 Task: In the  document Jack.docxMake this file  'available offline' Add shortcut to Drive 'Starred'Email the file to   softage.5@softage.net, with message attached Attention Needed: Please prioritize going through the email I've sent. and file type: 'RTF'
Action: Mouse moved to (28, 86)
Screenshot: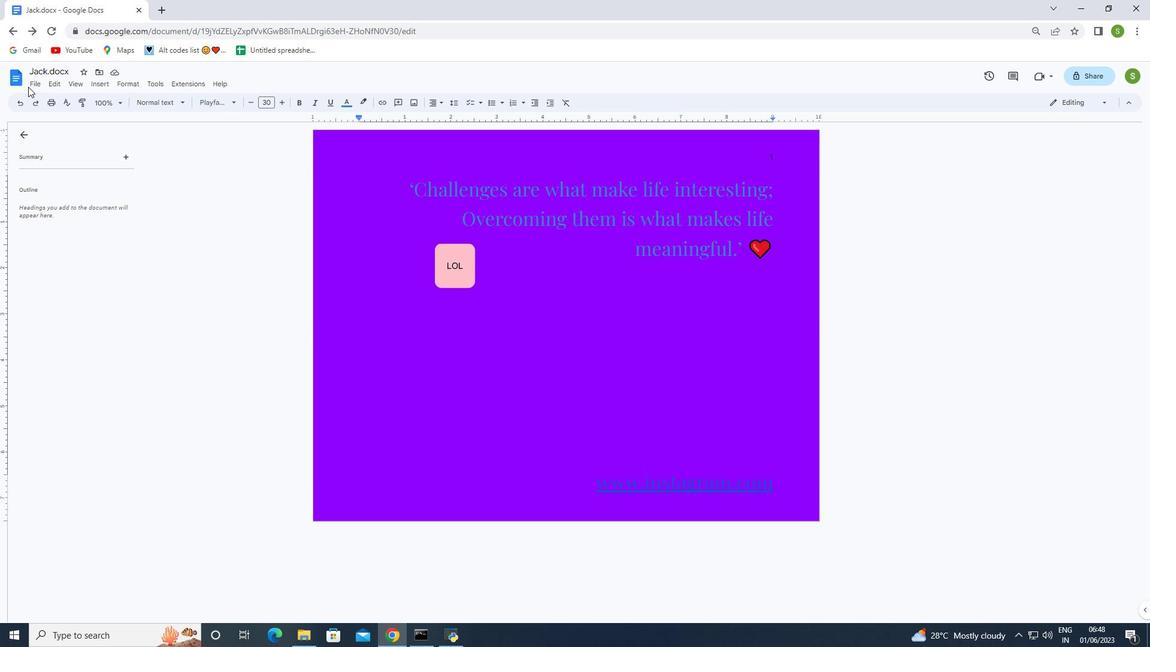 
Action: Mouse pressed left at (28, 86)
Screenshot: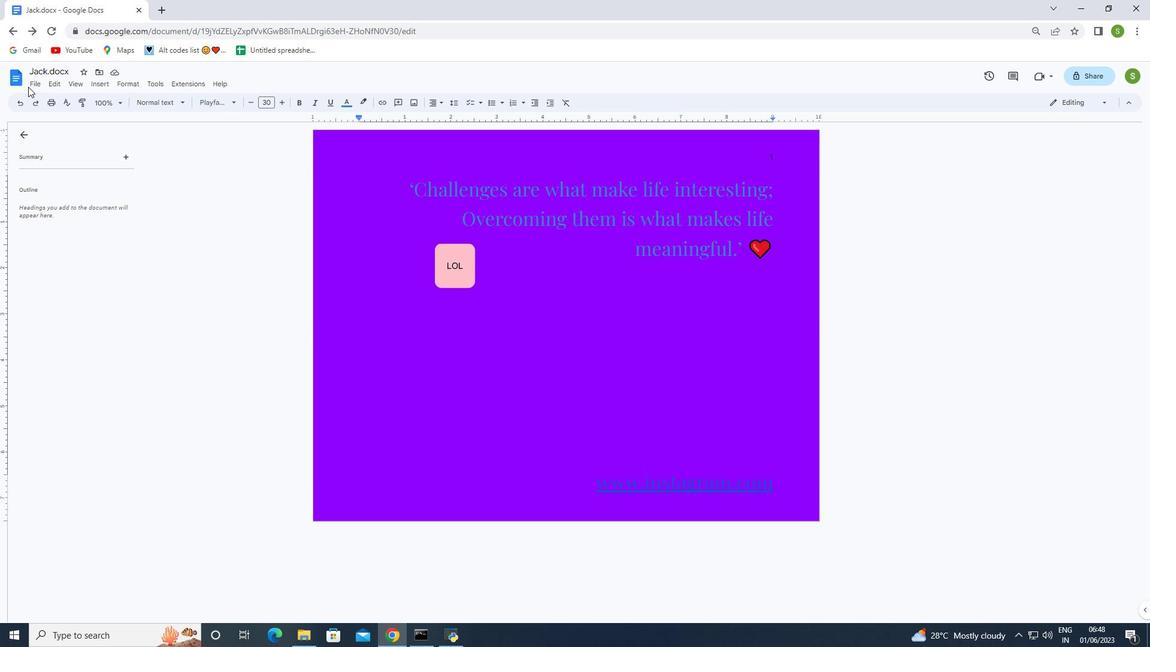 
Action: Mouse moved to (34, 80)
Screenshot: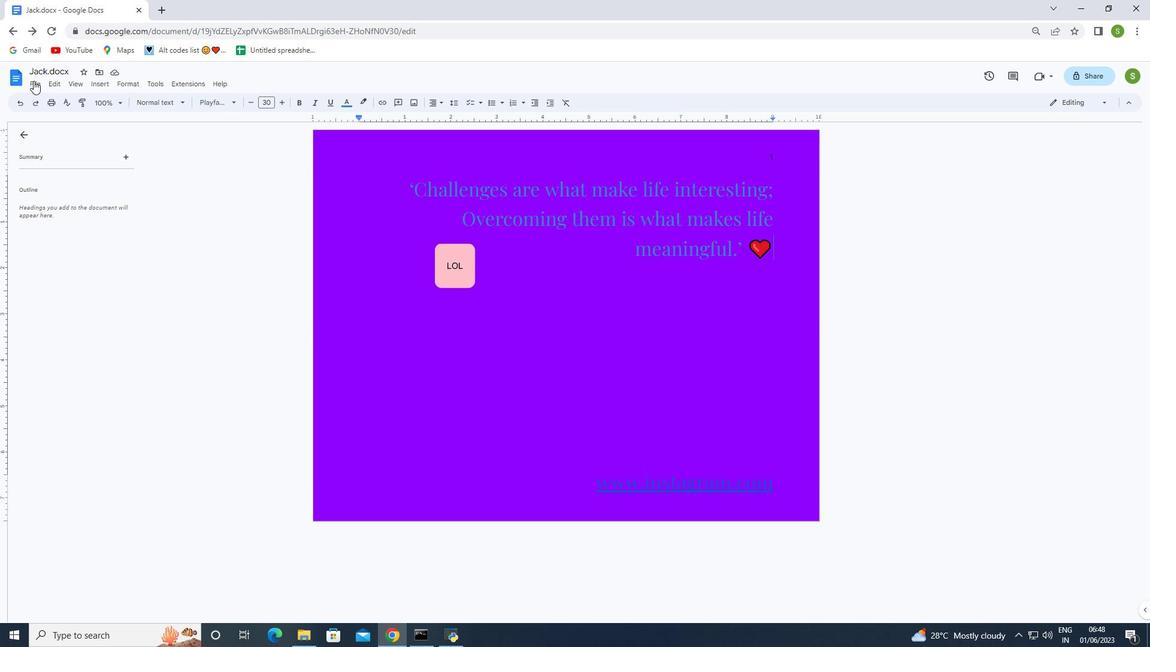 
Action: Mouse pressed left at (34, 80)
Screenshot: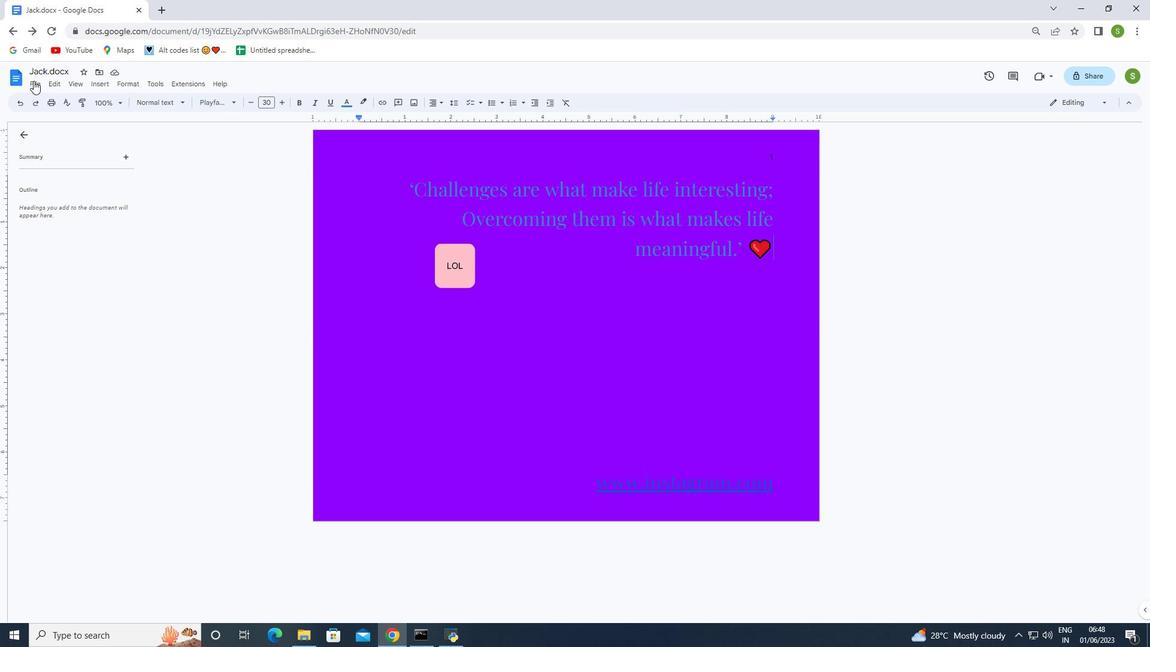 
Action: Mouse moved to (279, 231)
Screenshot: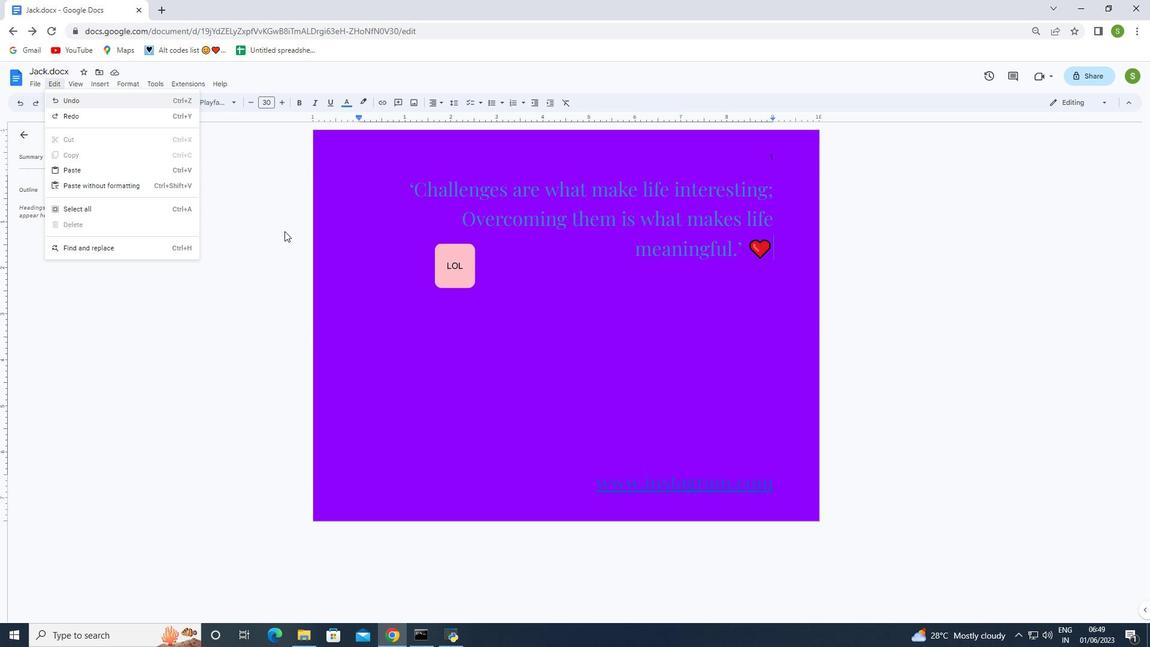 
Action: Mouse pressed left at (279, 231)
Screenshot: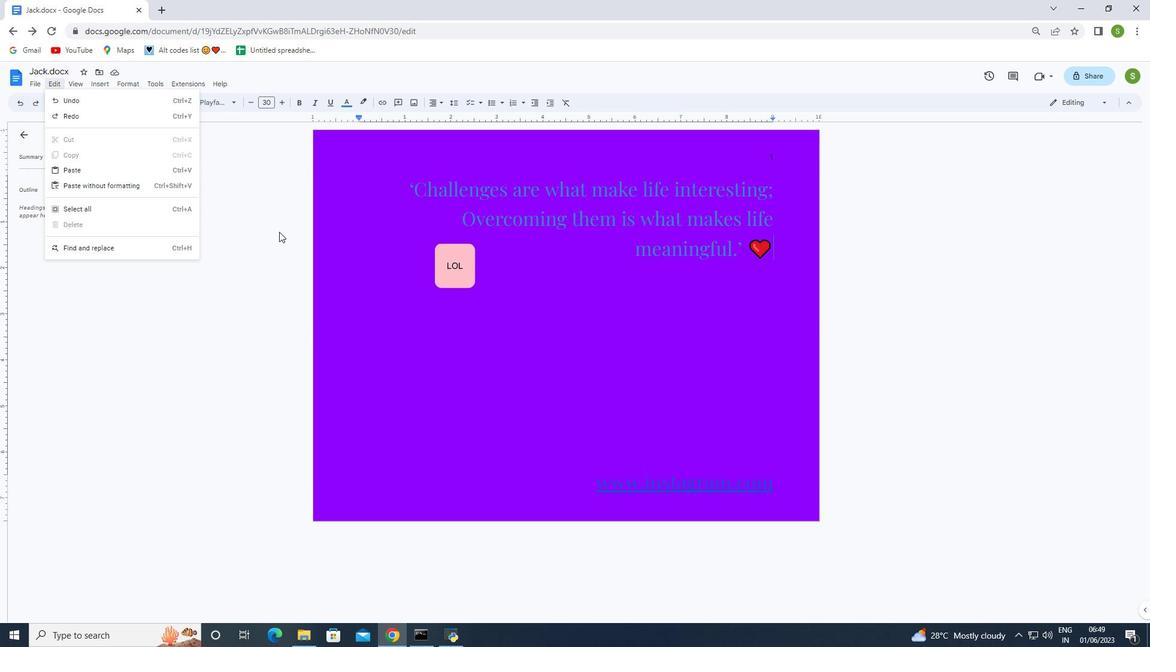 
Action: Mouse moved to (40, 82)
Screenshot: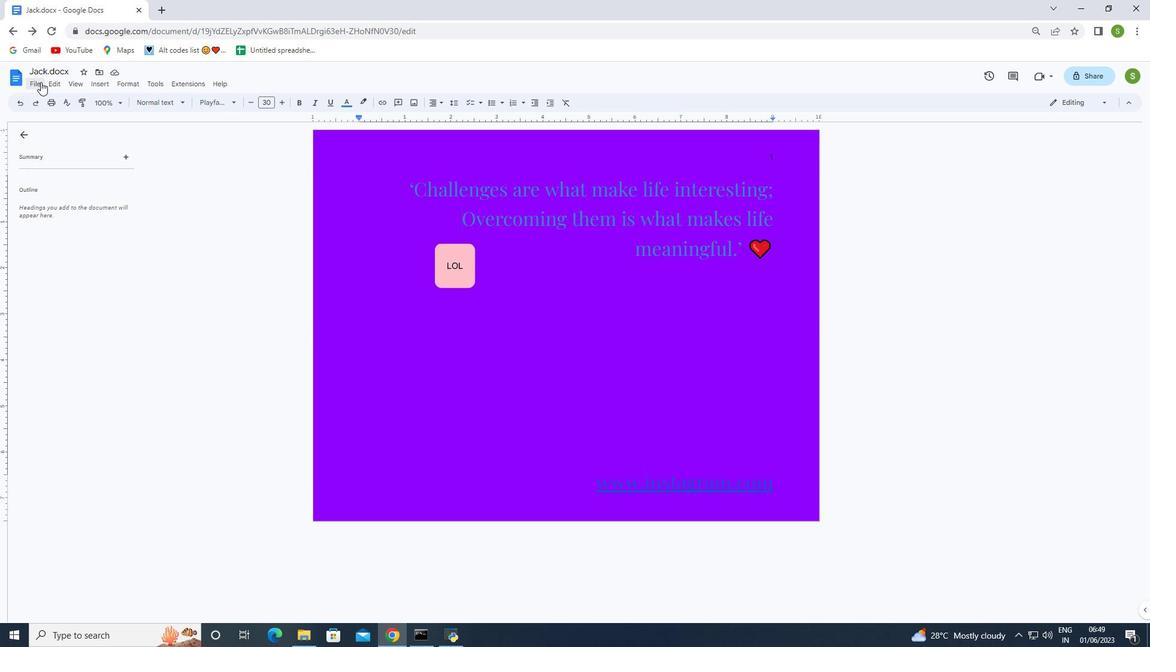 
Action: Mouse pressed left at (40, 82)
Screenshot: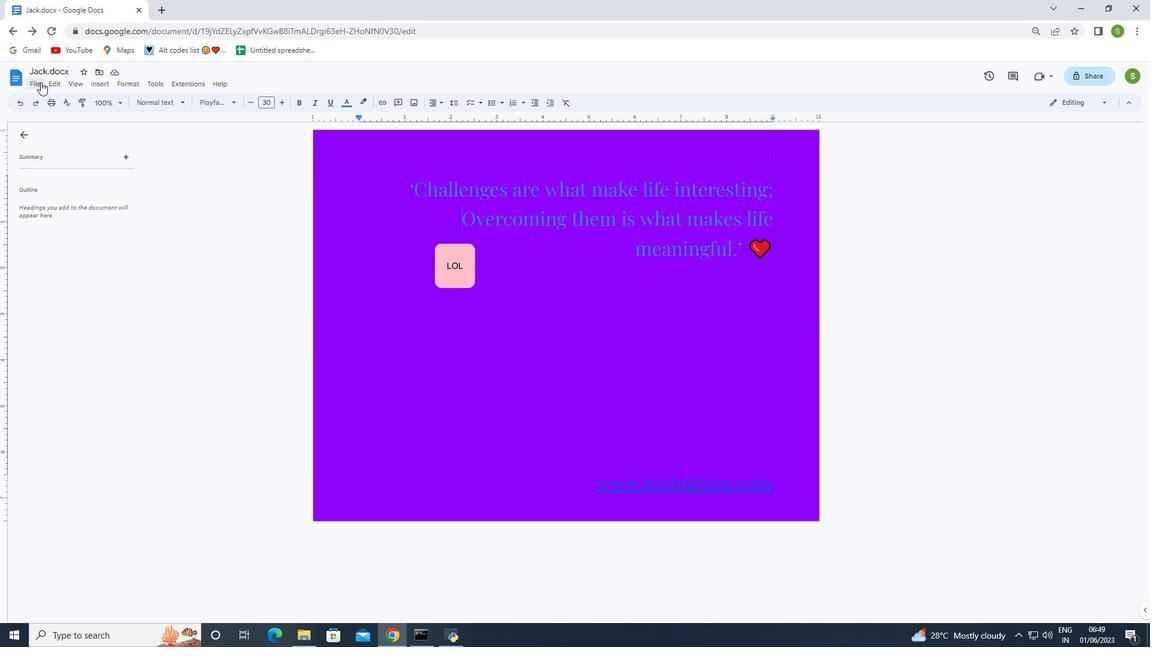
Action: Mouse moved to (59, 211)
Screenshot: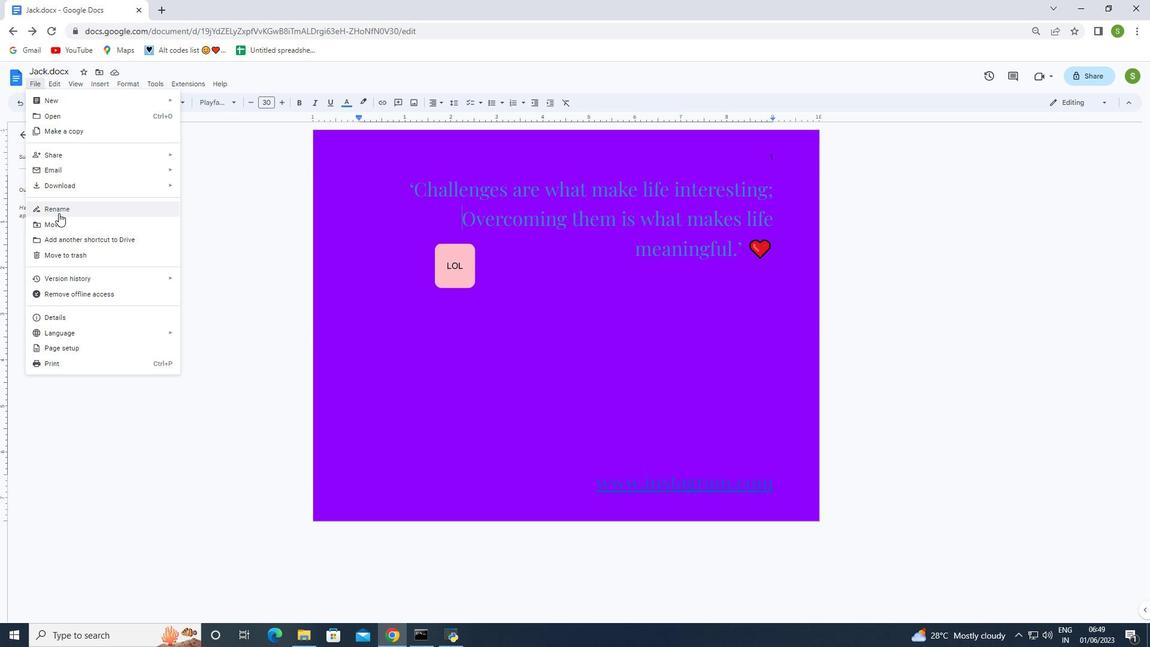 
Action: Mouse pressed left at (59, 211)
Screenshot: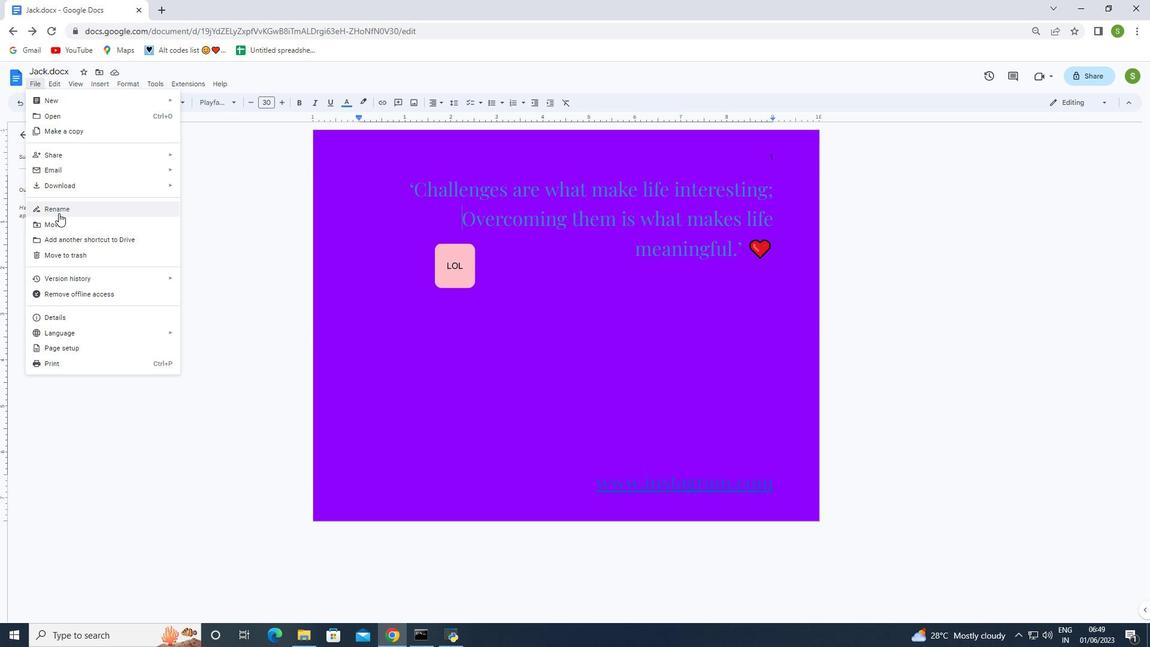 
Action: Key pressed <Key.backspace><Key.shift><Key.shift><Key.shift><Key.shift><Key.shift><Key.shift>Jack.docx
Screenshot: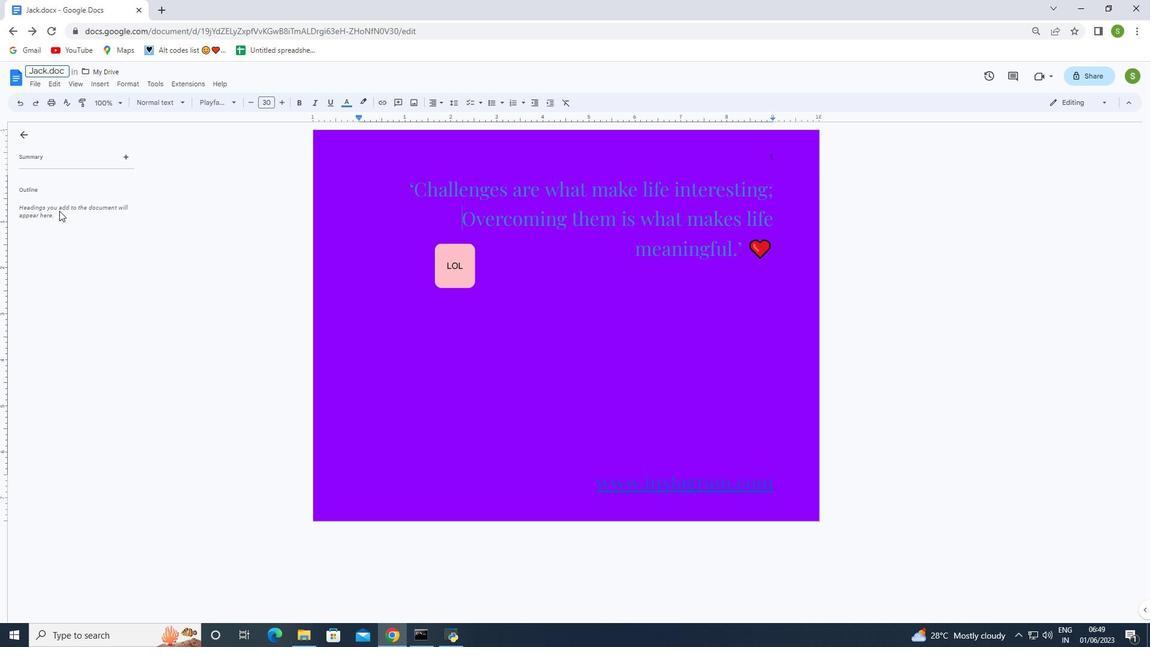 
Action: Mouse moved to (145, 305)
Screenshot: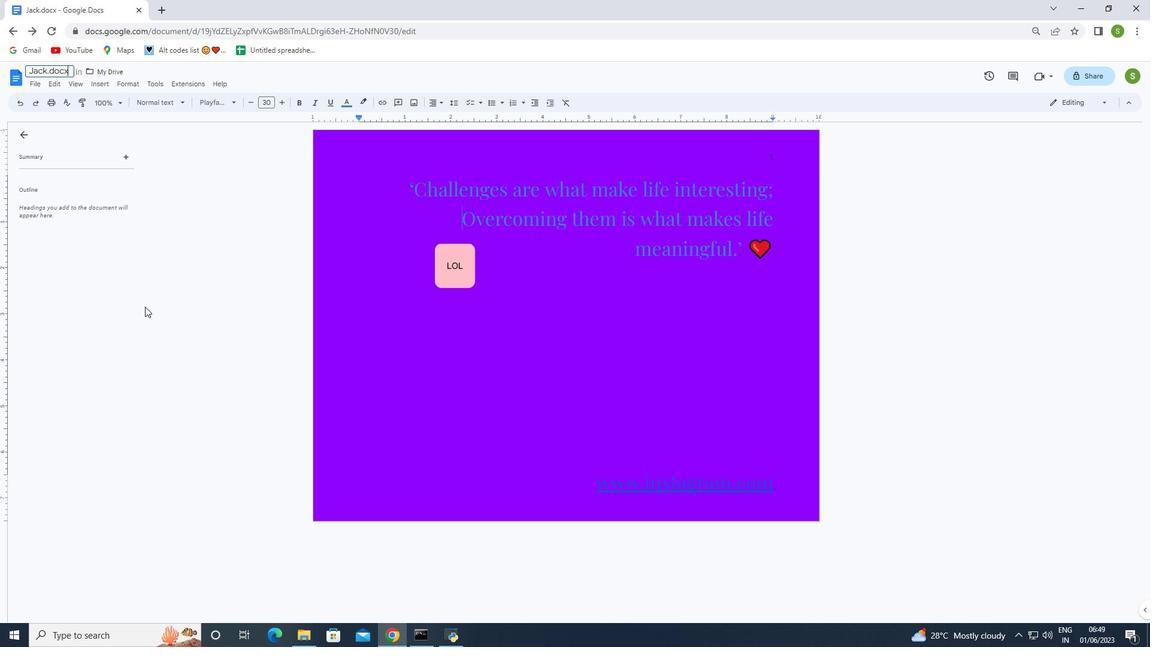 
Action: Mouse pressed left at (145, 305)
Screenshot: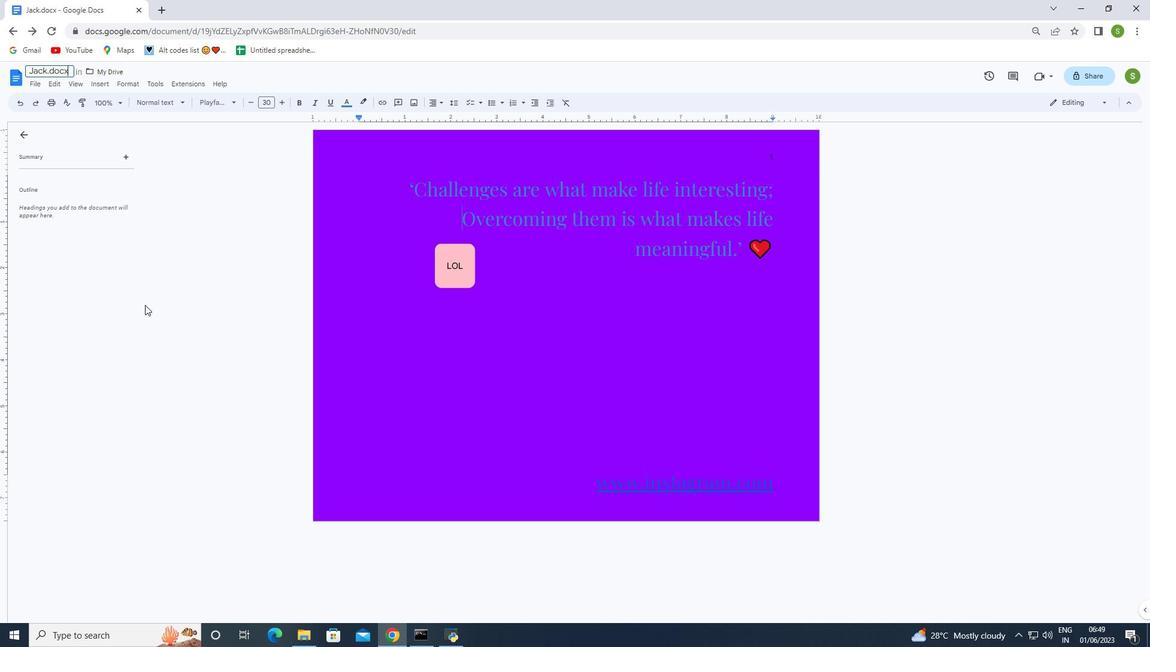 
Action: Mouse moved to (35, 86)
Screenshot: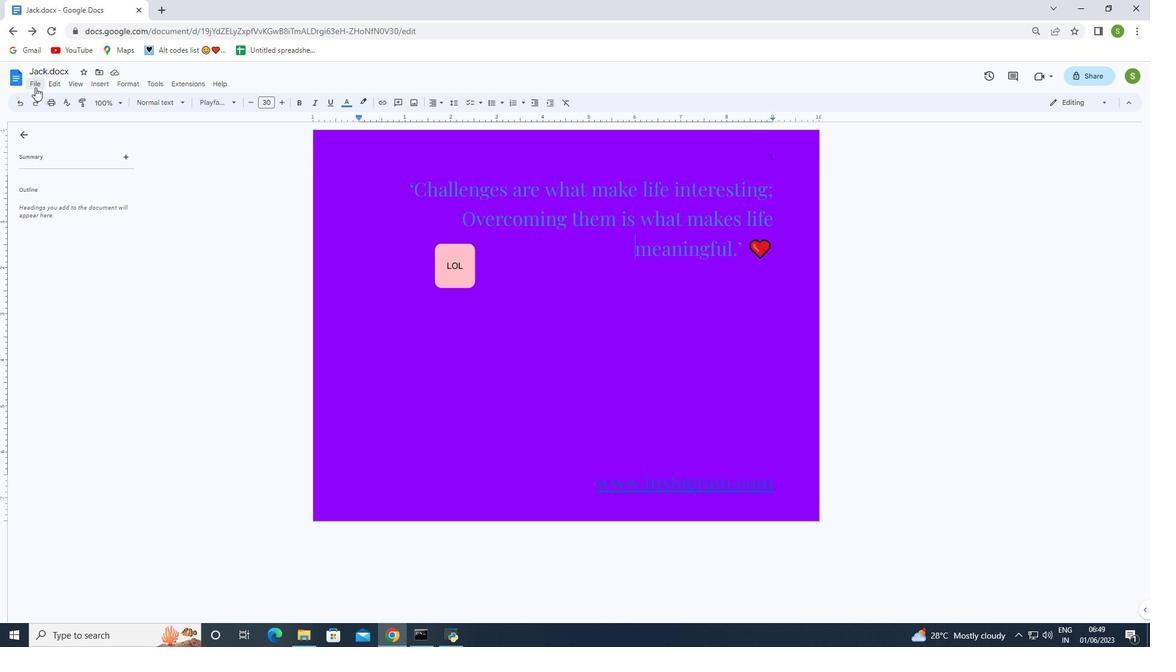 
Action: Mouse pressed left at (35, 86)
Screenshot: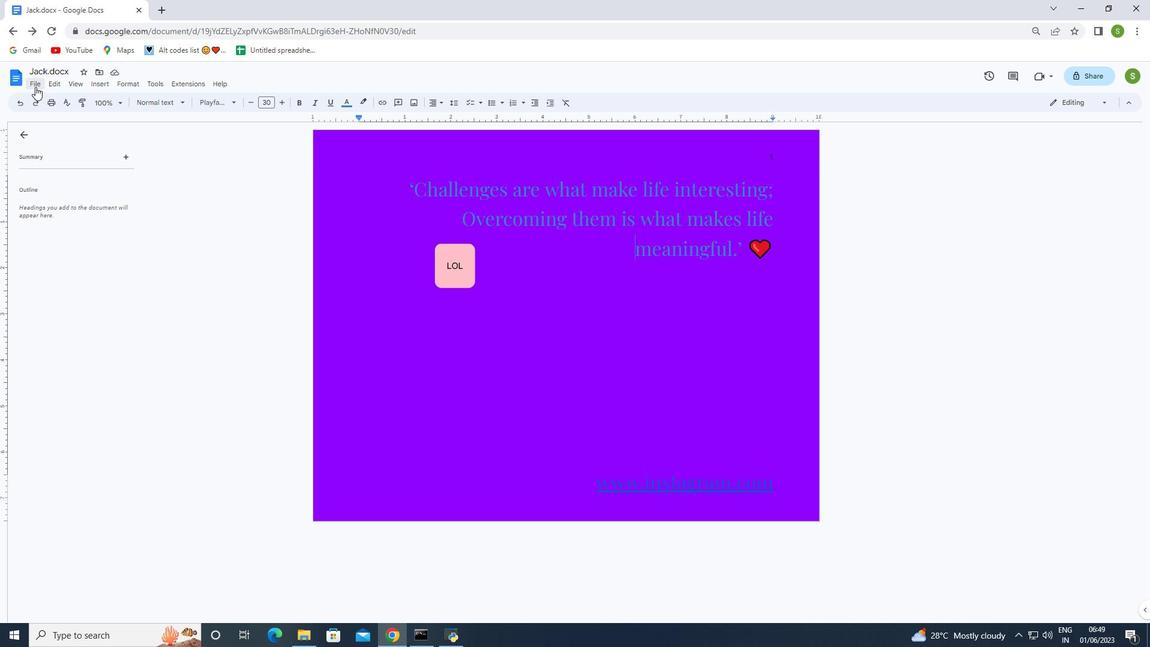 
Action: Mouse moved to (97, 297)
Screenshot: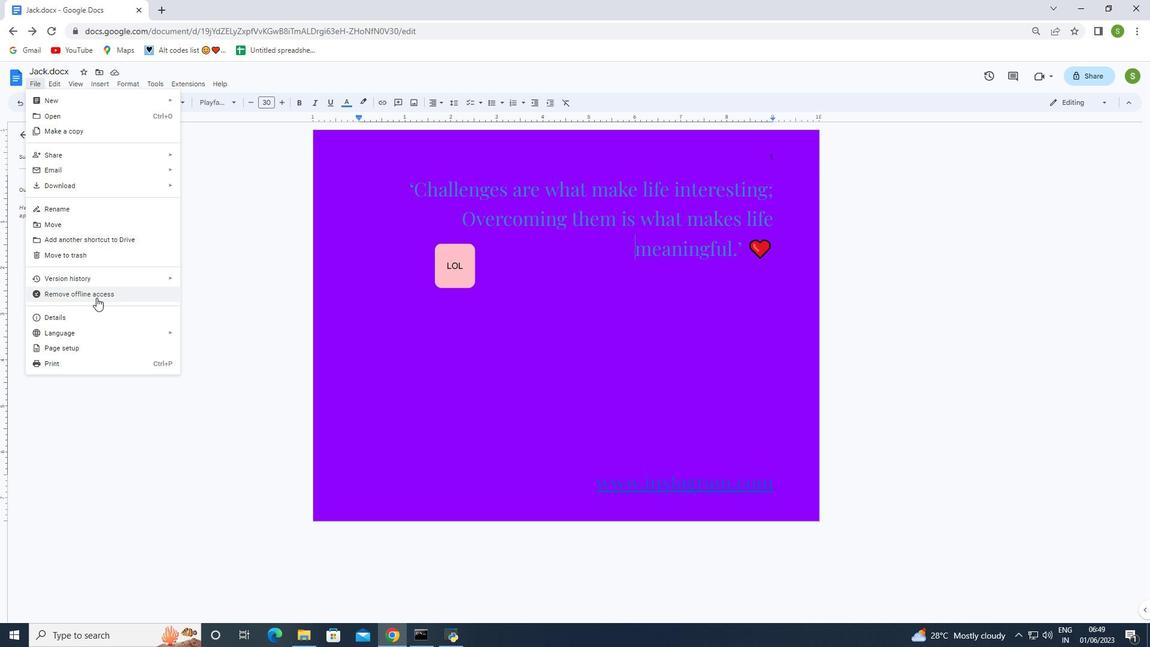 
Action: Mouse pressed left at (97, 297)
Screenshot: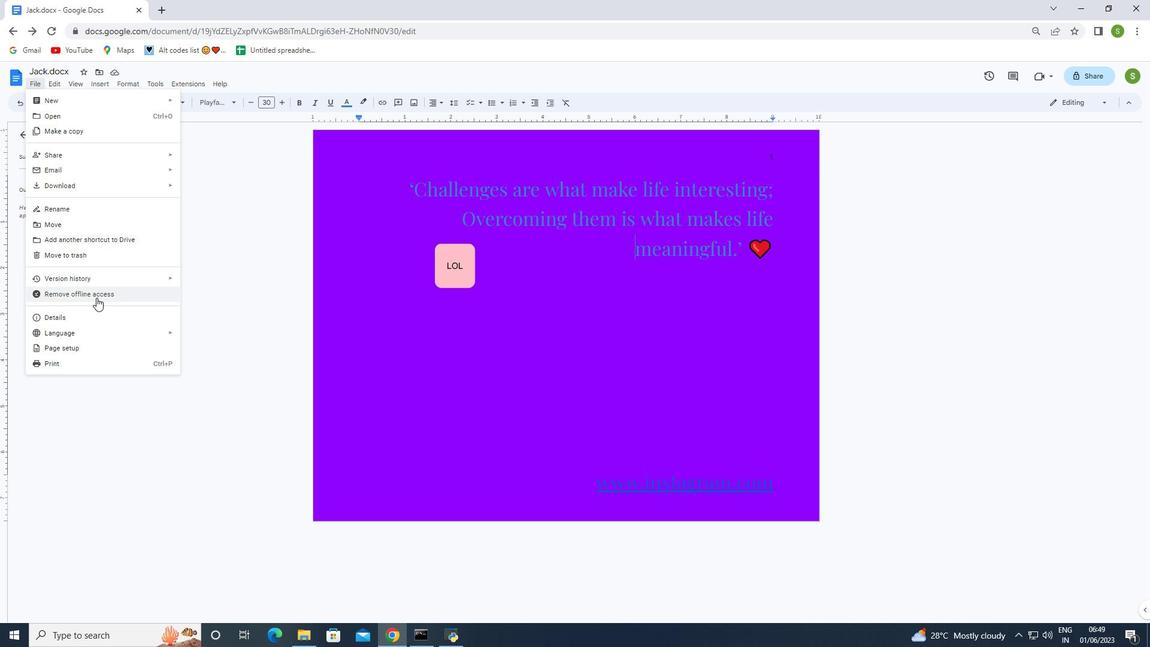 
Action: Mouse moved to (38, 85)
Screenshot: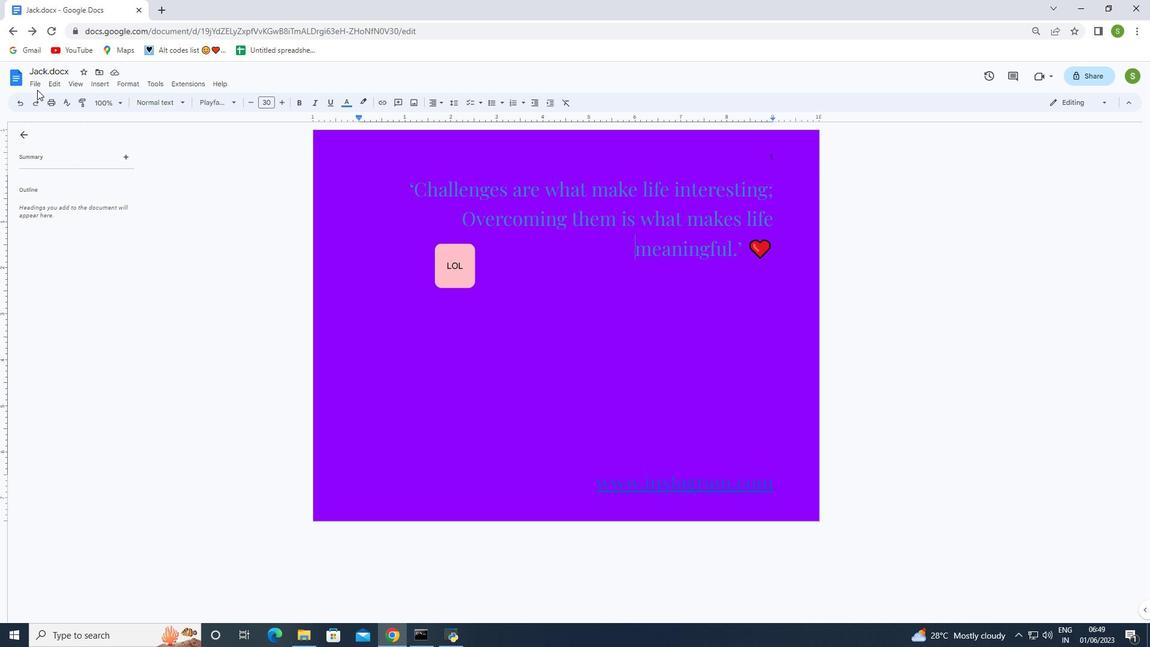 
Action: Mouse pressed left at (38, 85)
Screenshot: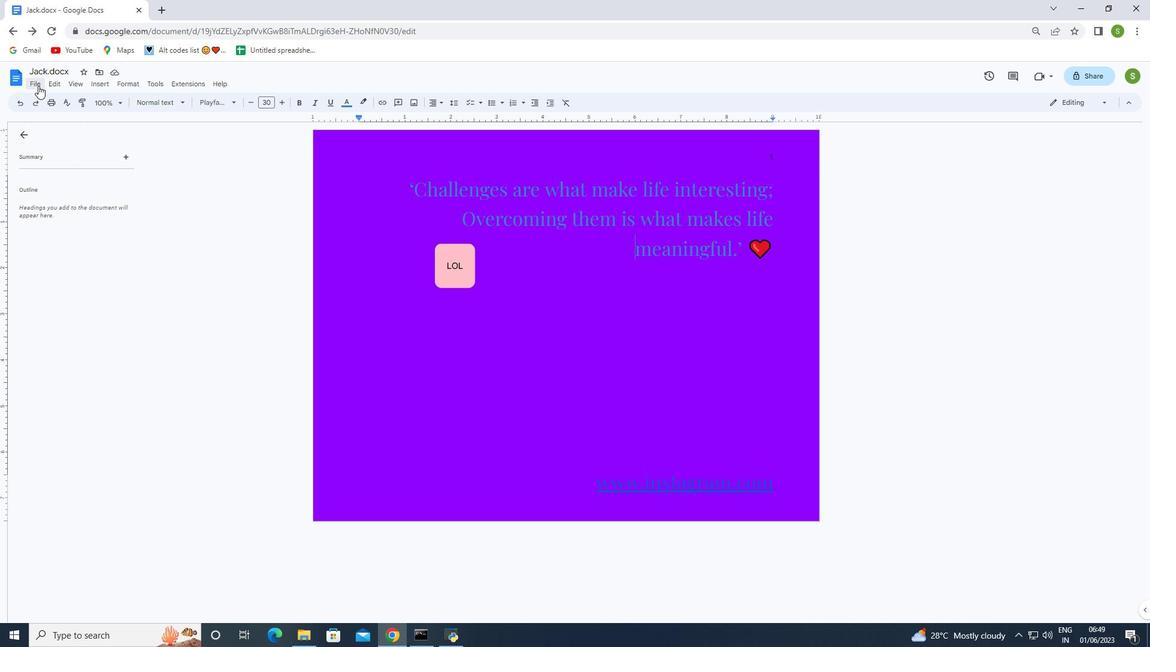 
Action: Mouse moved to (119, 296)
Screenshot: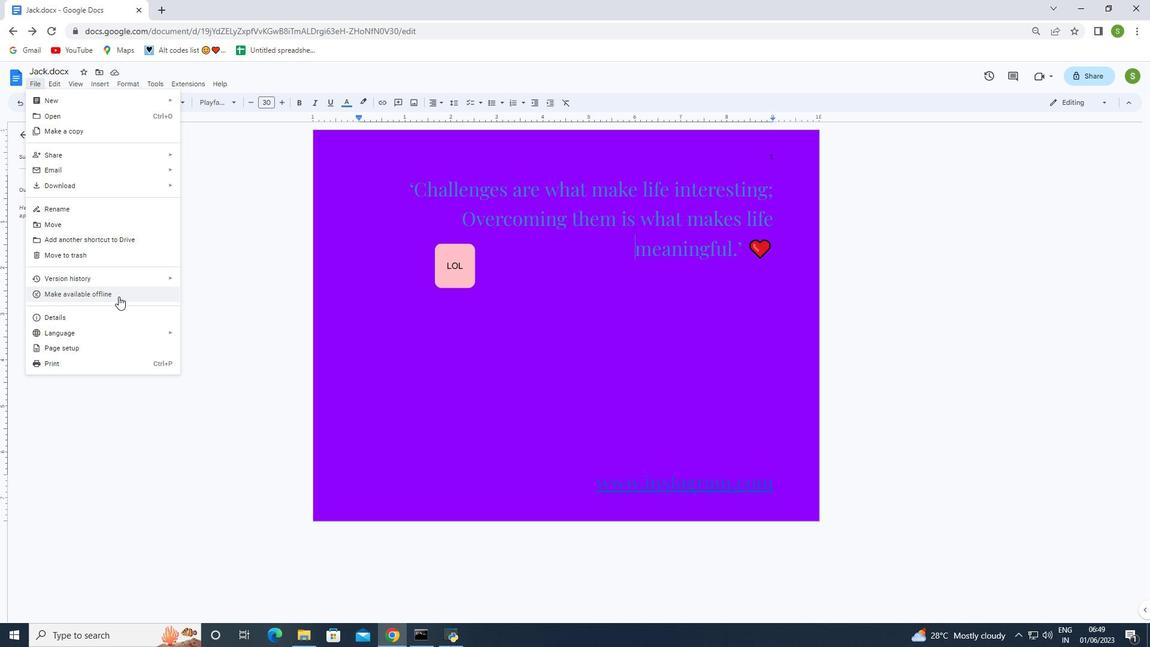 
Action: Mouse pressed left at (119, 296)
Screenshot: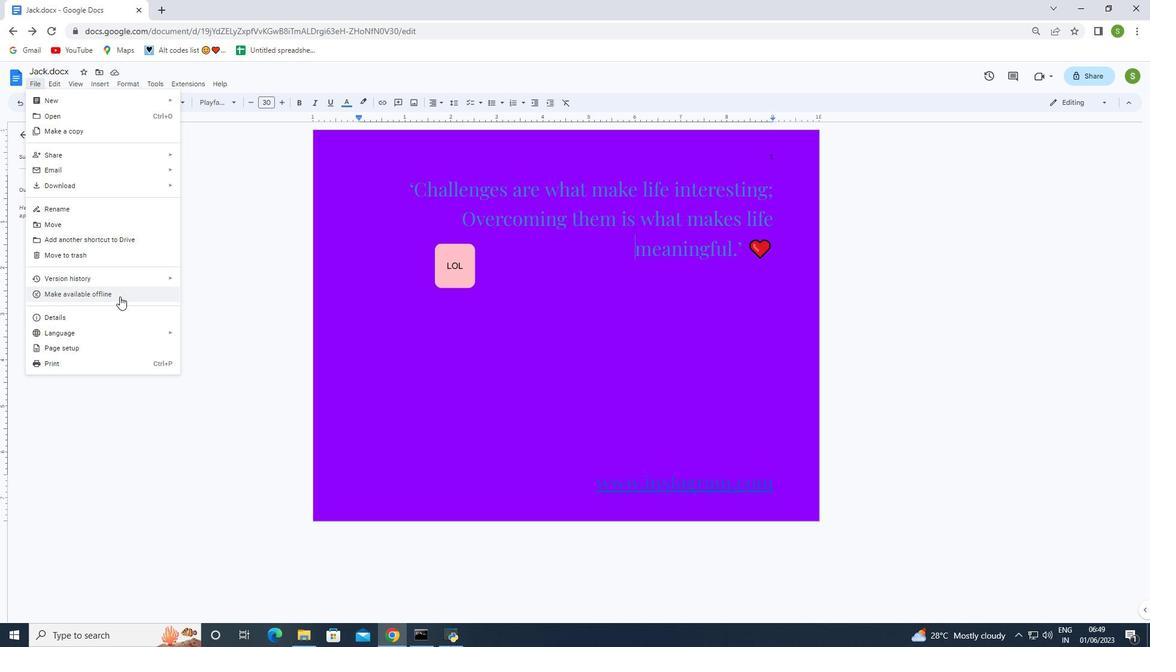 
Action: Mouse moved to (142, 326)
Screenshot: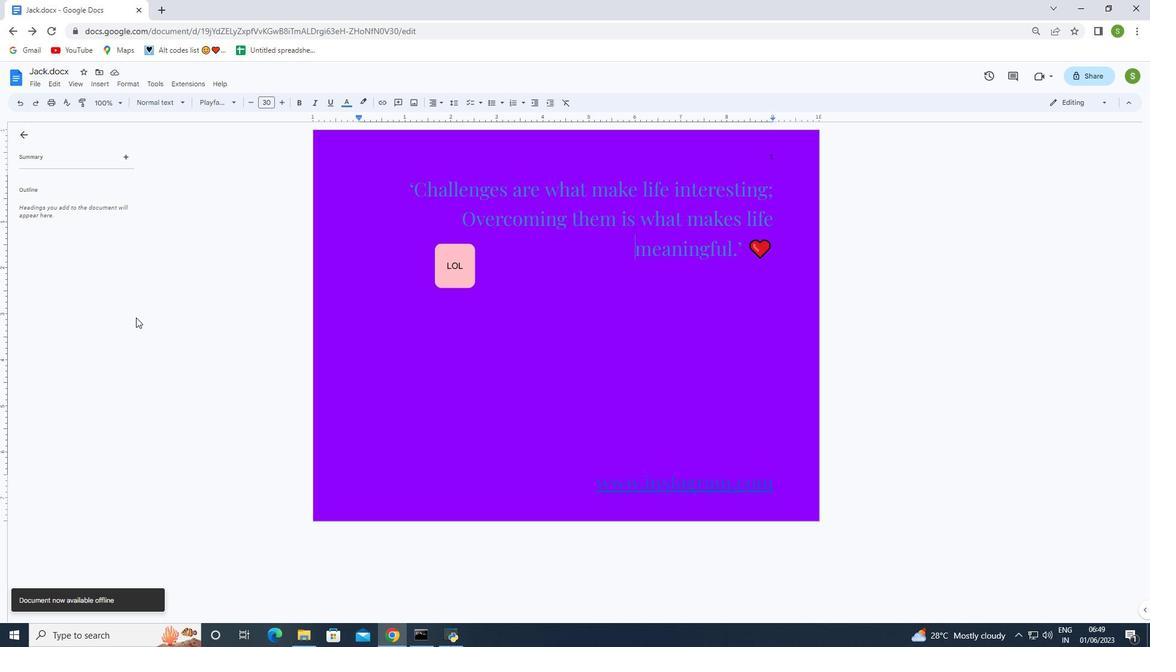 
Action: Mouse pressed left at (142, 326)
Screenshot: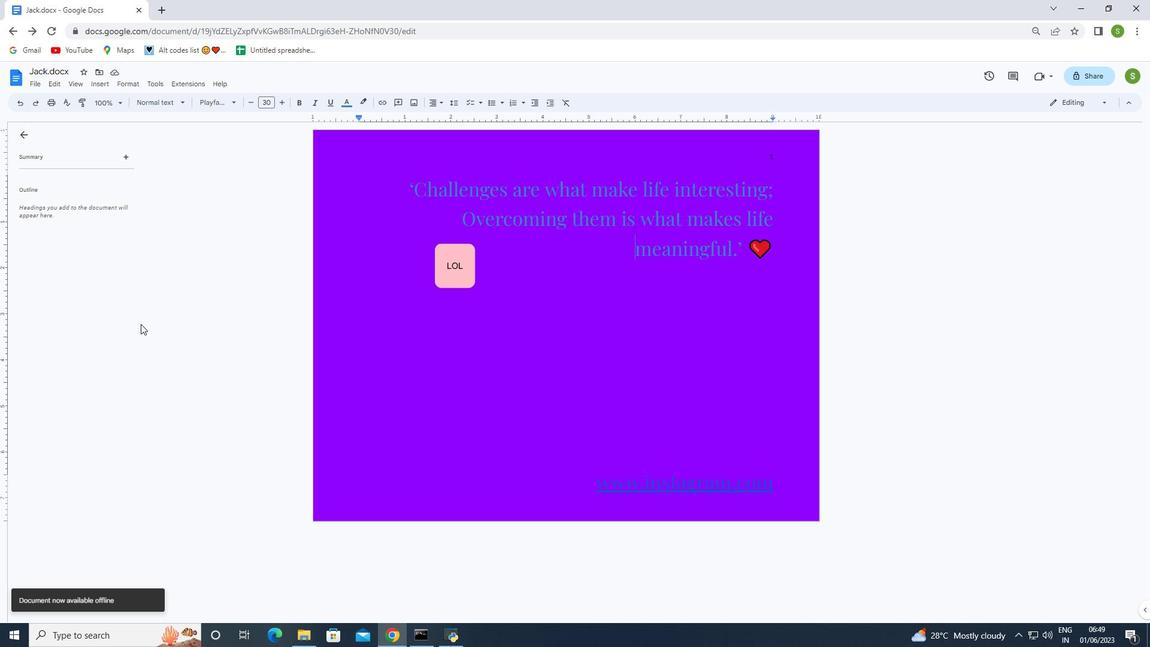 
Action: Mouse moved to (35, 83)
Screenshot: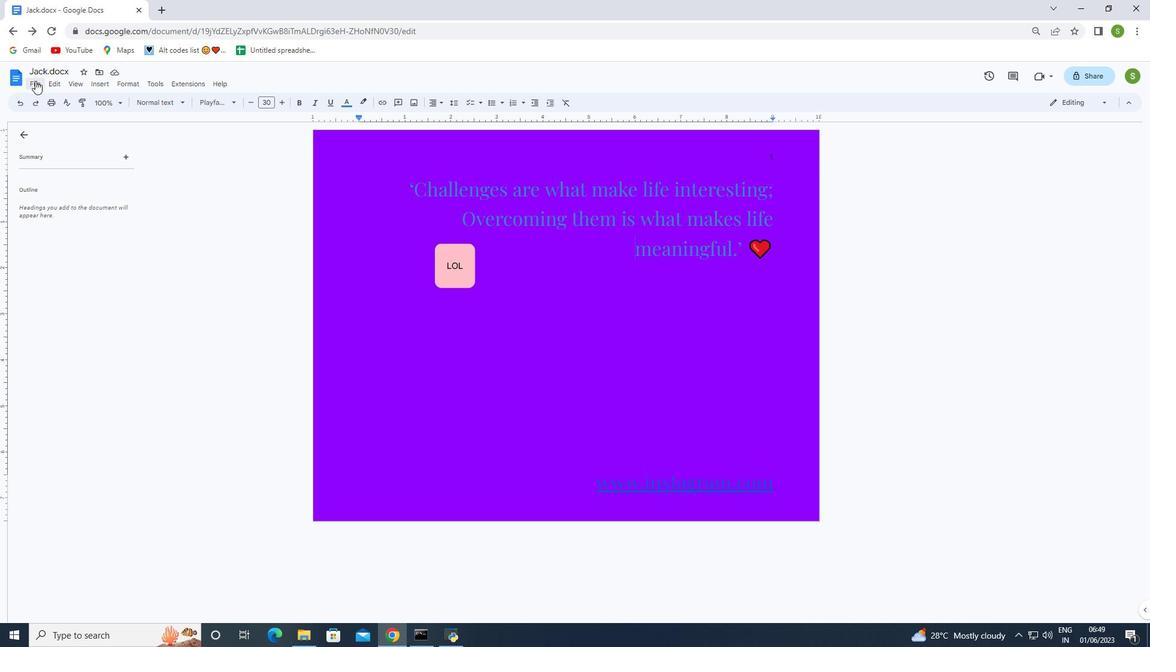 
Action: Mouse pressed left at (35, 83)
Screenshot: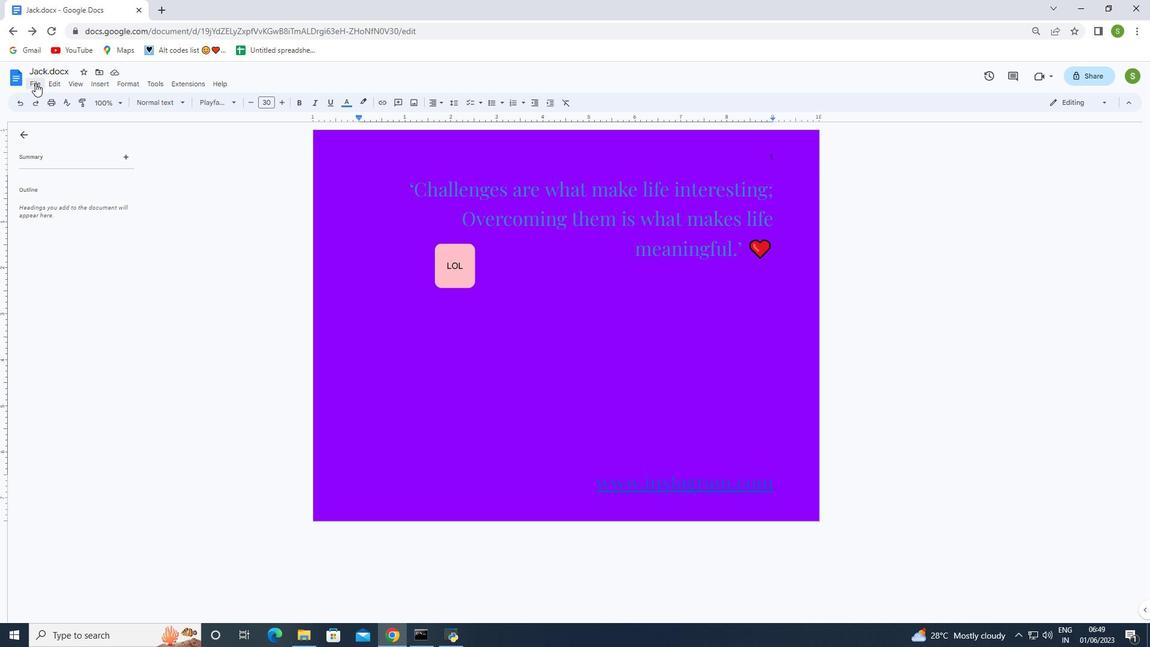 
Action: Mouse moved to (98, 240)
Screenshot: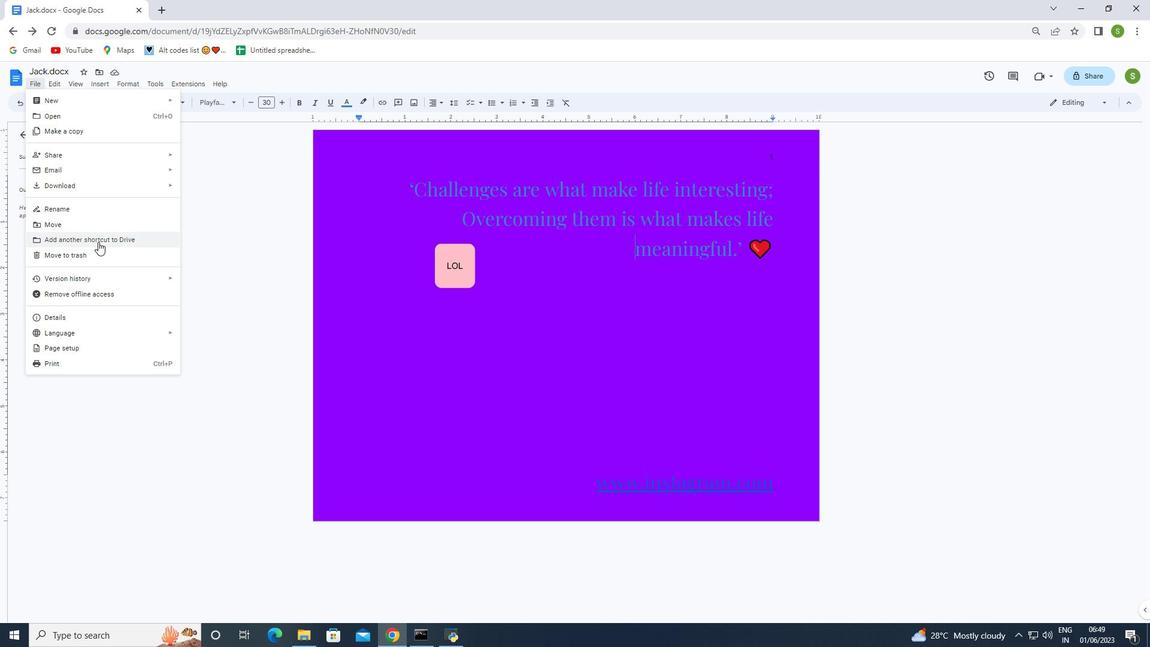 
Action: Mouse pressed left at (98, 240)
Screenshot: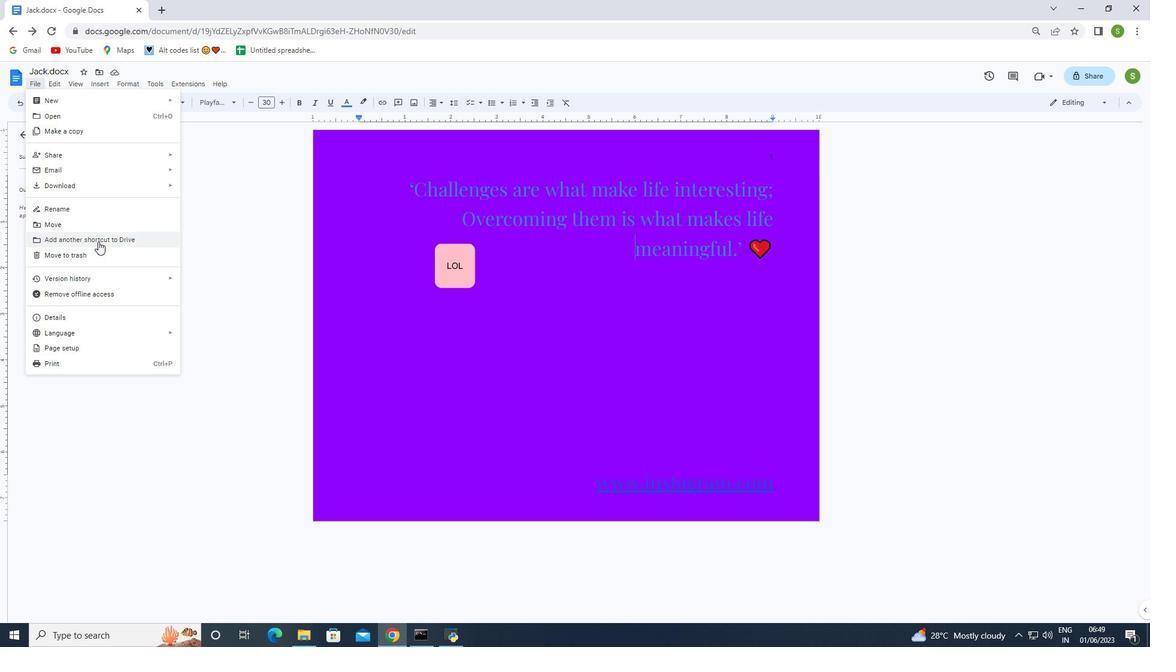 
Action: Mouse moved to (126, 119)
Screenshot: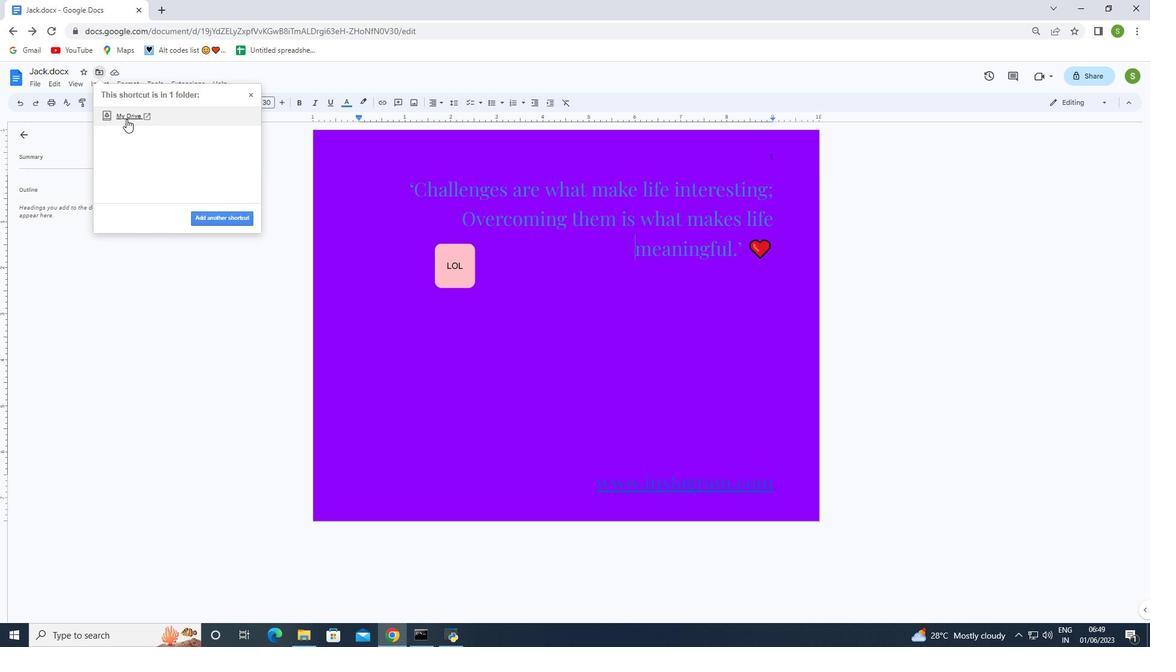 
Action: Mouse pressed left at (126, 119)
Screenshot: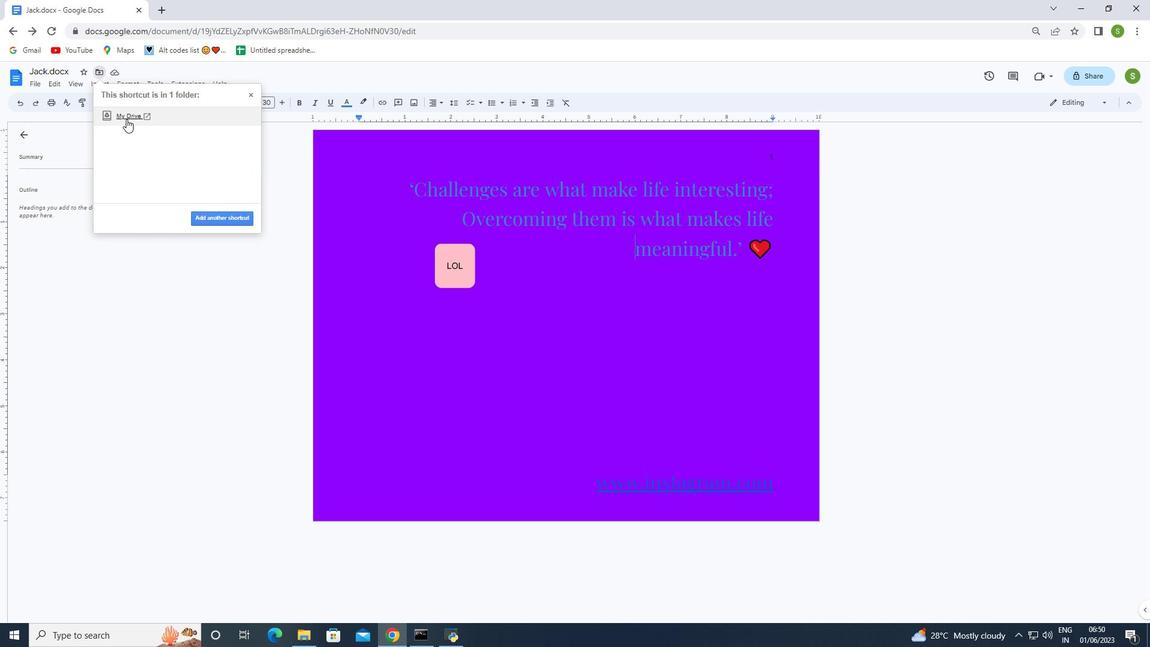 
Action: Mouse moved to (286, 288)
Screenshot: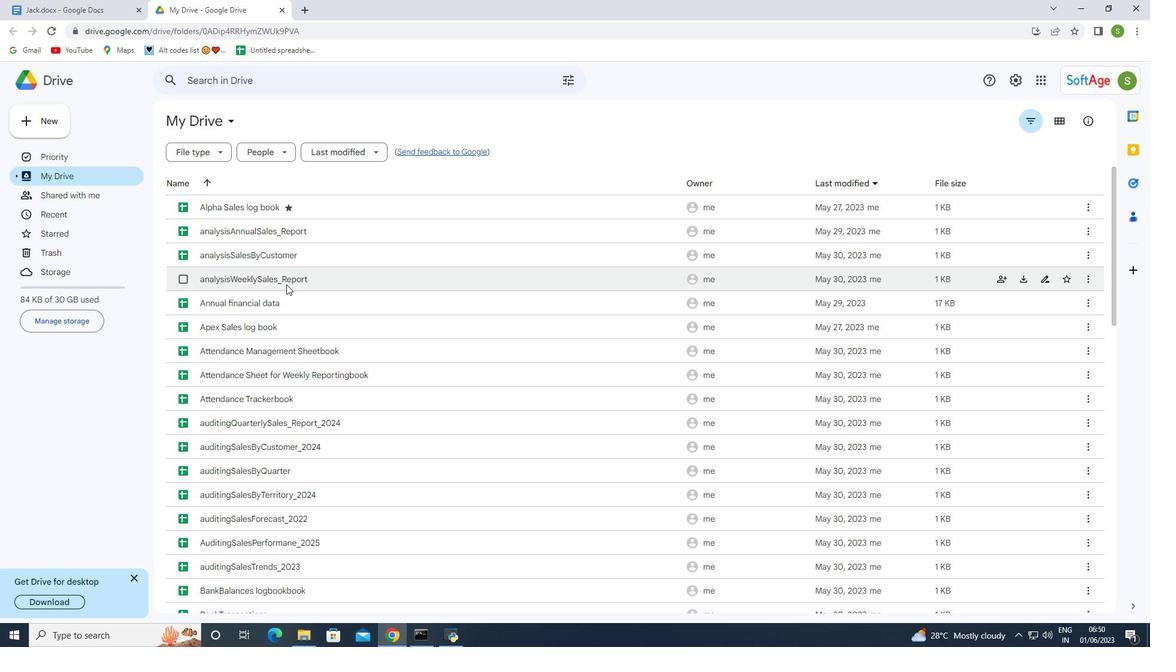 
Action: Mouse scrolled (286, 288) with delta (0, 0)
Screenshot: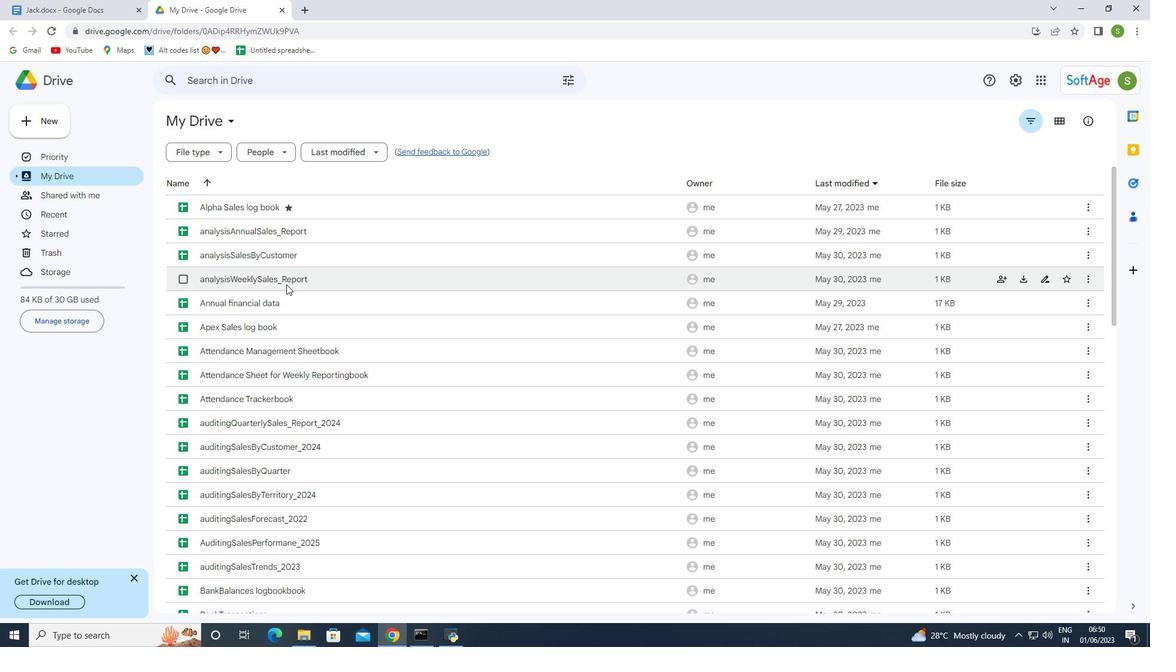 
Action: Mouse moved to (284, 300)
Screenshot: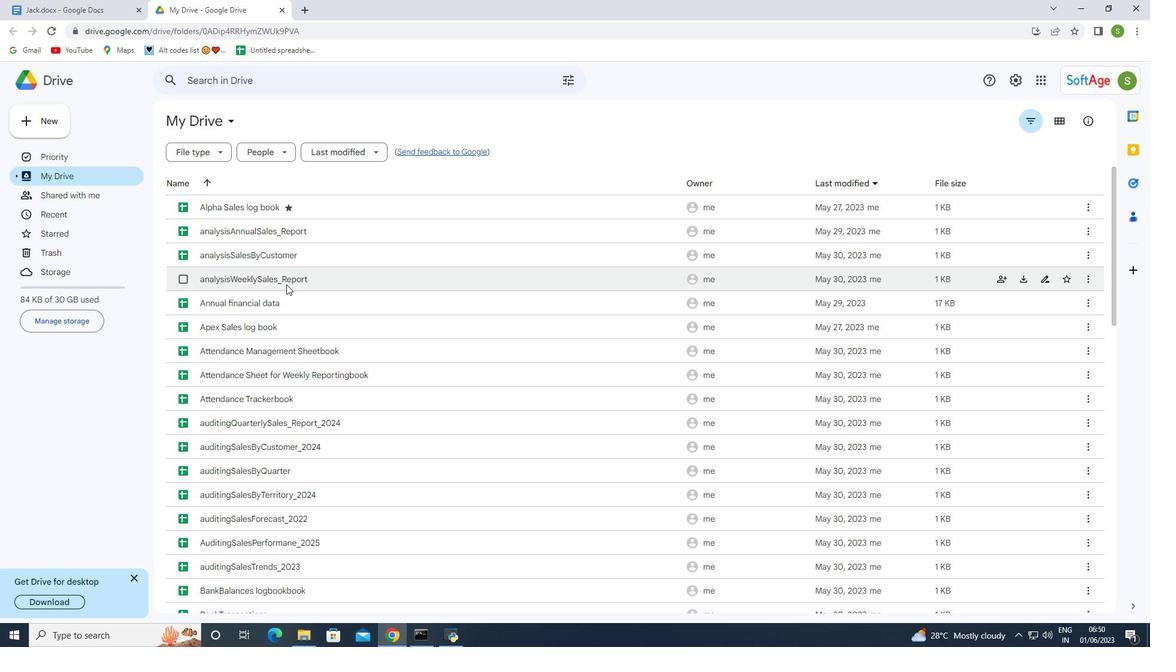 
Action: Mouse scrolled (284, 299) with delta (0, 0)
Screenshot: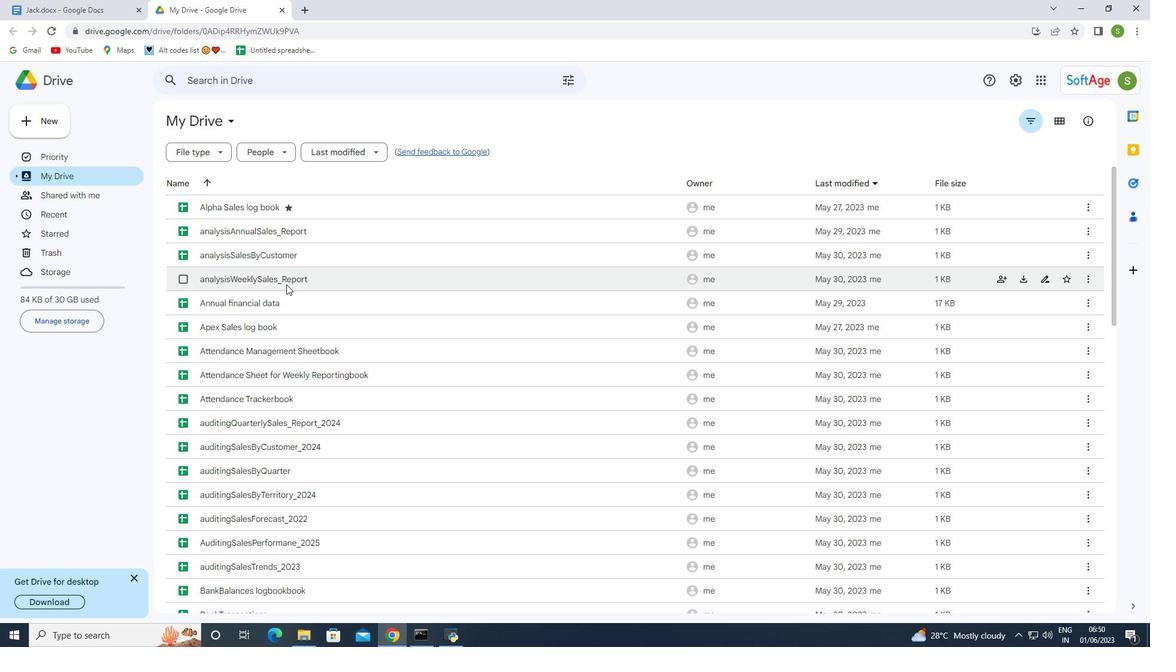 
Action: Mouse moved to (284, 309)
Screenshot: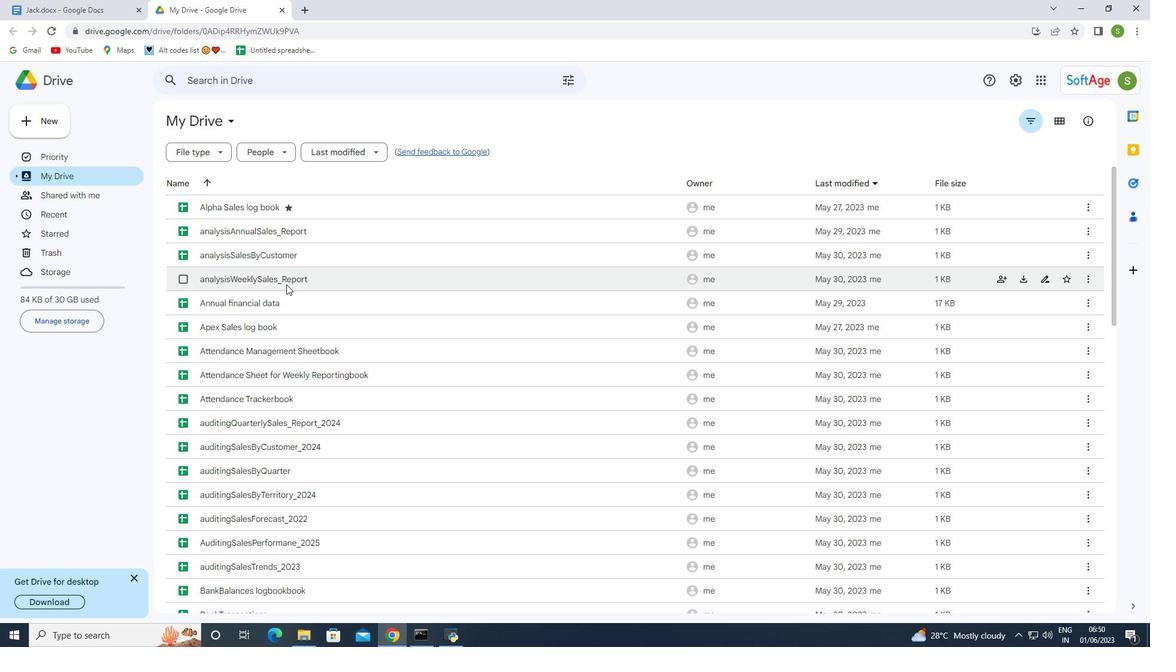 
Action: Mouse scrolled (284, 308) with delta (0, 0)
Screenshot: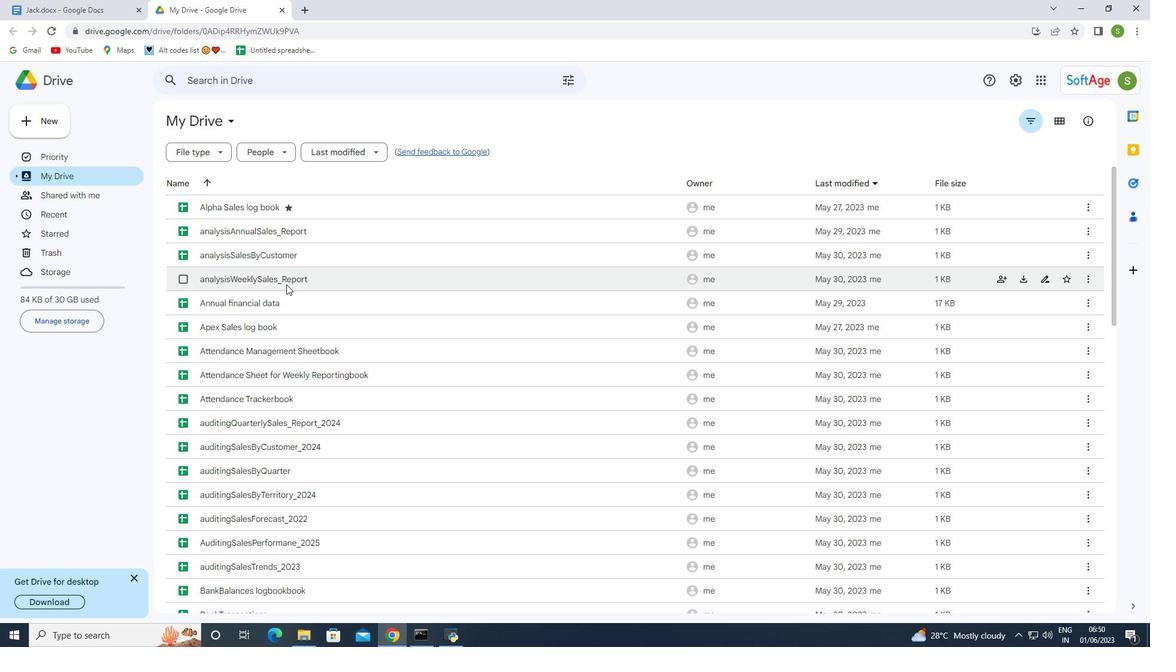 
Action: Mouse moved to (283, 317)
Screenshot: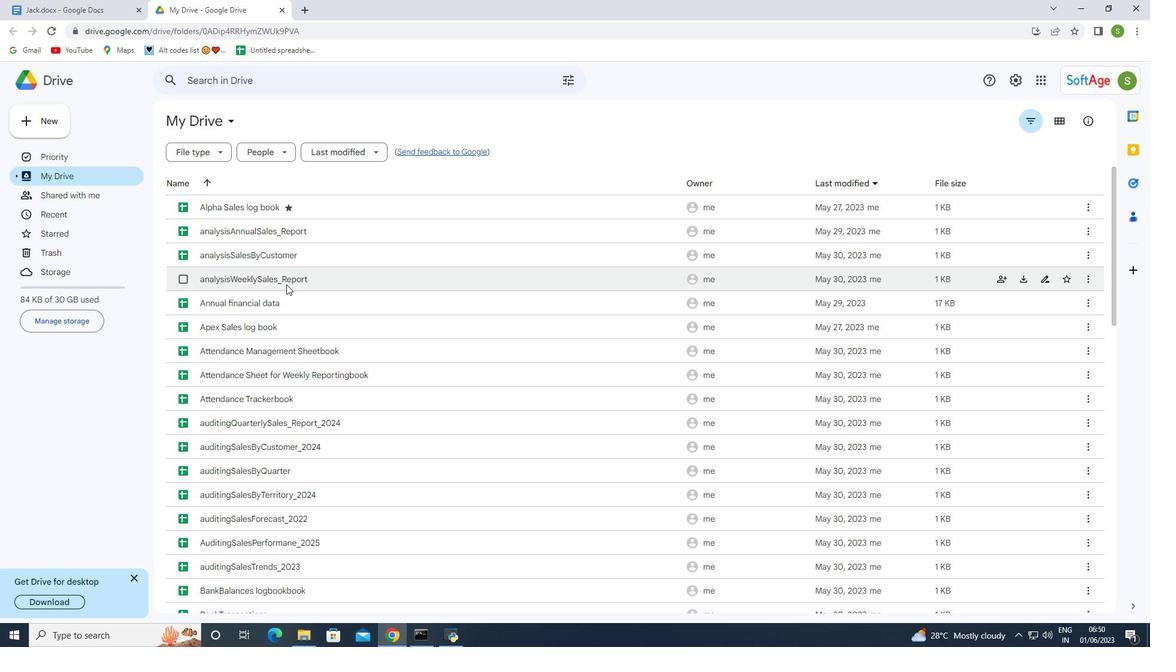 
Action: Mouse scrolled (283, 316) with delta (0, 0)
Screenshot: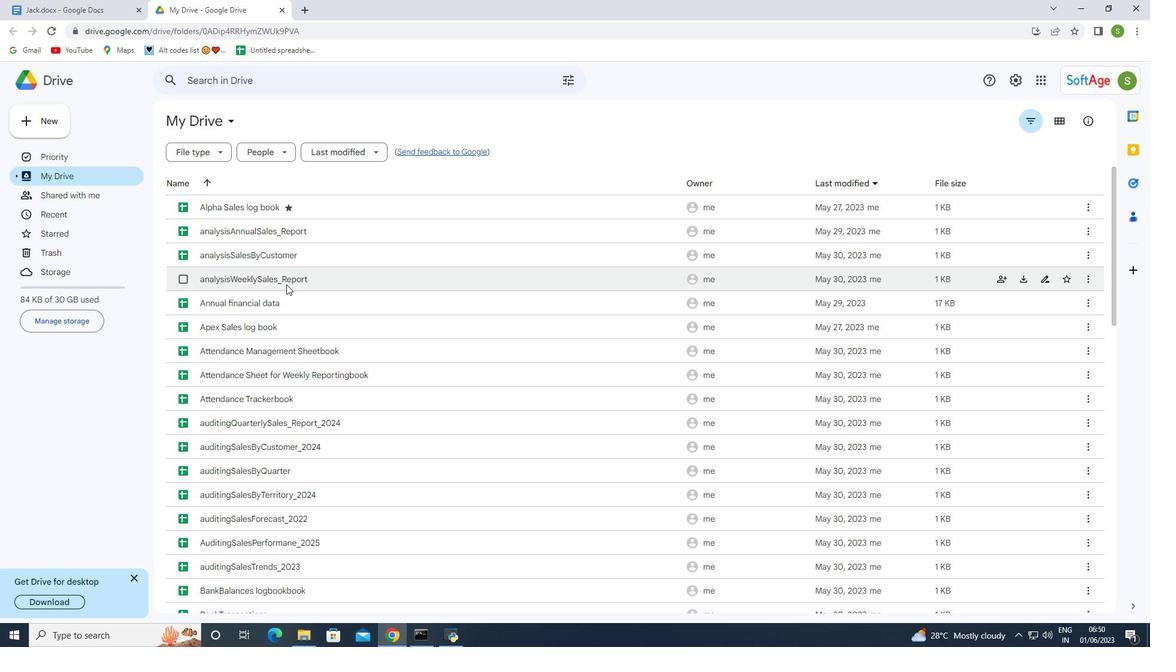 
Action: Mouse moved to (283, 317)
Screenshot: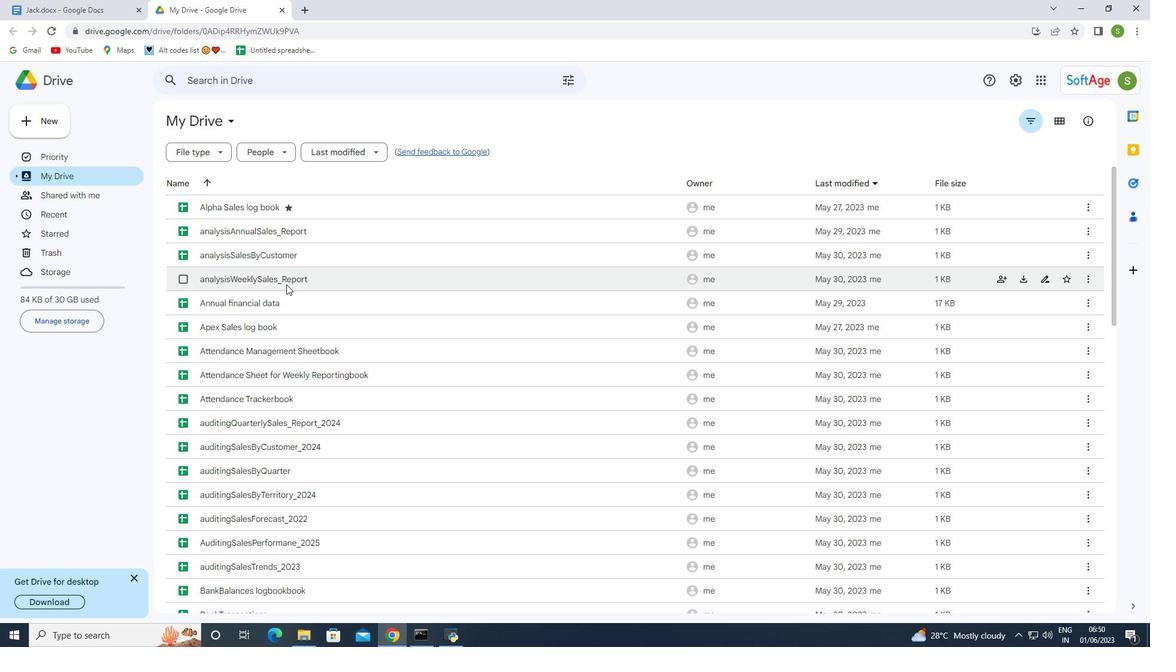 
Action: Mouse scrolled (283, 317) with delta (0, 0)
Screenshot: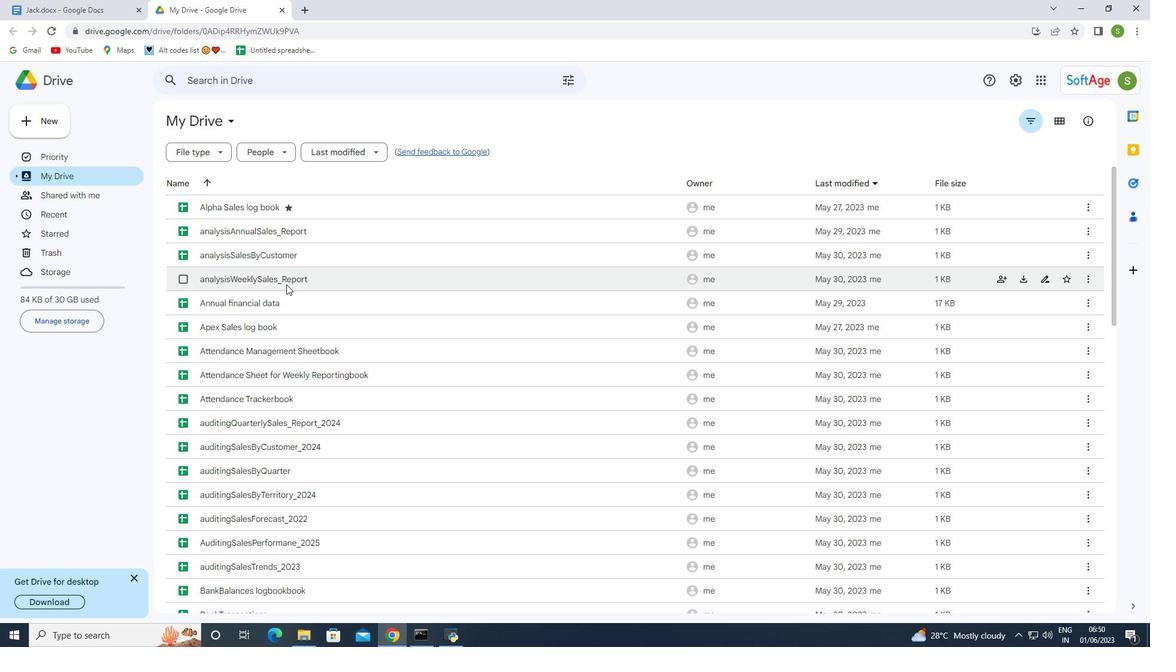 
Action: Mouse scrolled (283, 317) with delta (0, 0)
Screenshot: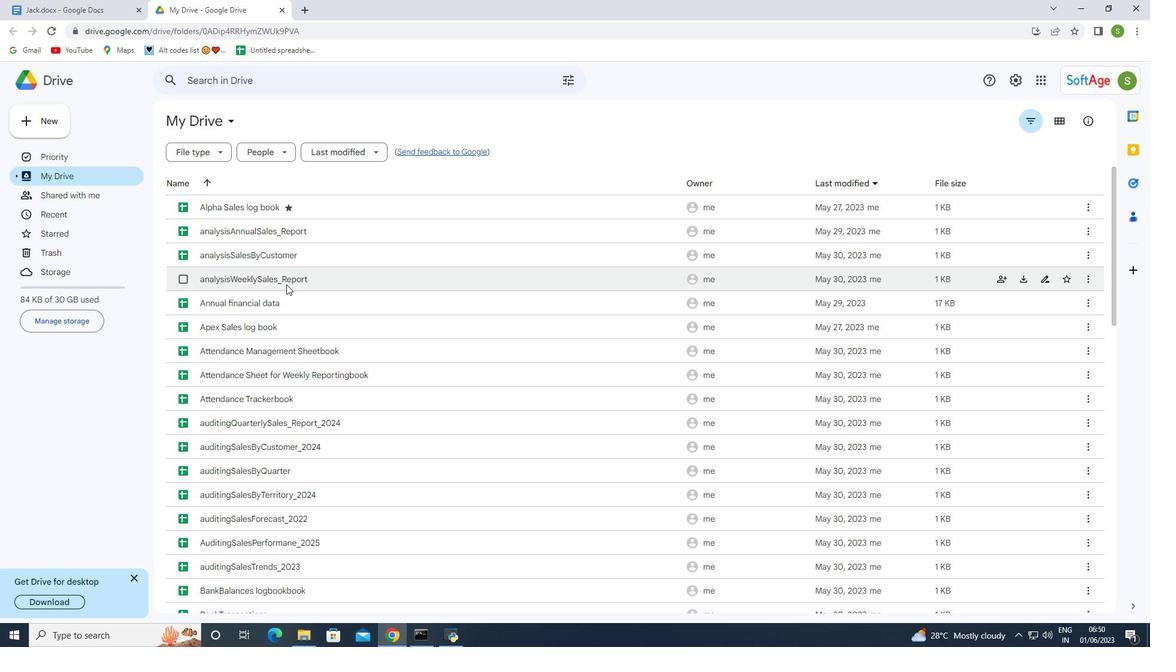 
Action: Mouse moved to (311, 333)
Screenshot: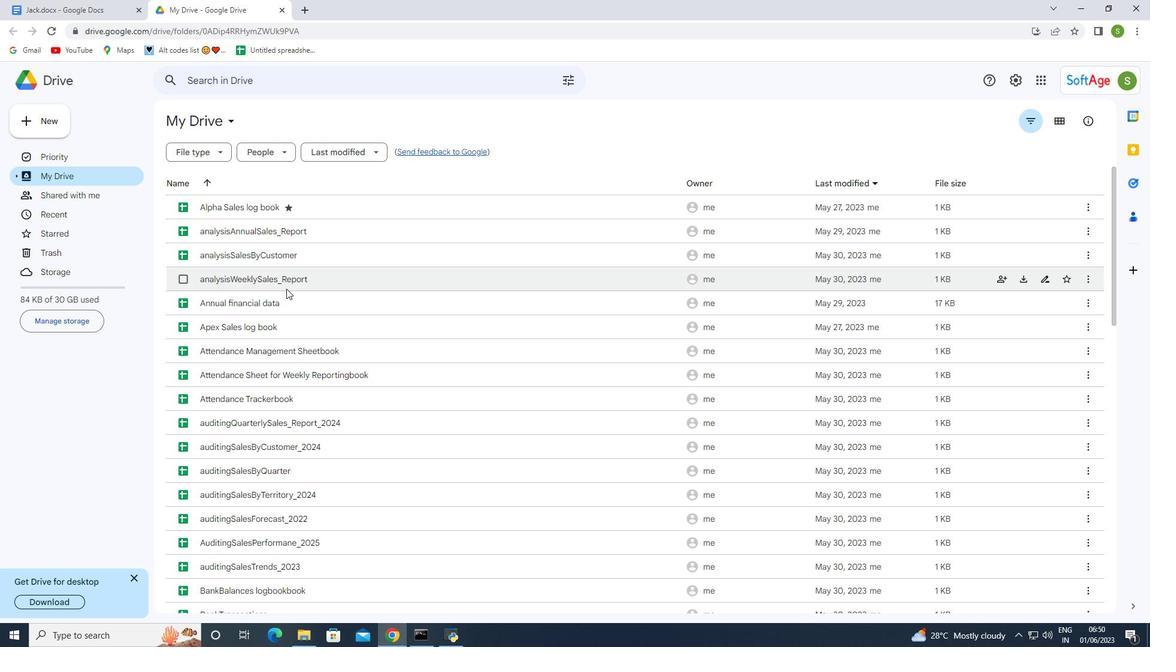 
Action: Mouse scrolled (311, 333) with delta (0, 0)
Screenshot: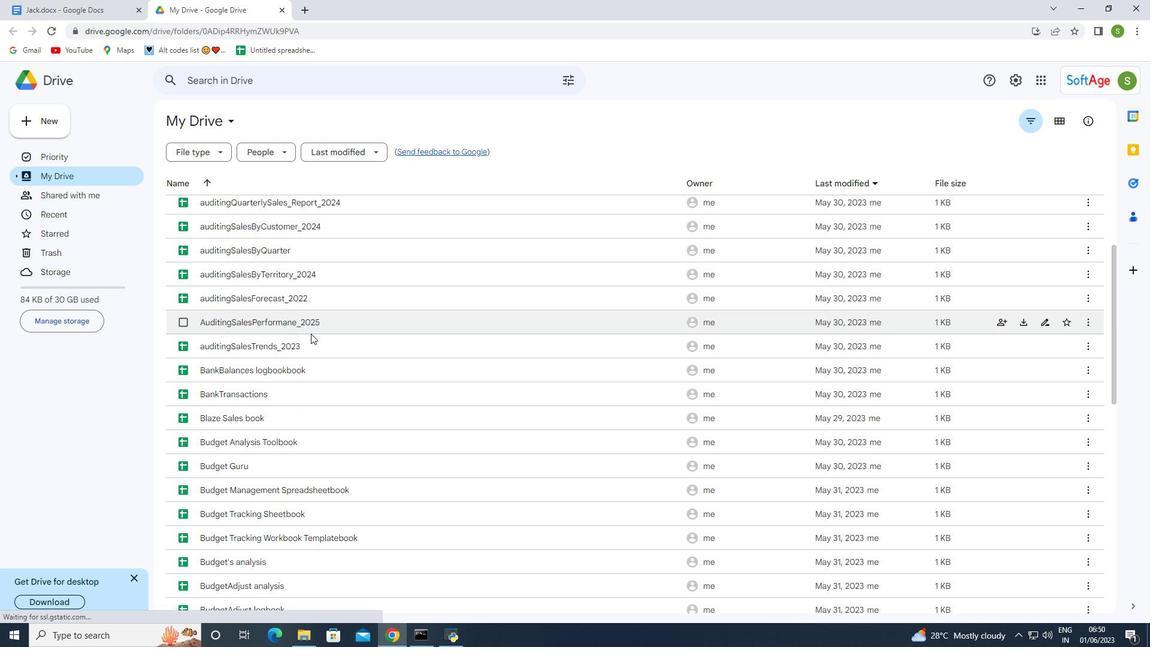 
Action: Mouse scrolled (311, 333) with delta (0, 0)
Screenshot: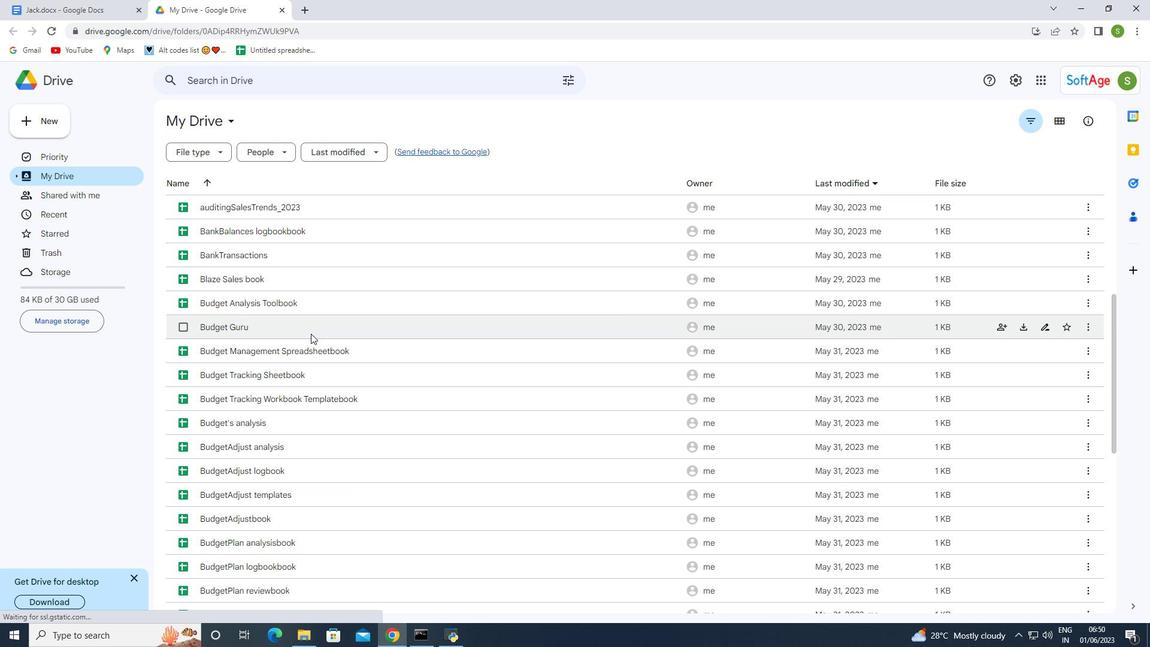 
Action: Mouse scrolled (311, 333) with delta (0, 0)
Screenshot: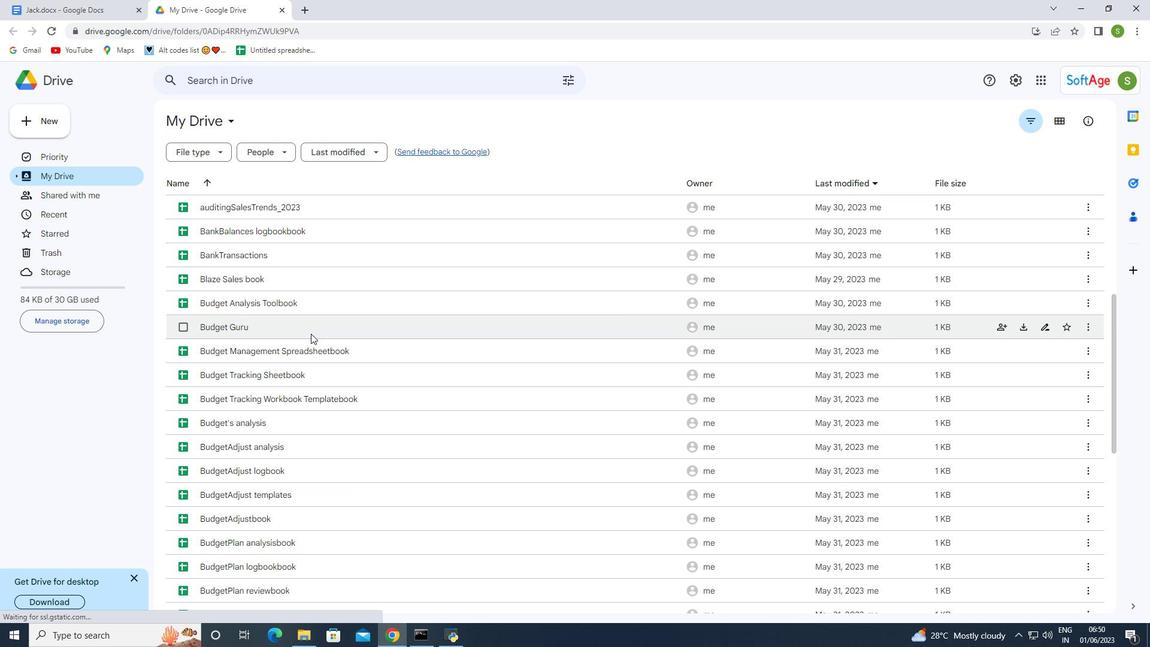 
Action: Mouse scrolled (311, 333) with delta (0, 0)
Screenshot: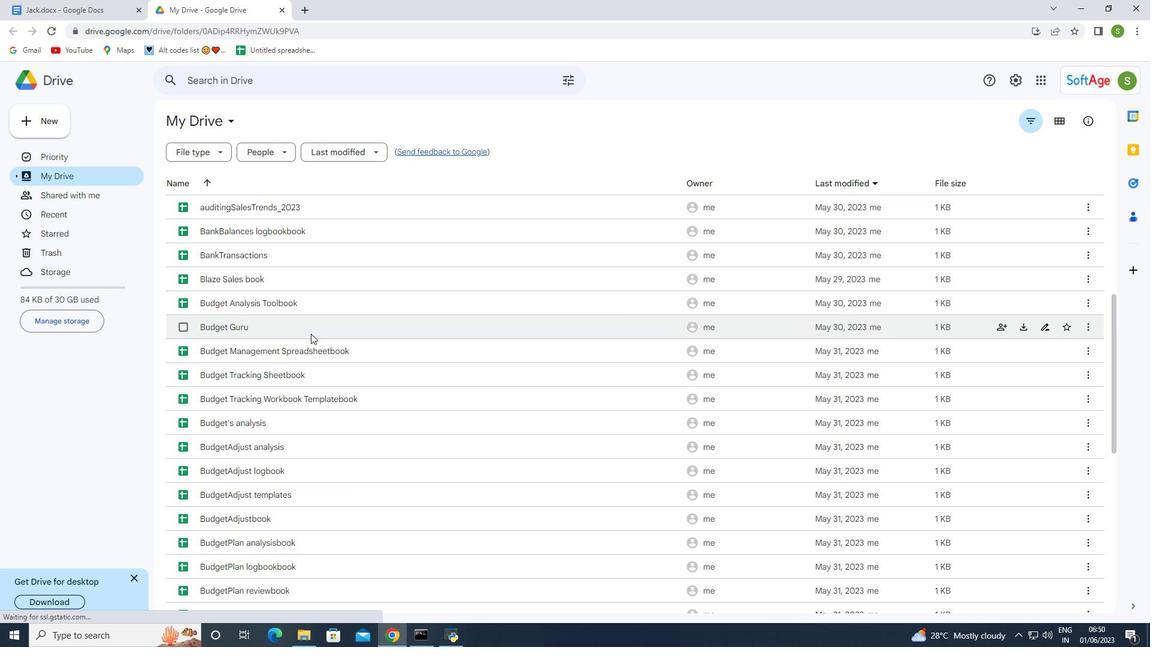 
Action: Mouse scrolled (311, 333) with delta (0, 0)
Screenshot: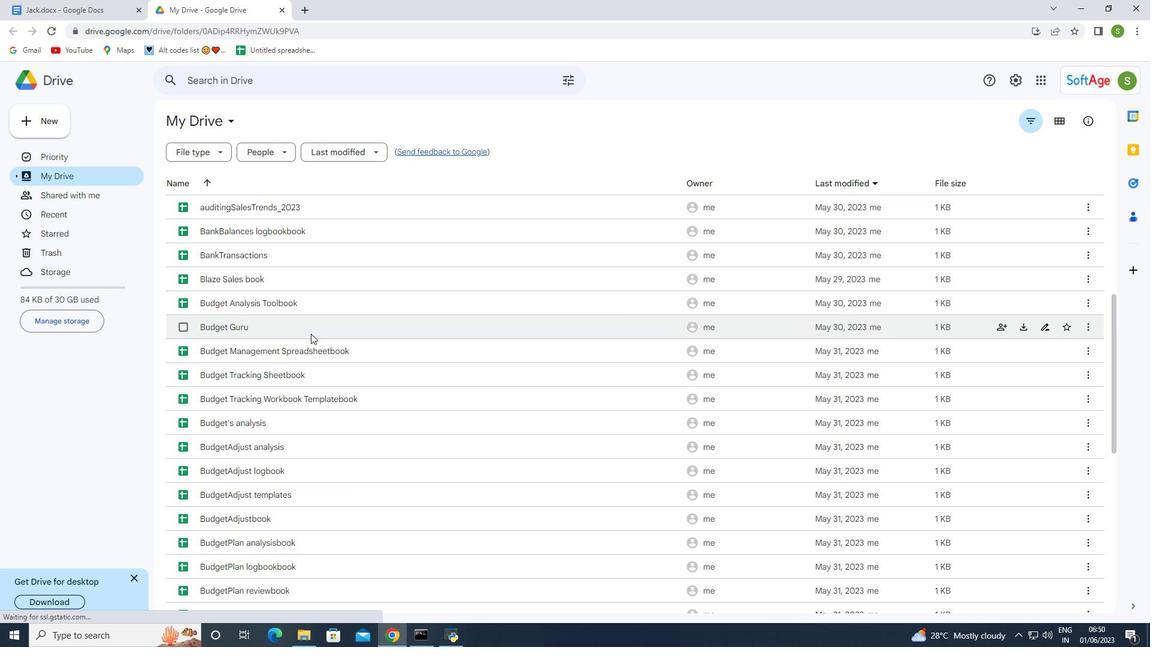 
Action: Mouse scrolled (311, 333) with delta (0, 0)
Screenshot: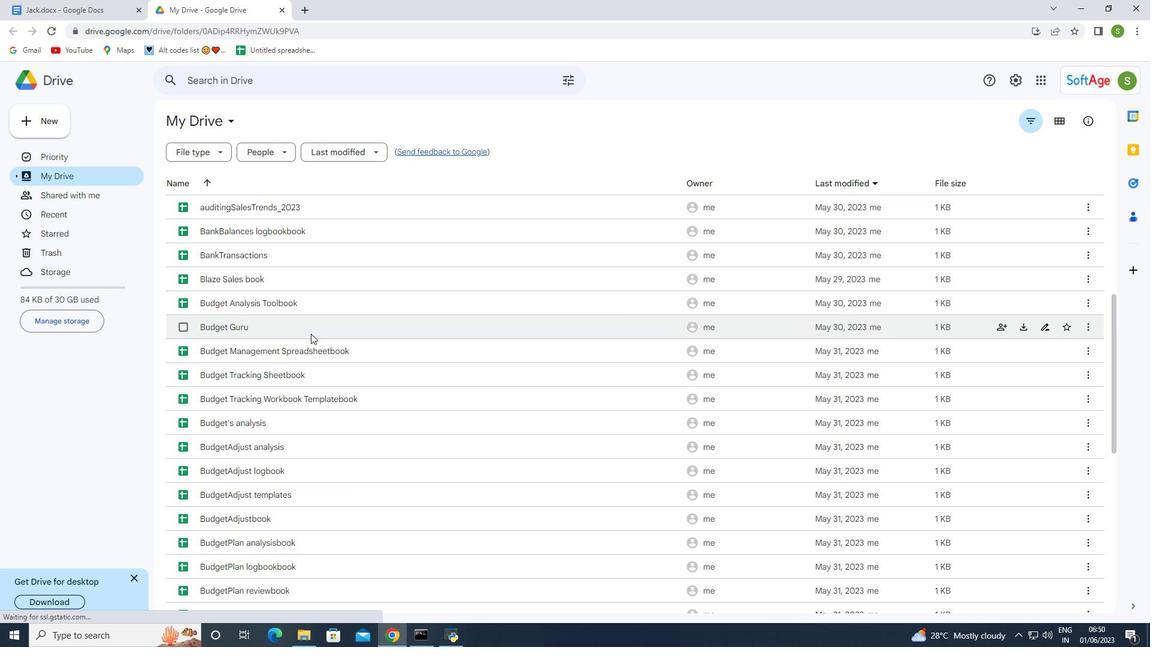 
Action: Mouse moved to (313, 335)
Screenshot: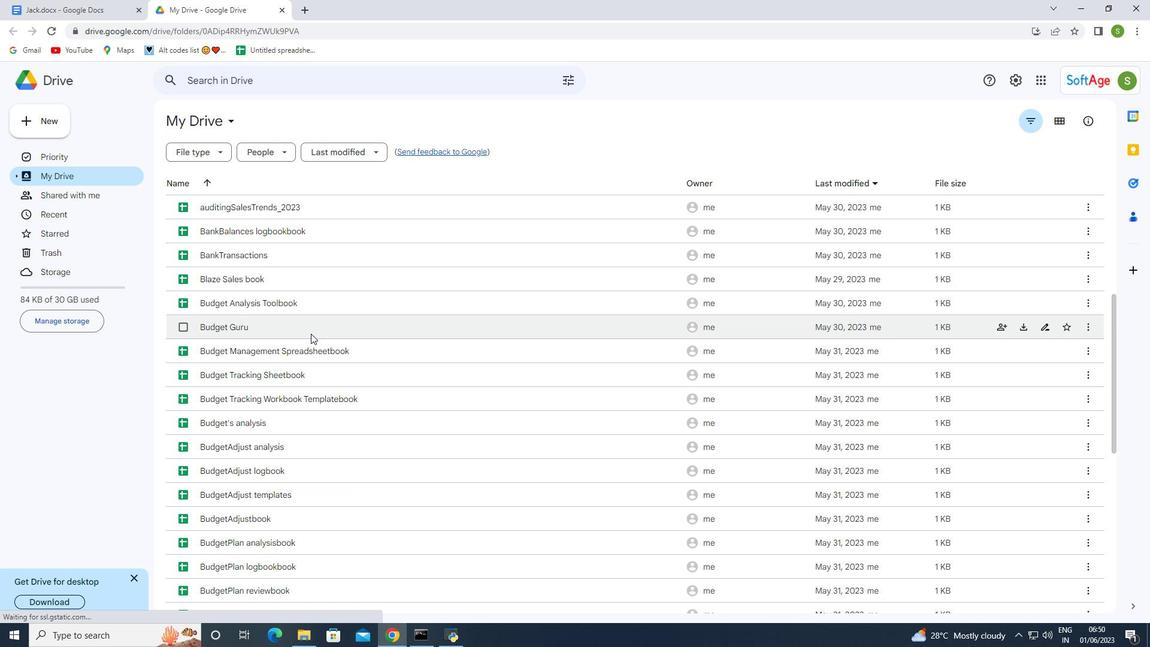 
Action: Mouse scrolled (313, 335) with delta (0, 0)
Screenshot: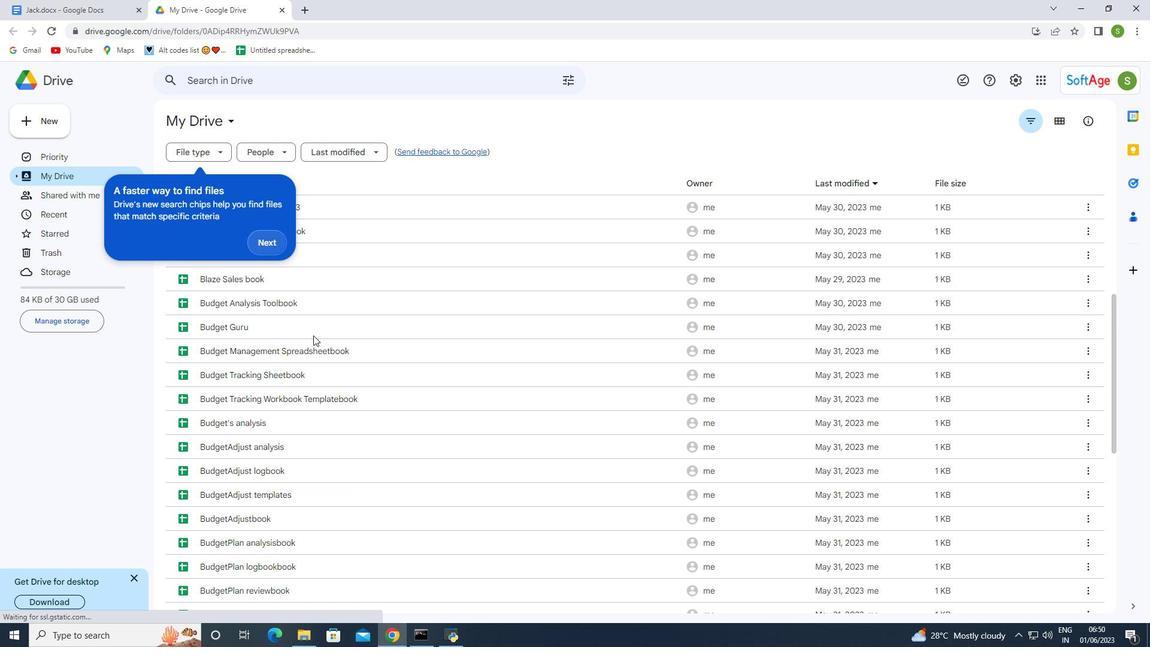 
Action: Mouse scrolled (313, 335) with delta (0, 0)
Screenshot: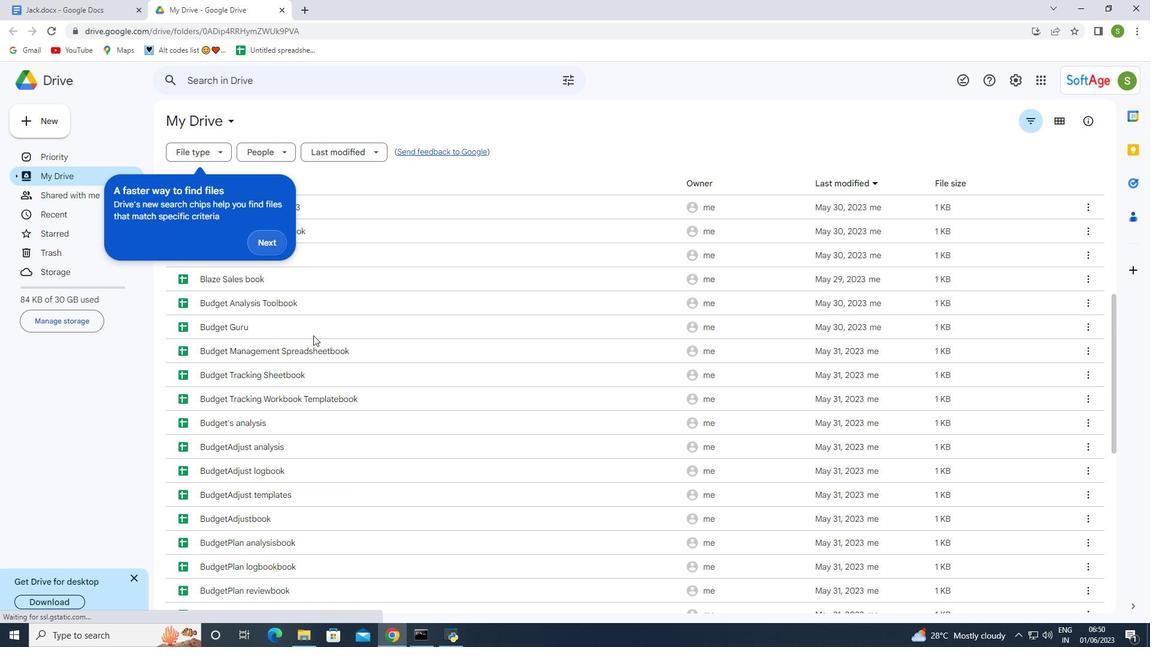 
Action: Mouse scrolled (313, 335) with delta (0, 0)
Screenshot: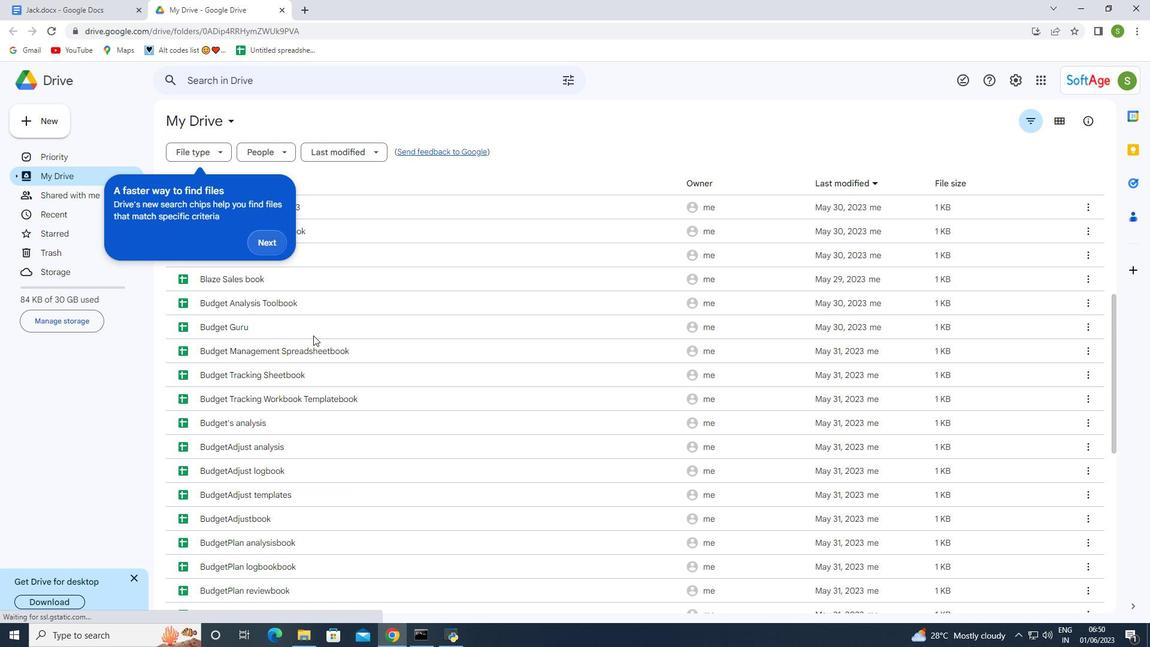 
Action: Mouse scrolled (313, 335) with delta (0, 0)
Screenshot: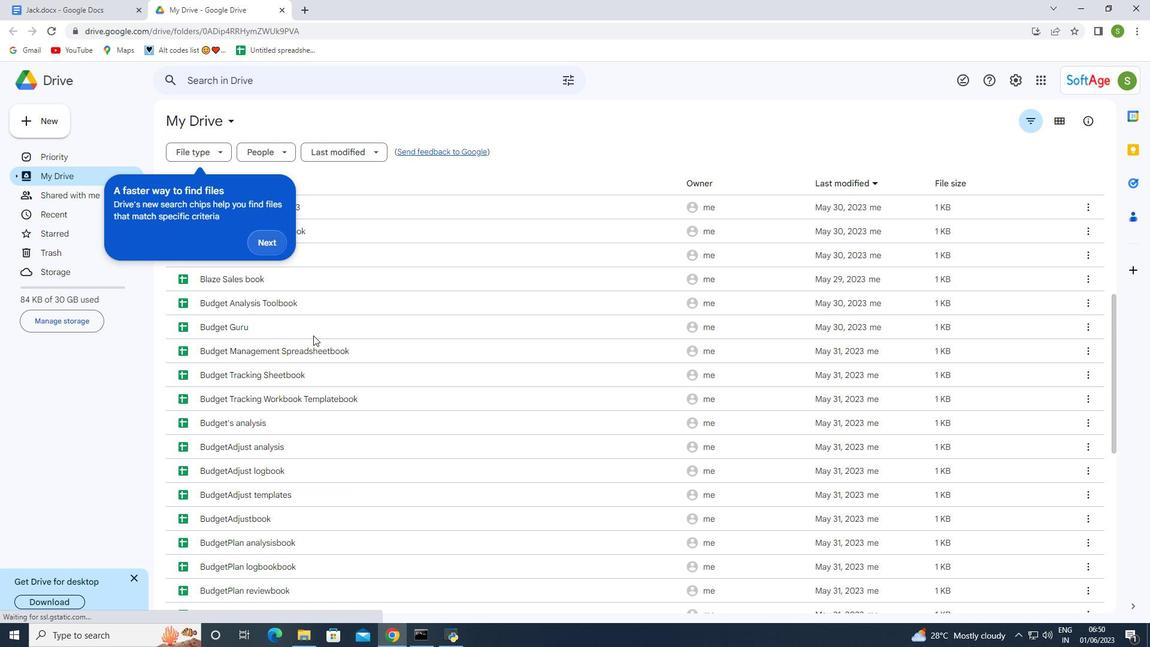 
Action: Mouse scrolled (313, 335) with delta (0, 0)
Screenshot: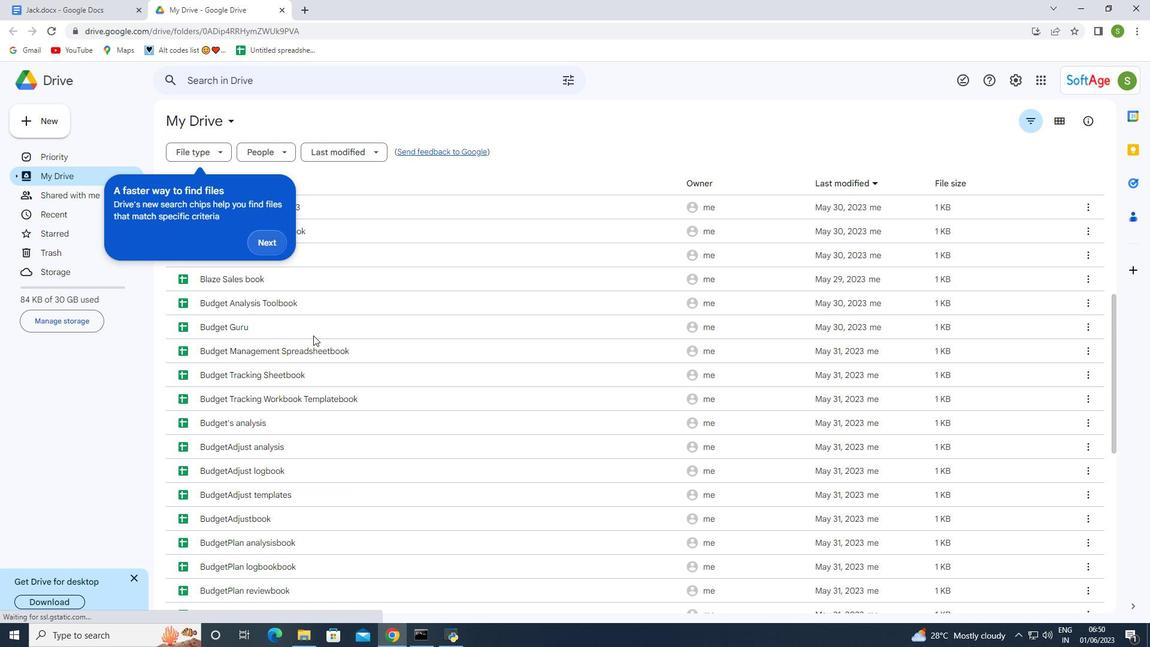 
Action: Mouse scrolled (313, 335) with delta (0, 0)
Screenshot: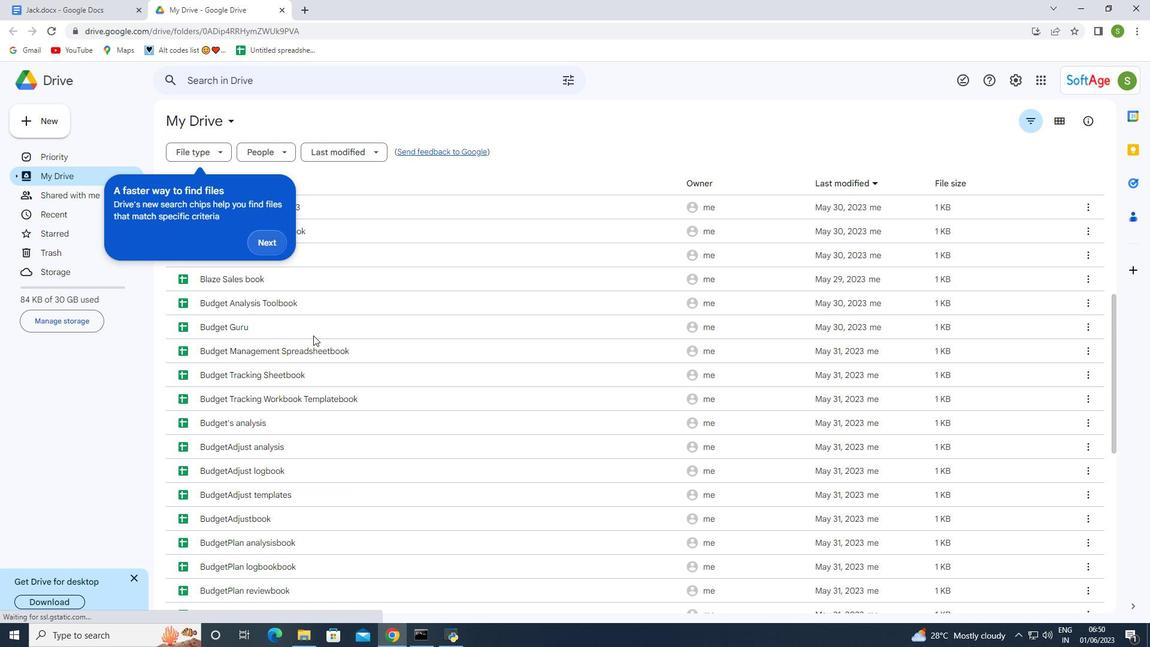 
Action: Mouse moved to (272, 238)
Screenshot: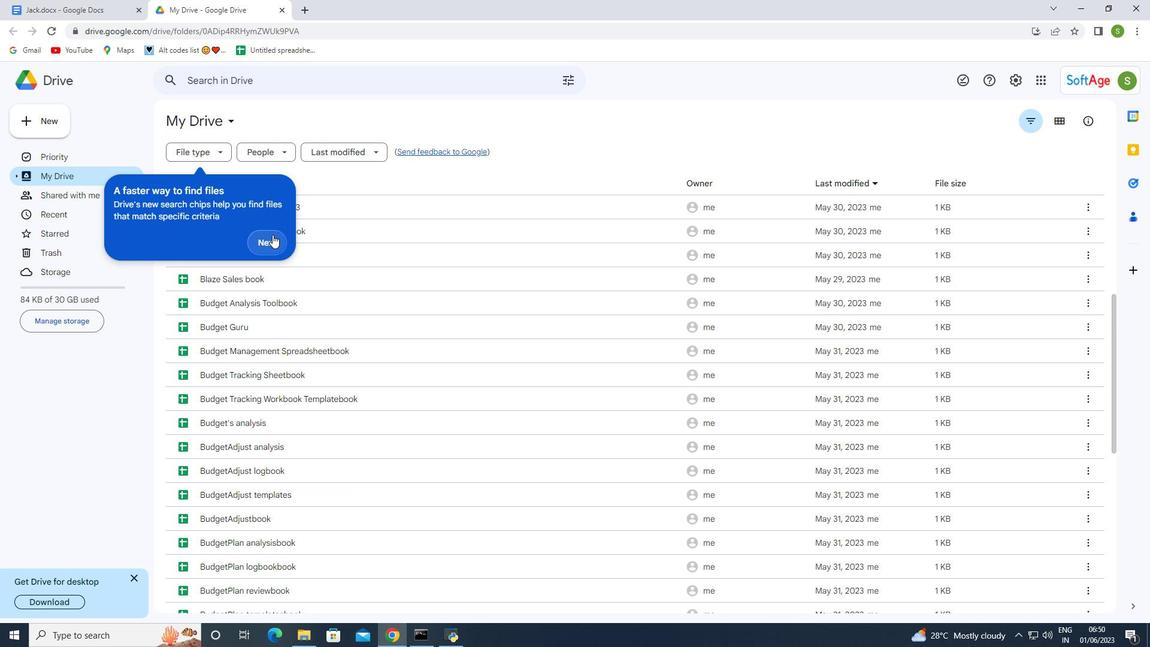 
Action: Mouse pressed left at (272, 238)
Screenshot: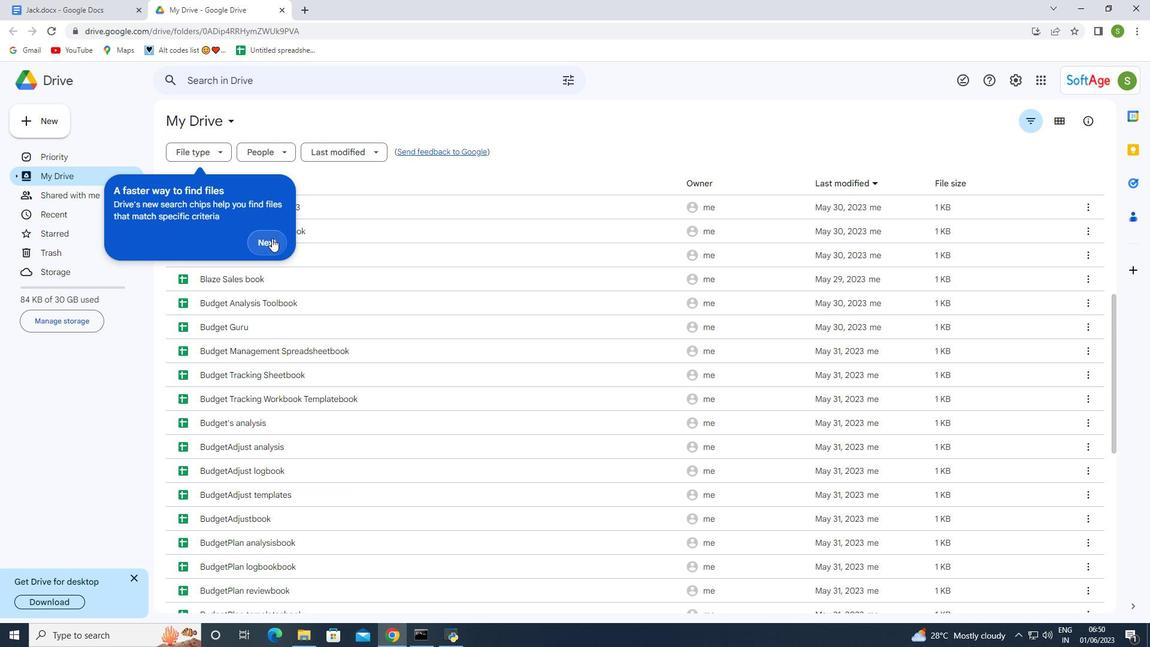 
Action: Mouse moved to (987, 146)
Screenshot: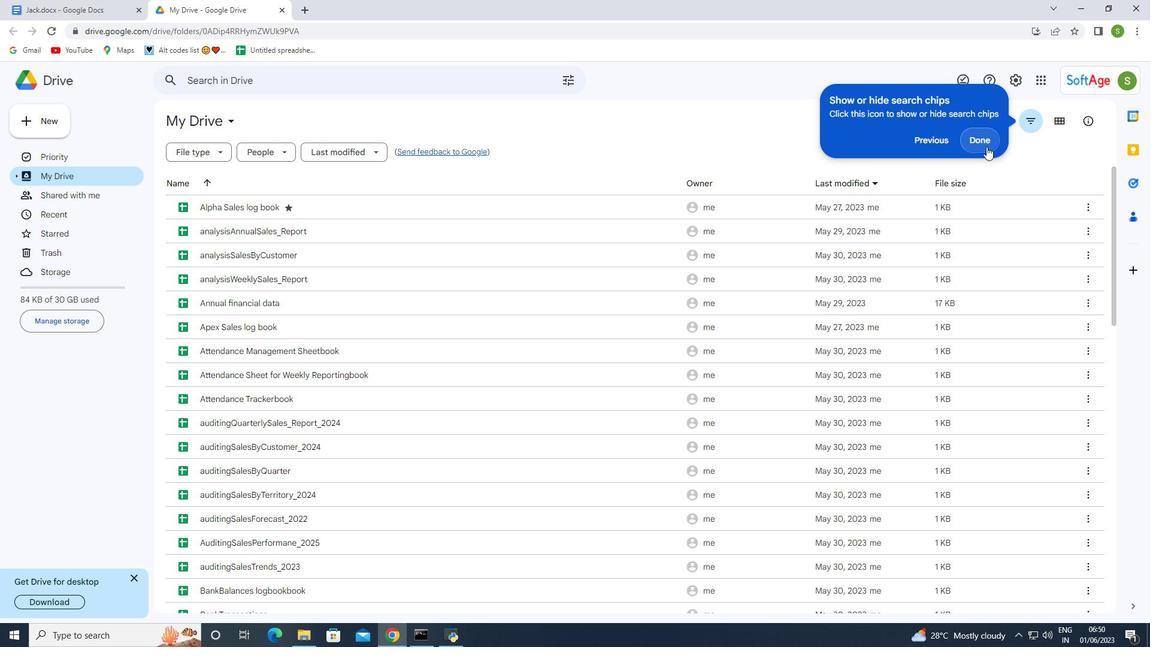 
Action: Mouse pressed left at (987, 146)
Screenshot: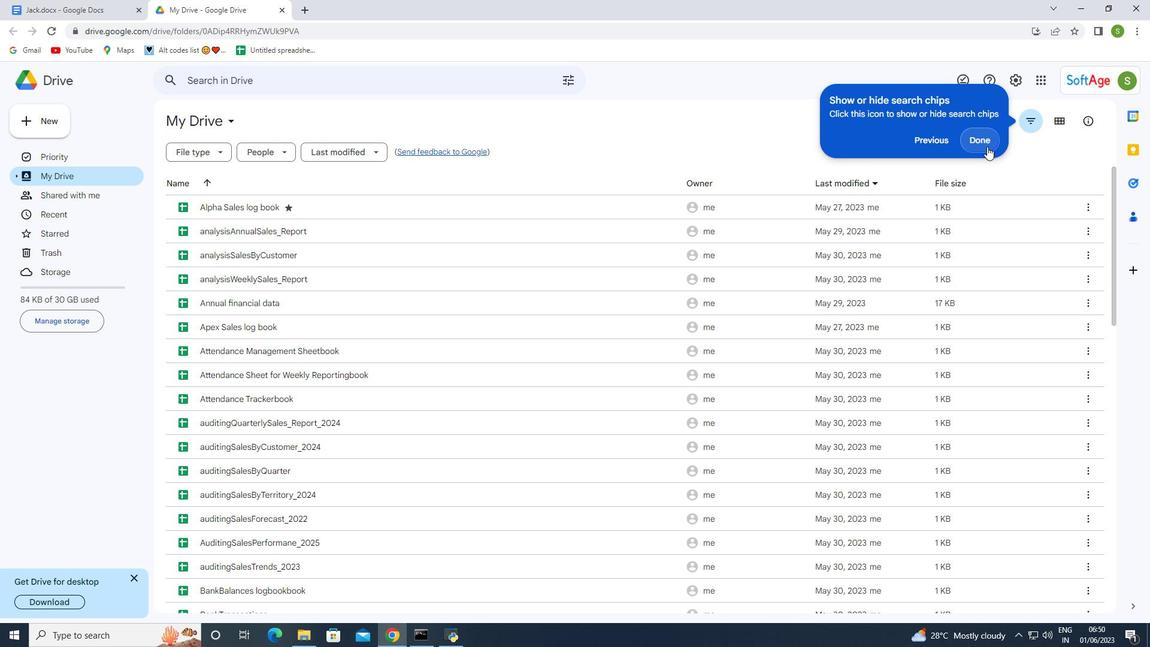 
Action: Mouse moved to (55, 212)
Screenshot: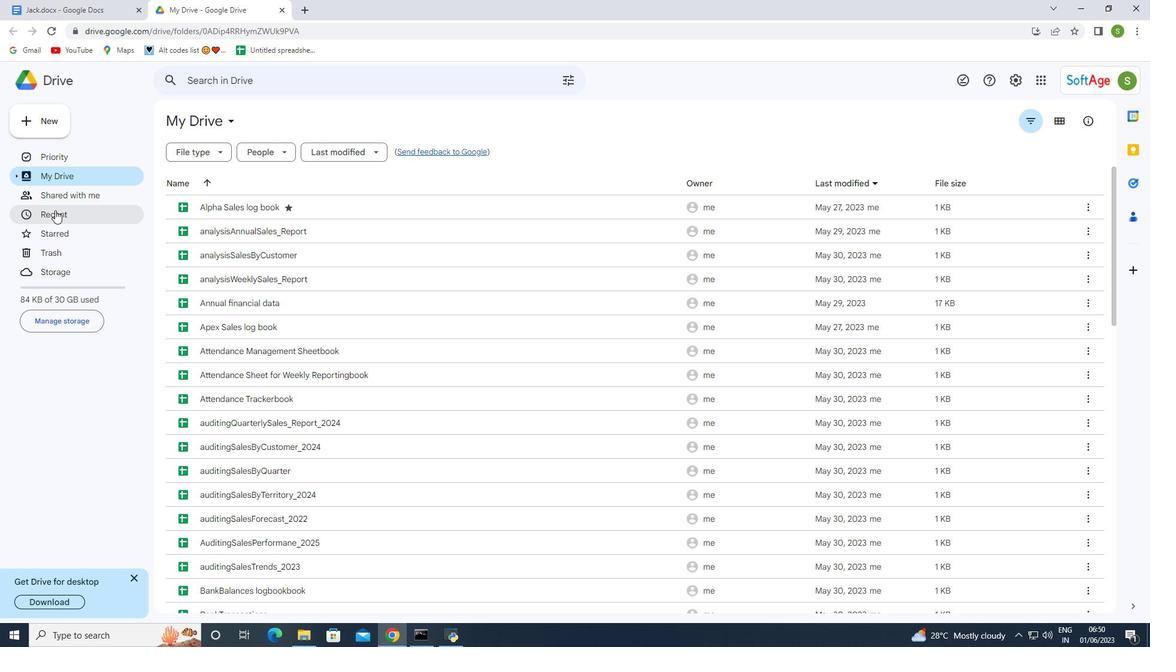 
Action: Mouse pressed left at (55, 212)
Screenshot: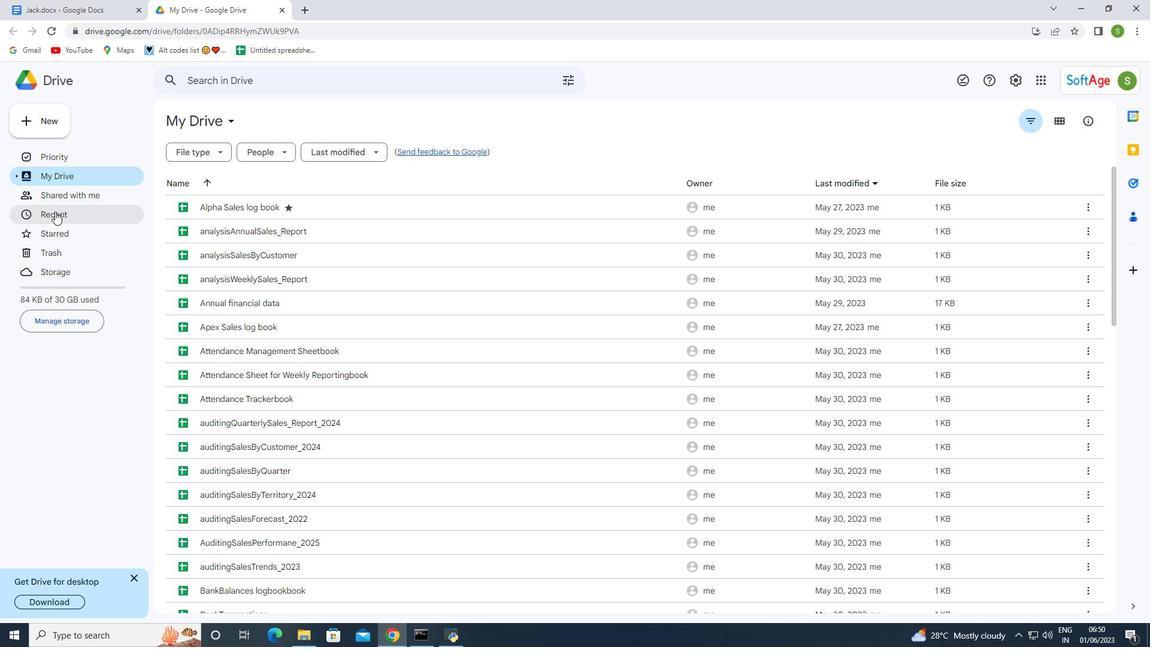 
Action: Mouse moved to (182, 230)
Screenshot: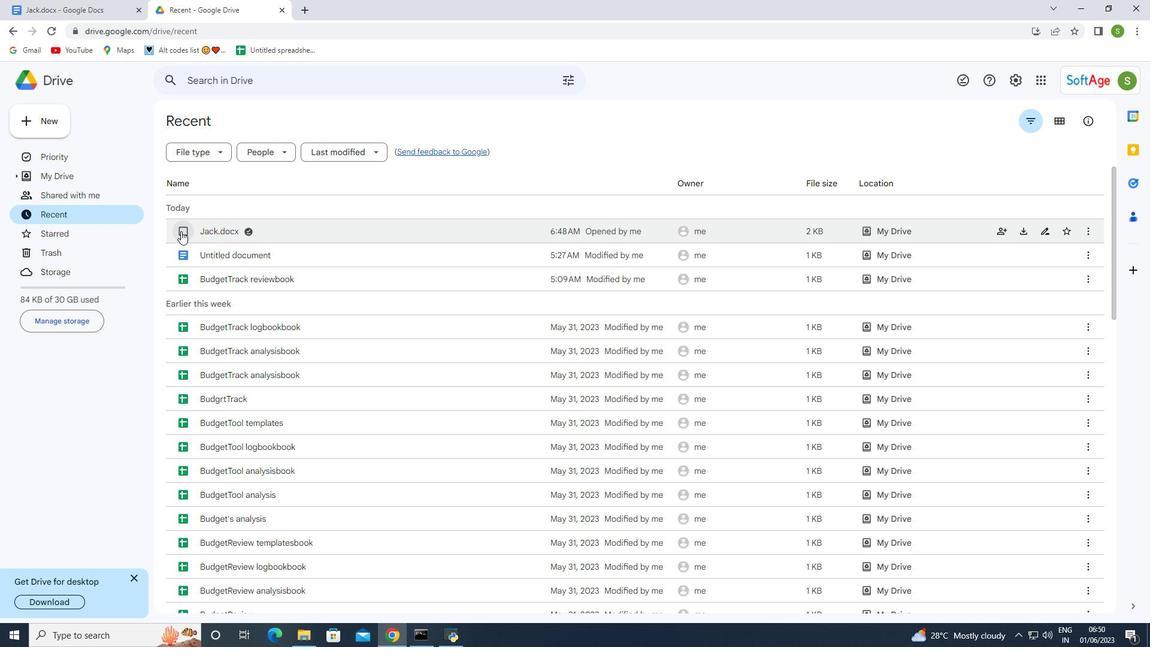 
Action: Mouse pressed left at (182, 230)
Screenshot: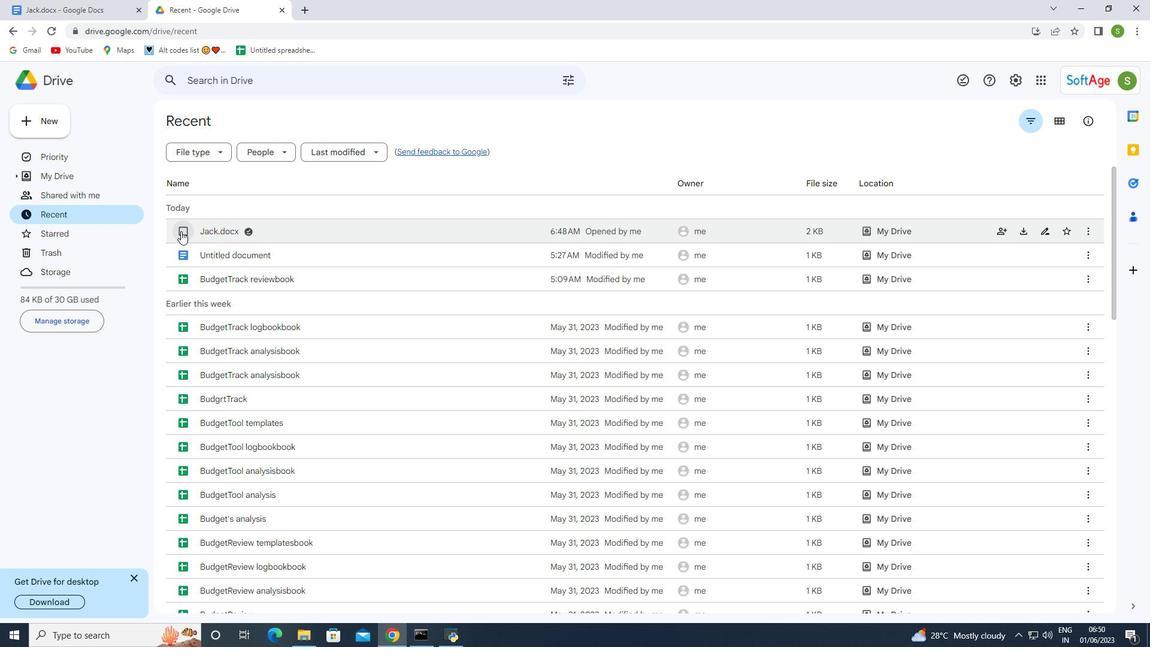 
Action: Mouse moved to (1071, 229)
Screenshot: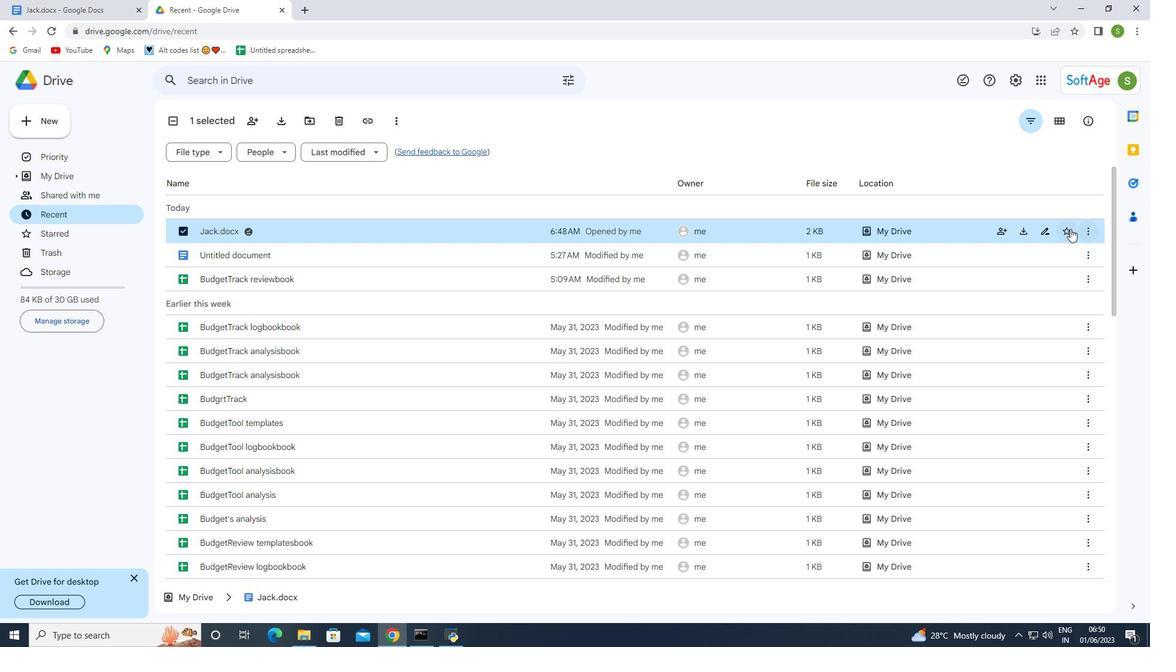 
Action: Mouse pressed left at (1071, 229)
Screenshot: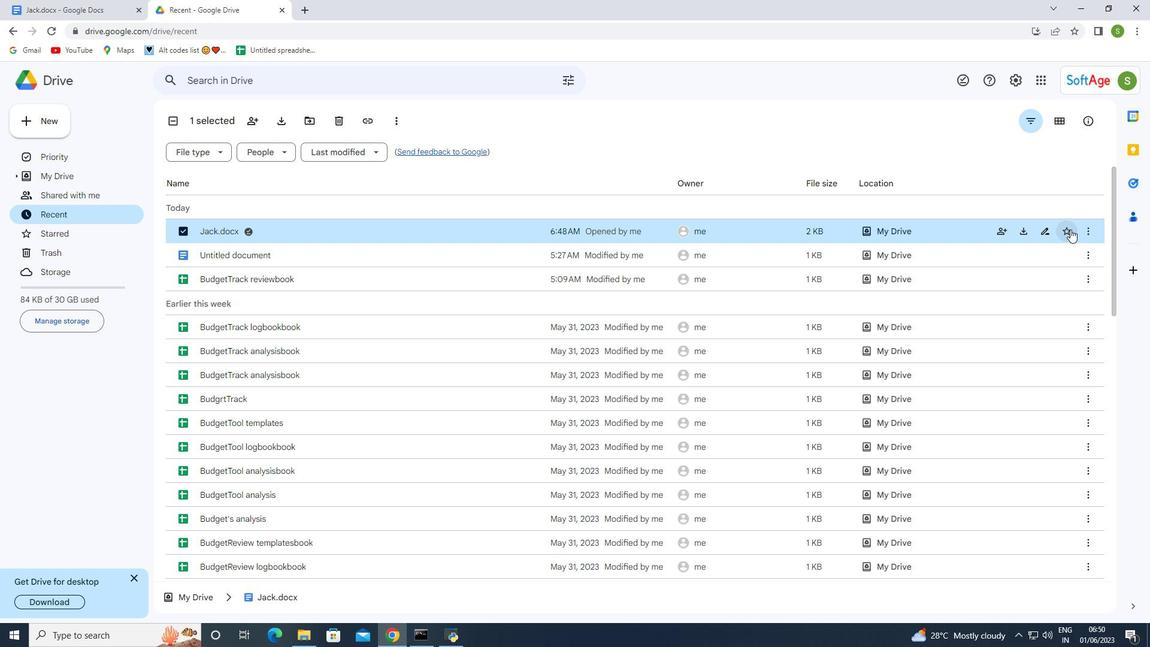 
Action: Mouse moved to (1090, 231)
Screenshot: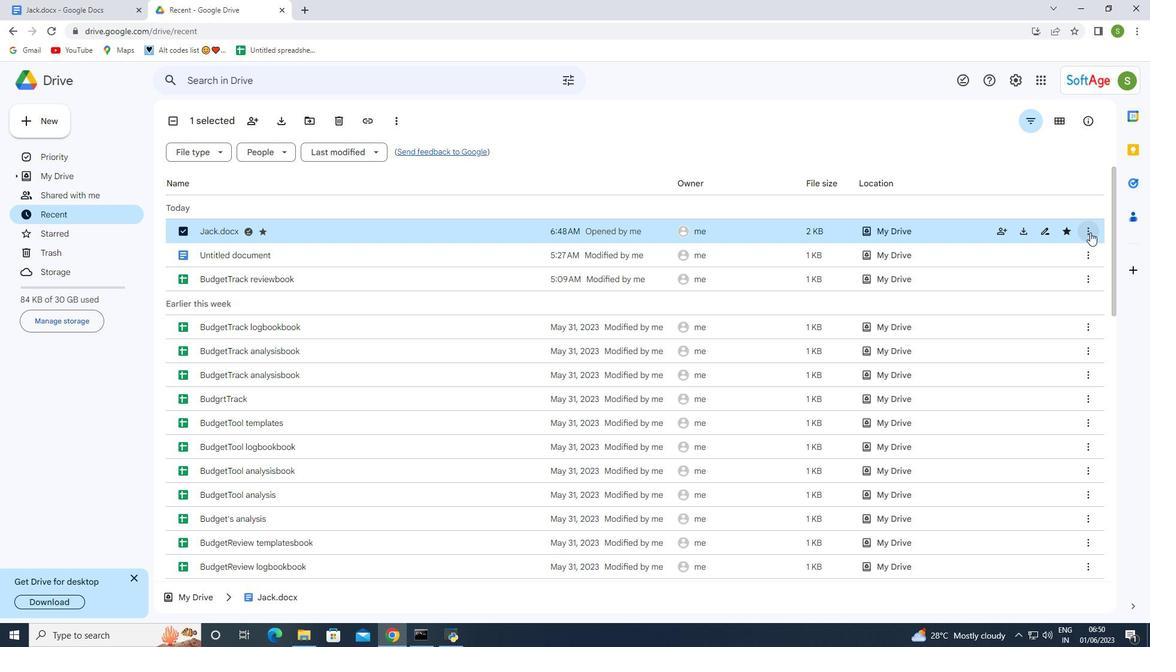 
Action: Mouse pressed left at (1090, 231)
Screenshot: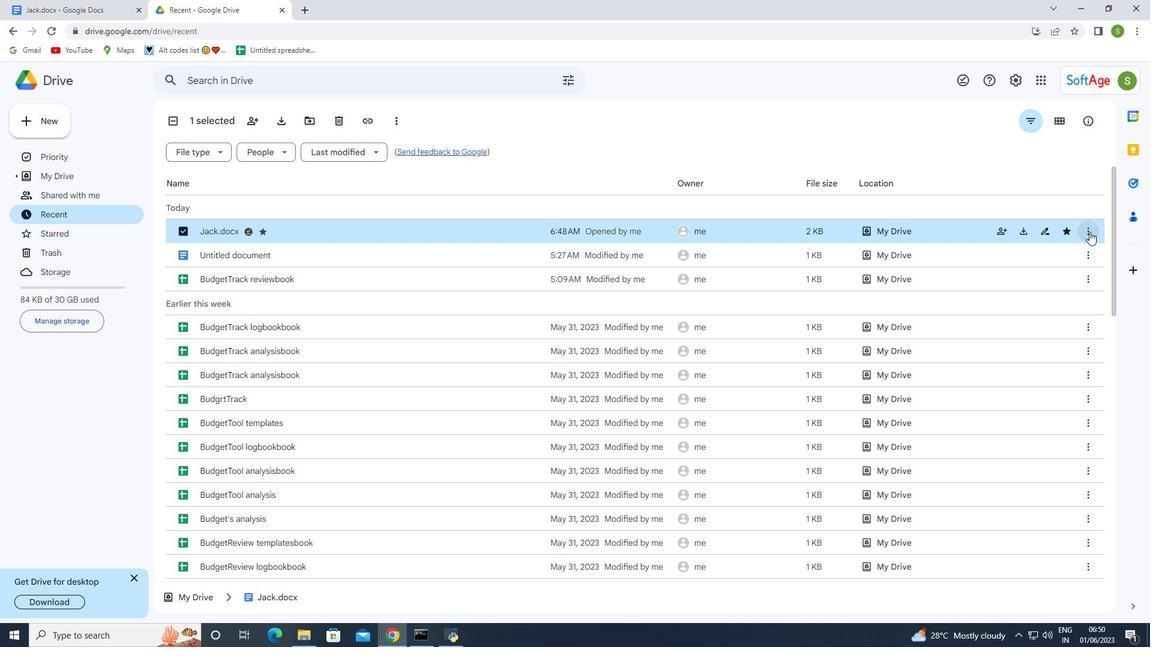 
Action: Mouse moved to (104, 369)
Screenshot: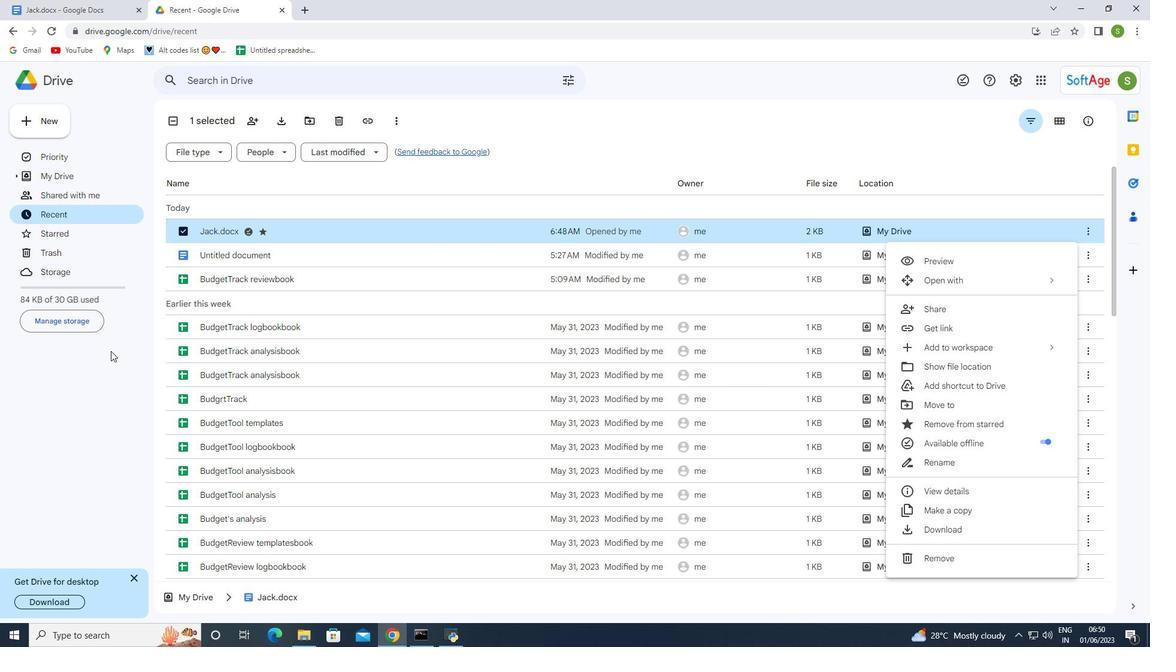 
Action: Mouse pressed left at (104, 369)
Screenshot: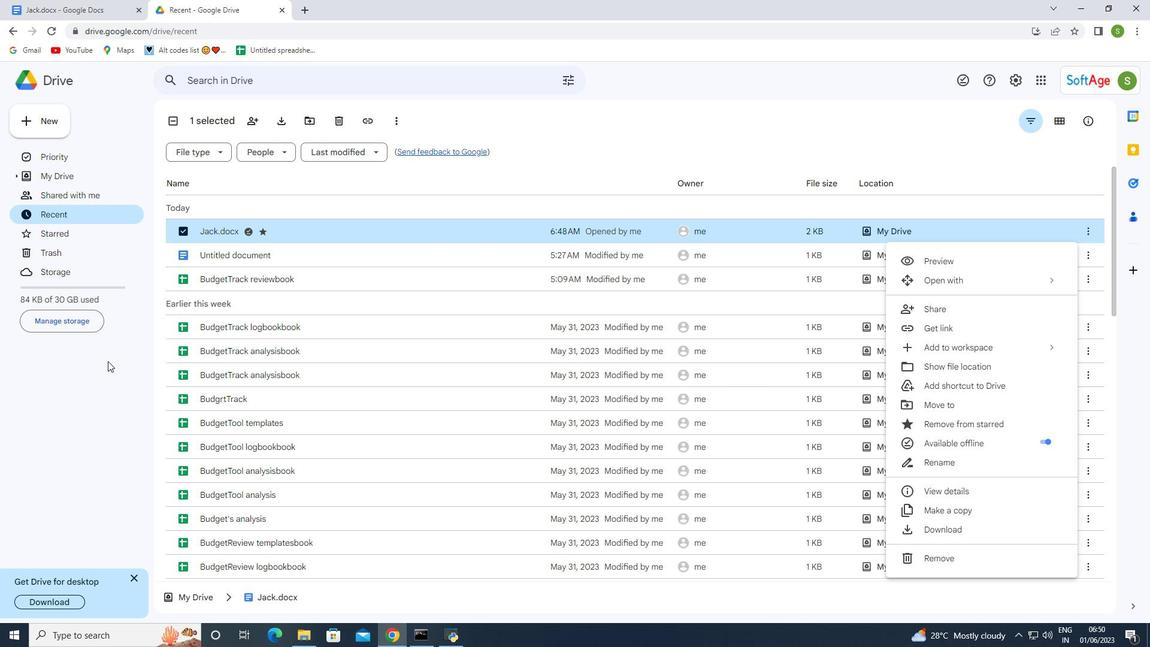 
Action: Mouse moved to (9, 35)
Screenshot: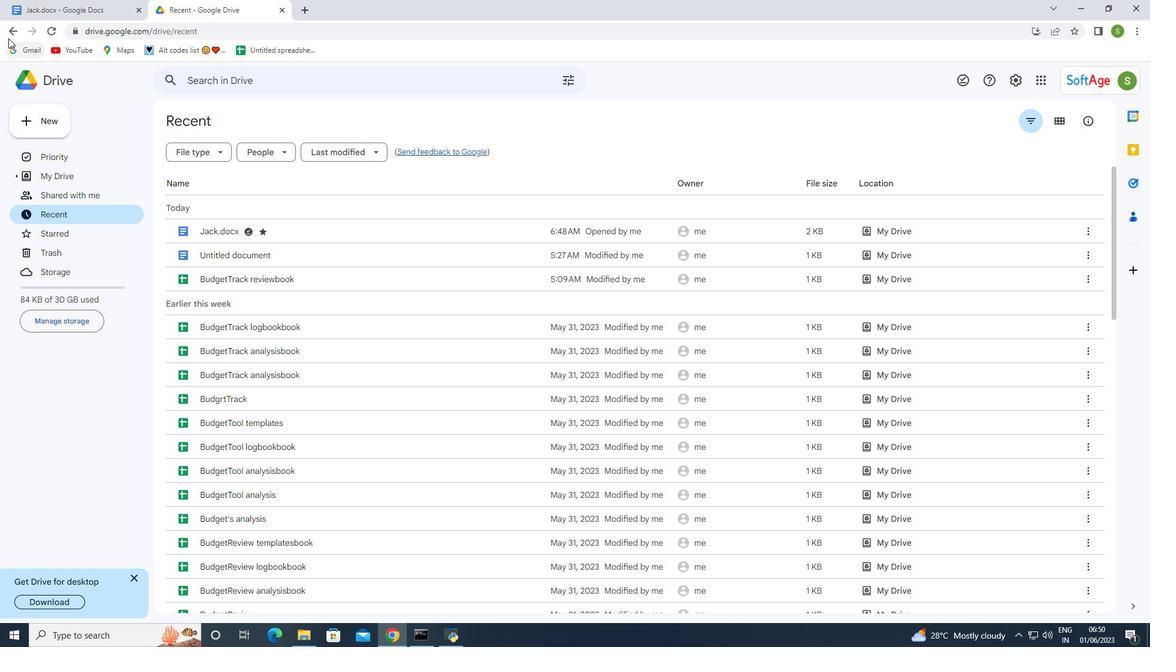 
Action: Mouse pressed left at (9, 35)
Screenshot: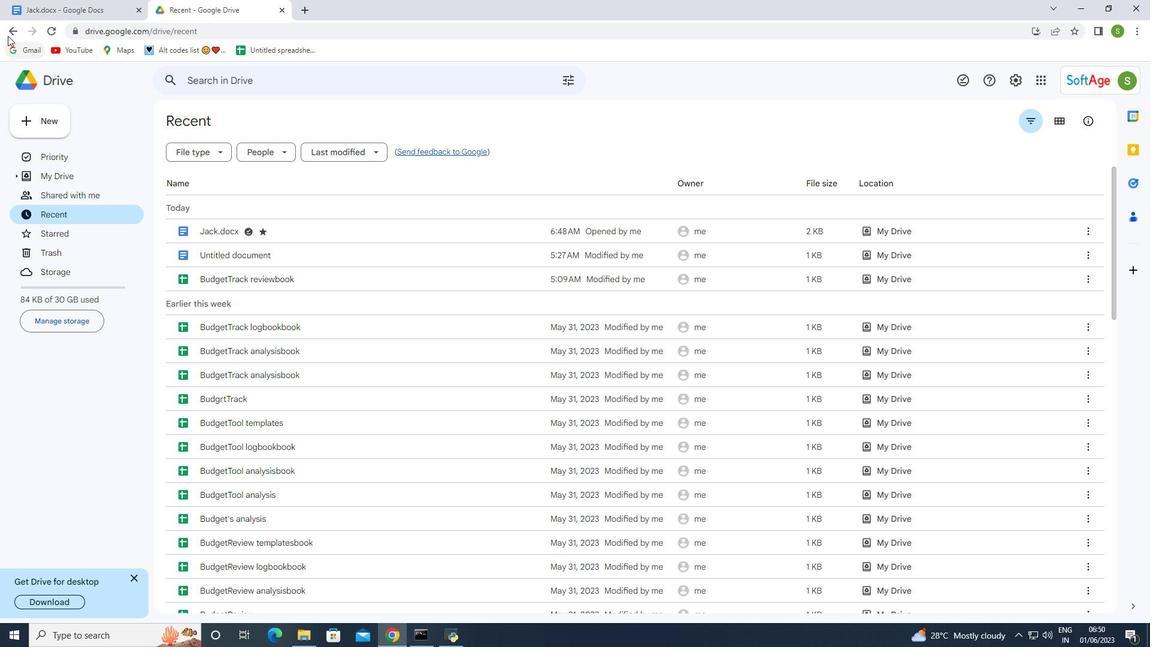 
Action: Mouse moved to (280, 7)
Screenshot: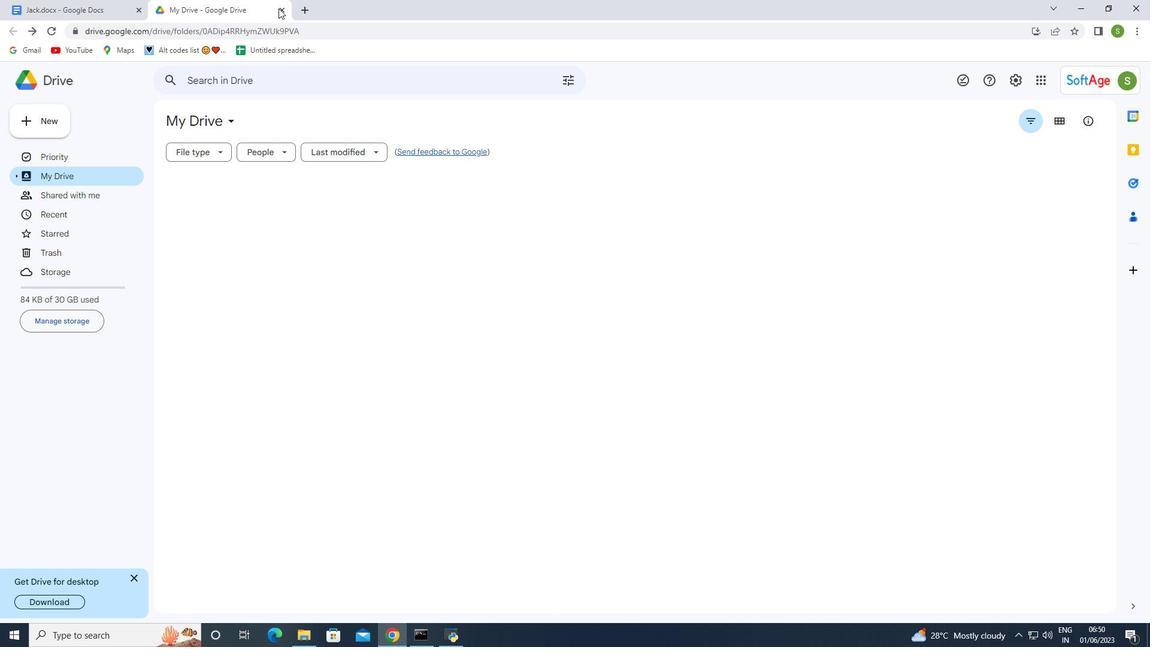
Action: Mouse pressed left at (280, 7)
Screenshot: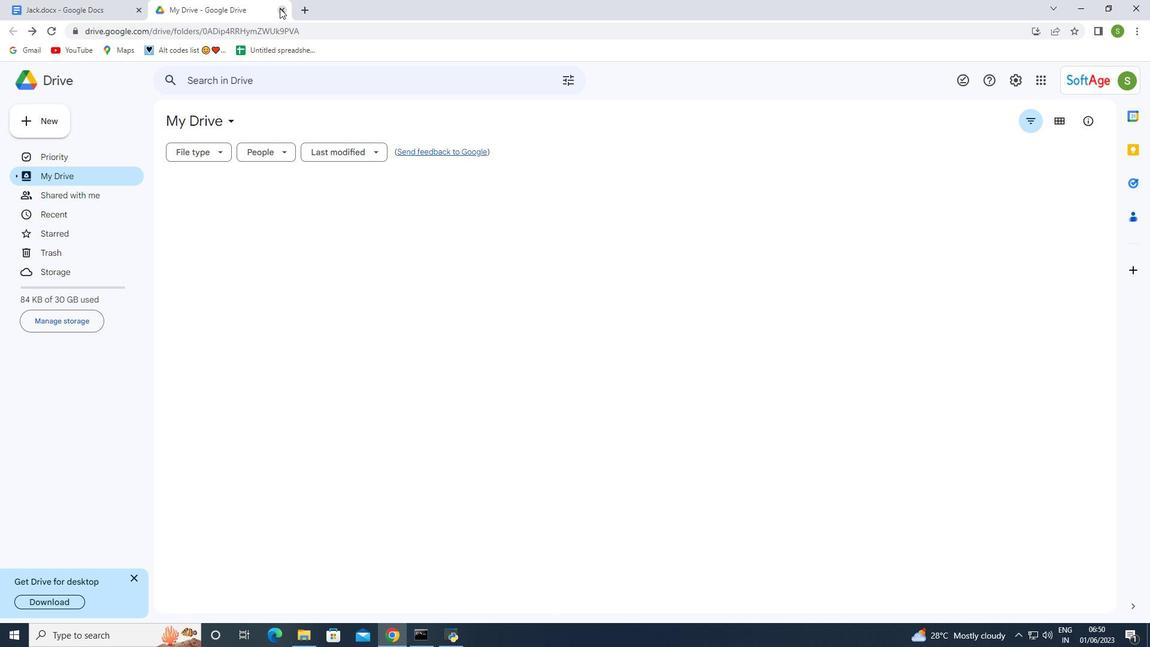 
Action: Mouse moved to (119, 4)
Screenshot: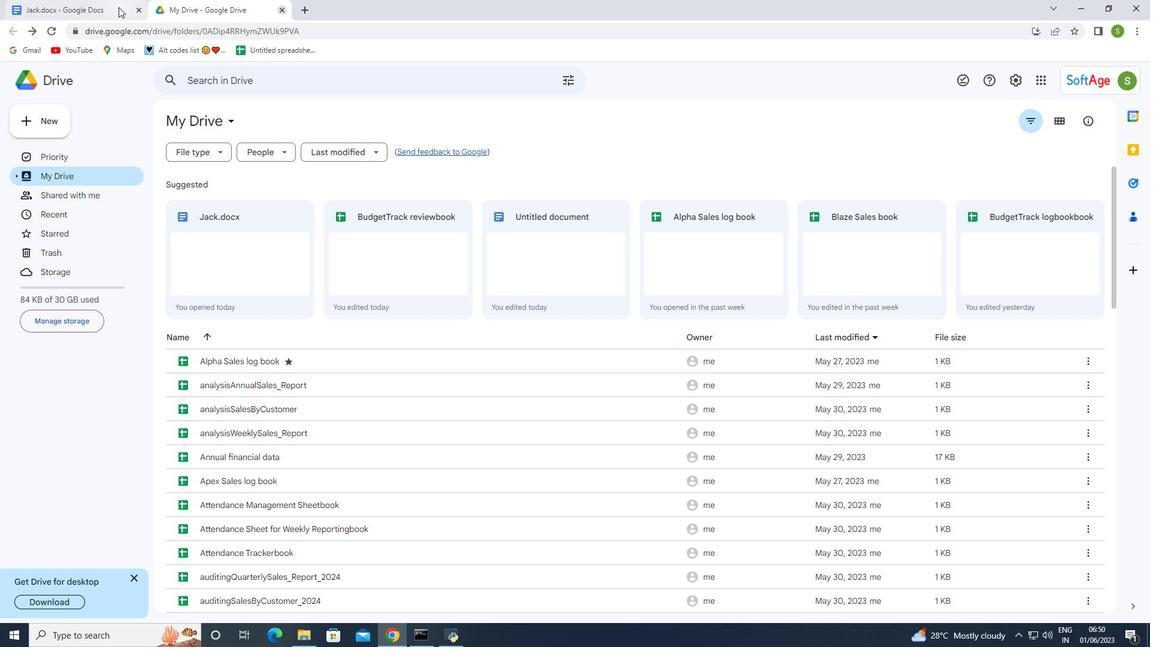 
Action: Mouse pressed left at (119, 4)
Screenshot: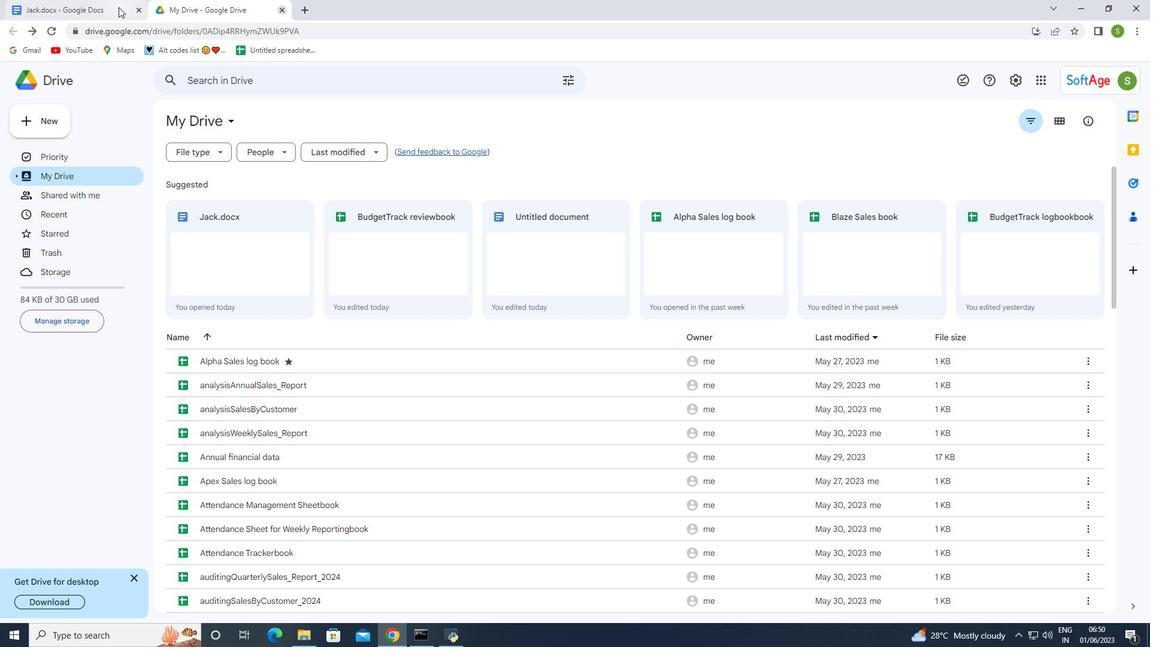 
Action: Mouse moved to (255, 96)
Screenshot: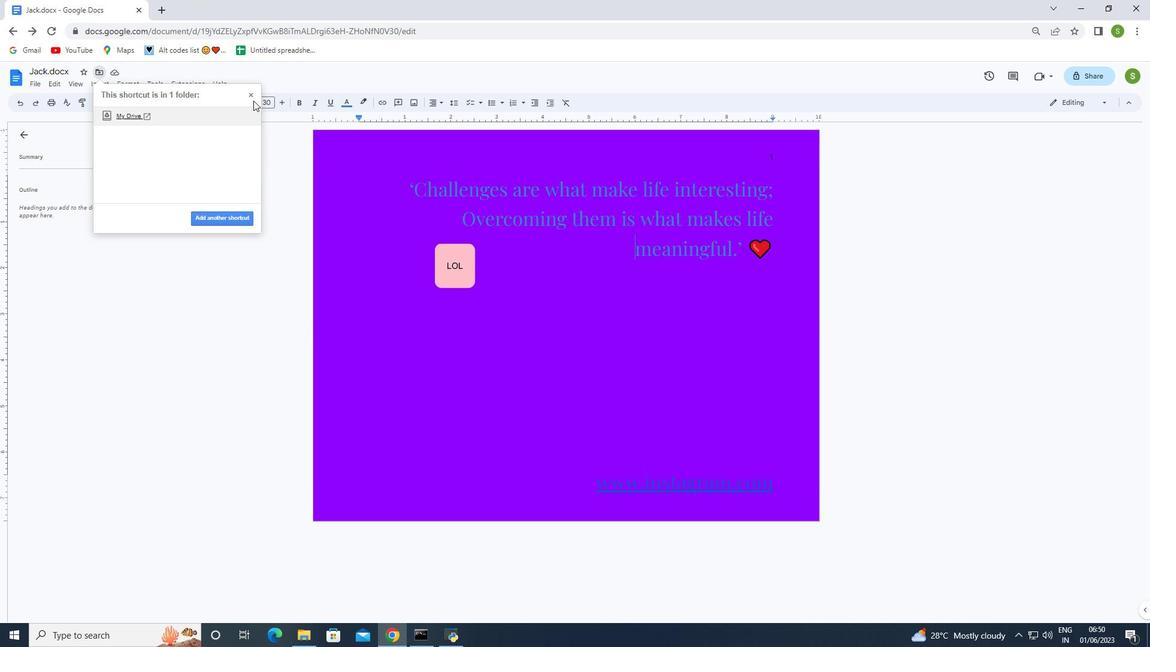 
Action: Mouse pressed left at (255, 96)
Screenshot: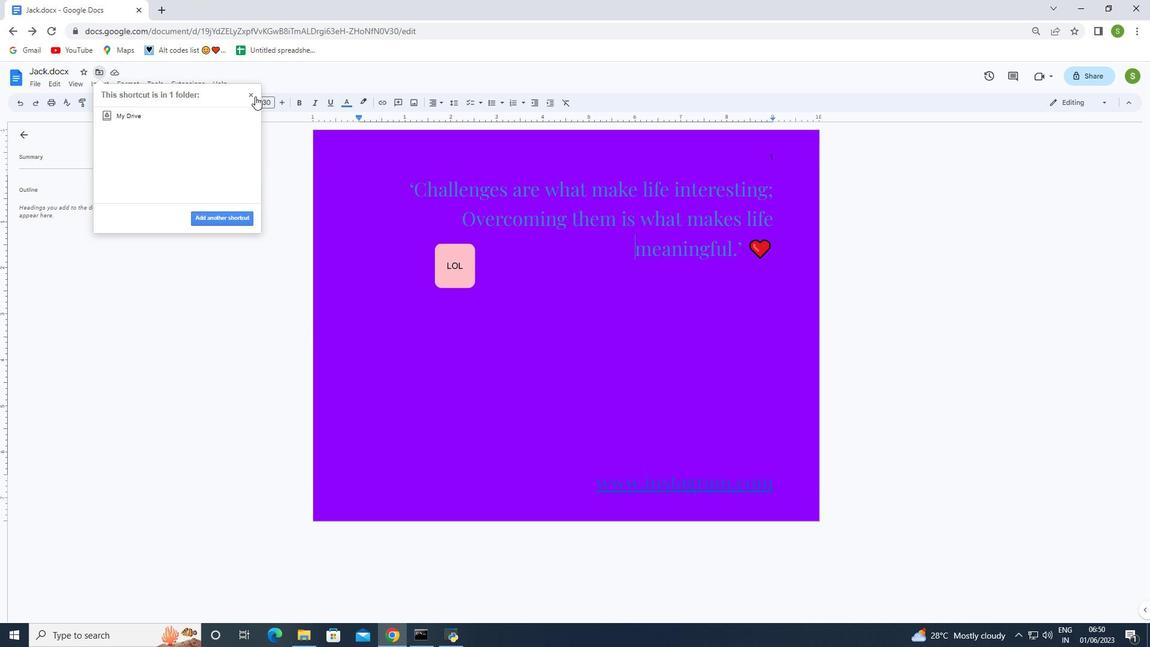 
Action: Mouse moved to (35, 79)
Screenshot: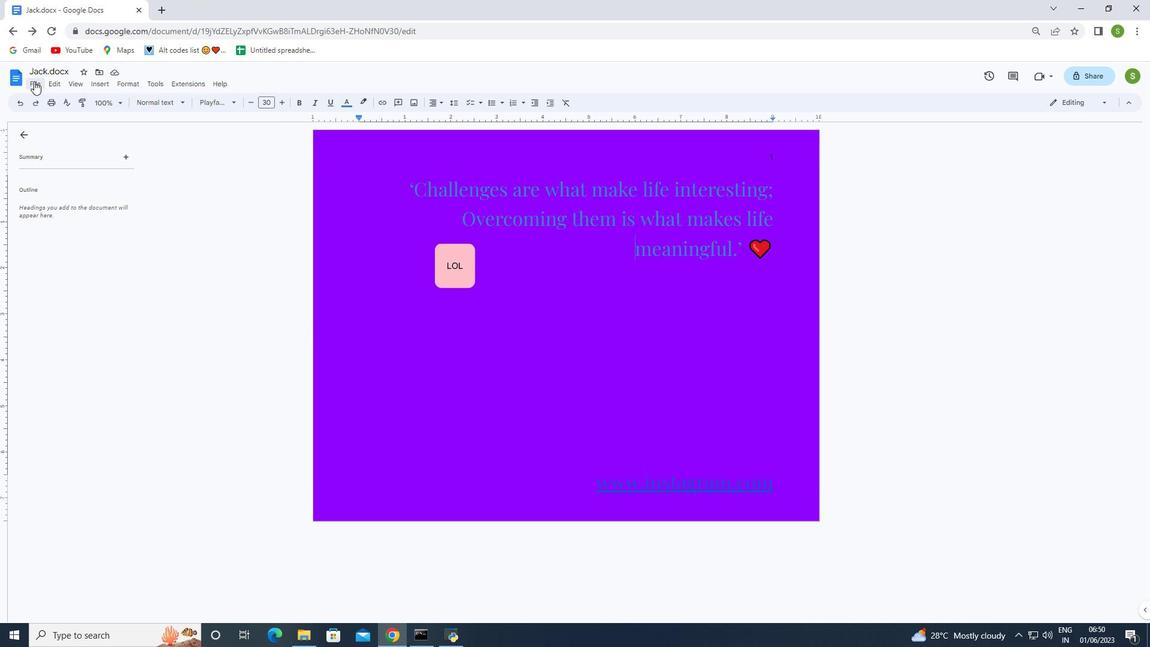 
Action: Mouse pressed left at (35, 79)
Screenshot: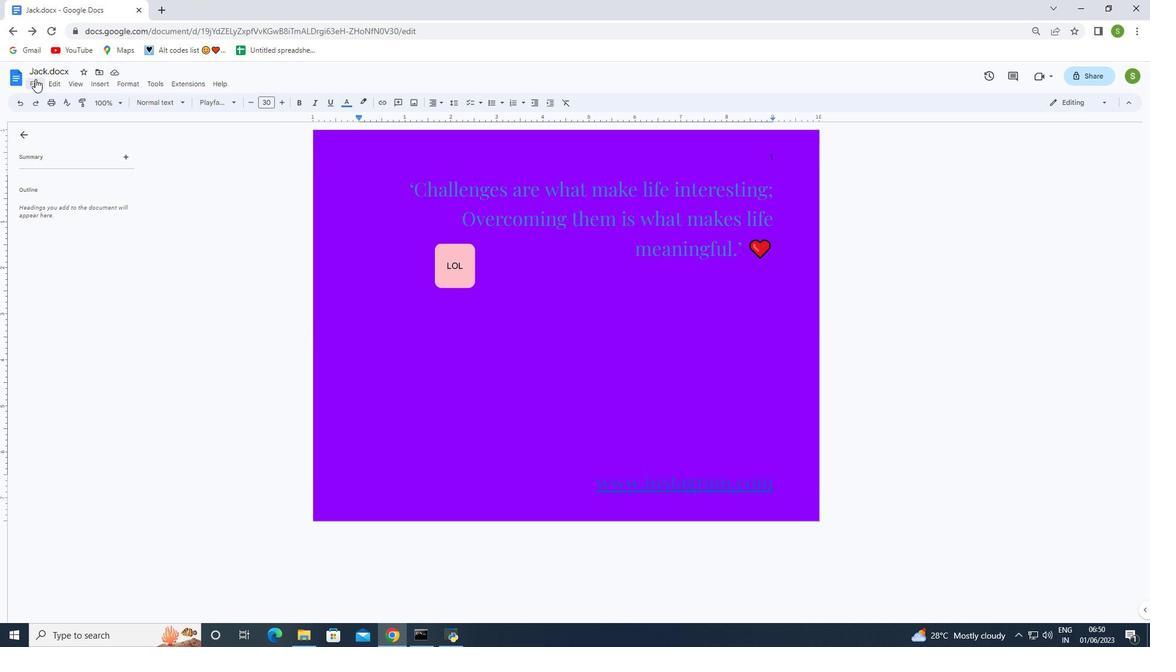 
Action: Mouse moved to (60, 165)
Screenshot: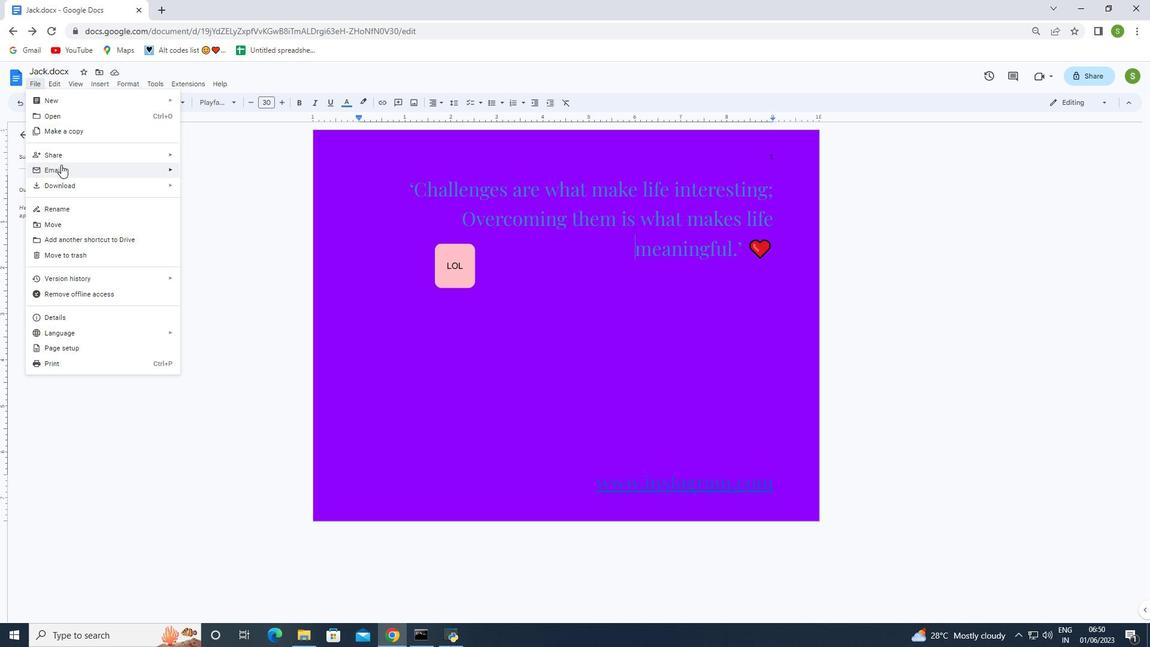 
Action: Mouse pressed left at (60, 165)
Screenshot: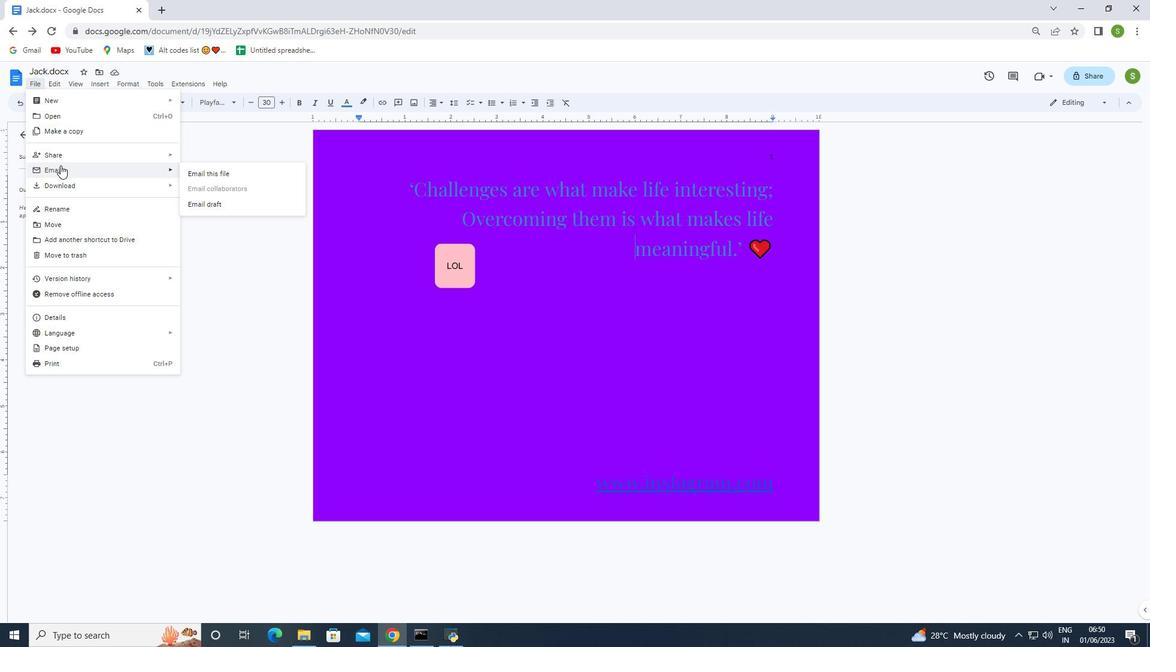 
Action: Mouse moved to (230, 175)
Screenshot: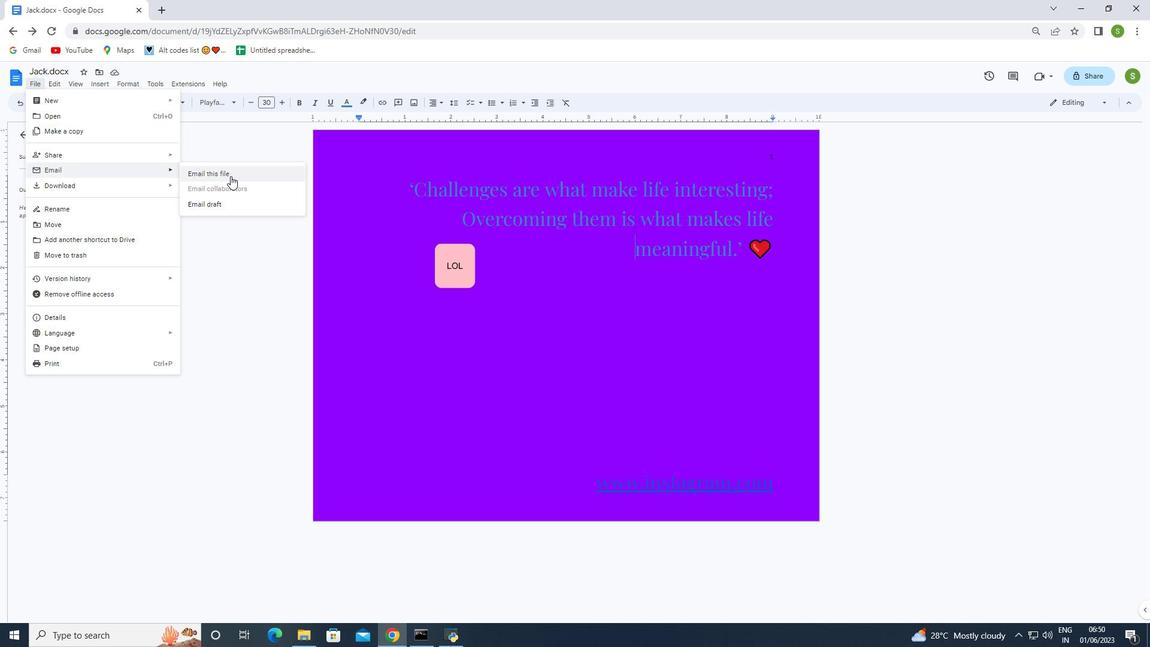 
Action: Mouse pressed left at (230, 175)
Screenshot: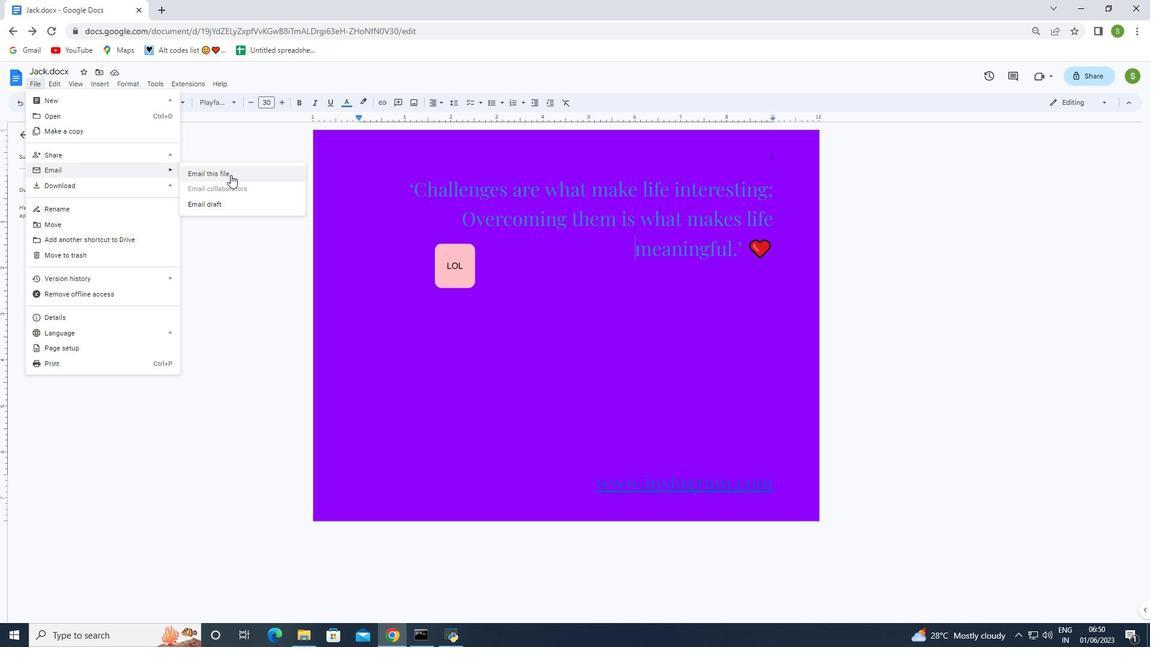 
Action: Mouse moved to (523, 288)
Screenshot: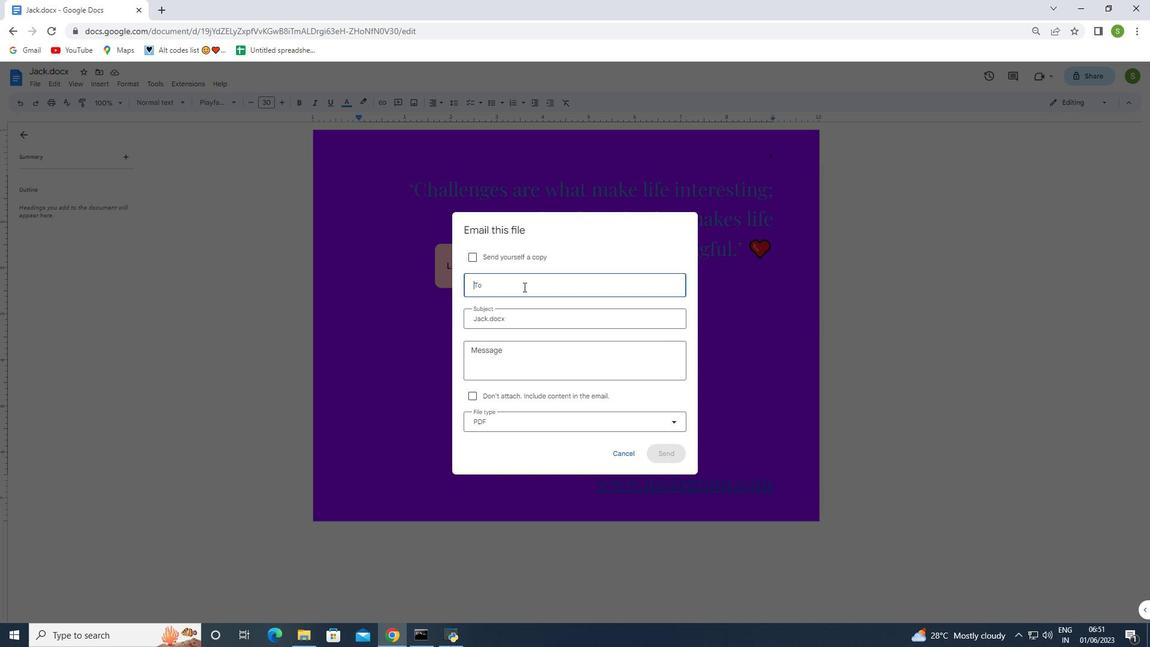 
Action: Mouse pressed left at (523, 288)
Screenshot: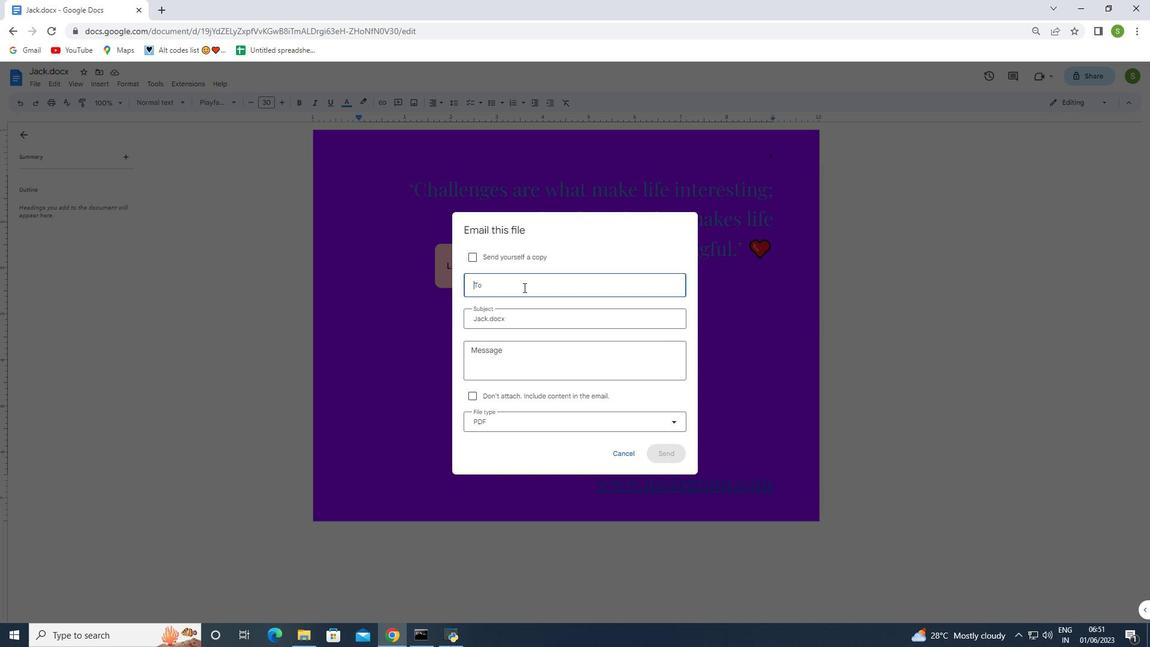 
Action: Key pressed soft
Screenshot: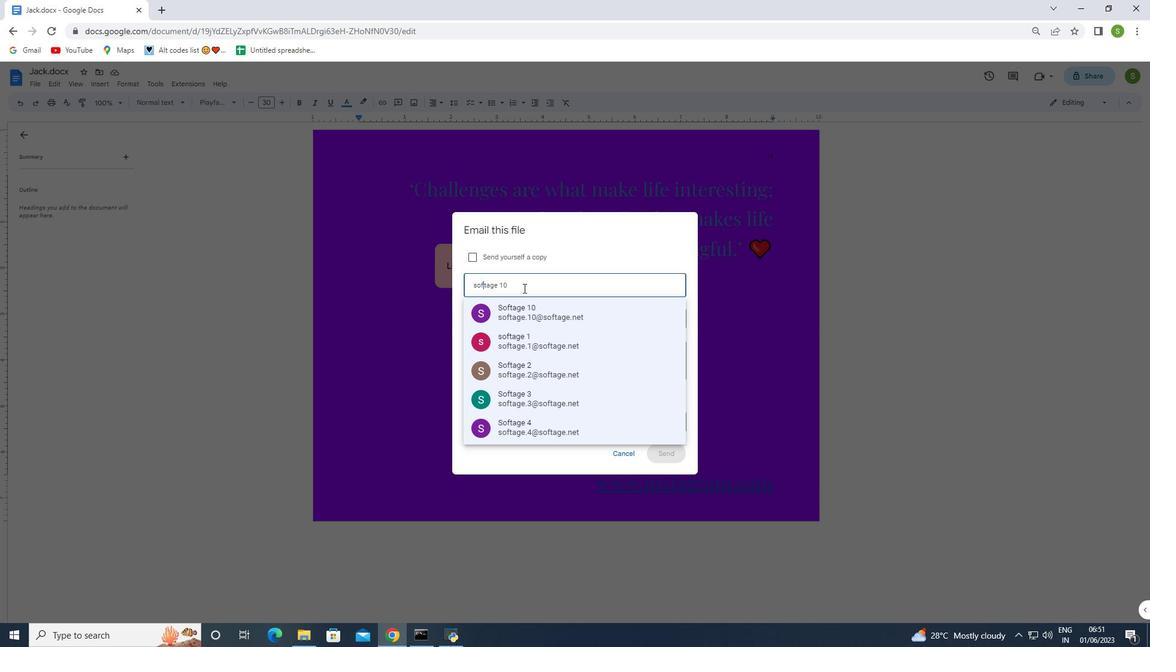 
Action: Mouse moved to (531, 383)
Screenshot: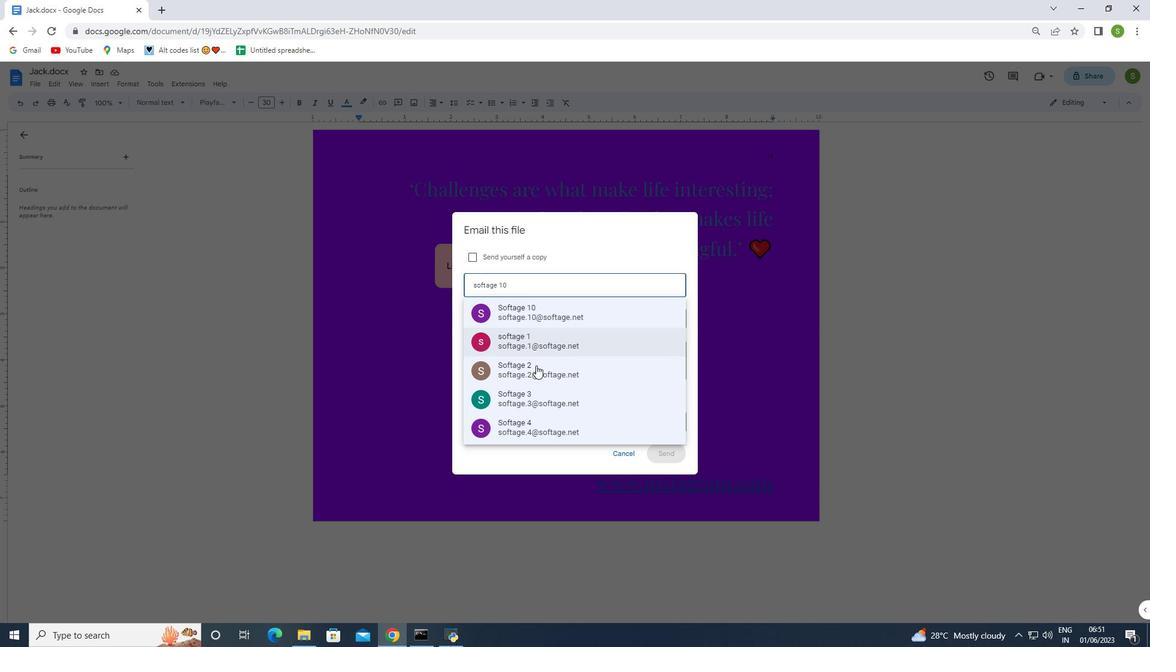 
Action: Mouse scrolled (531, 383) with delta (0, 0)
Screenshot: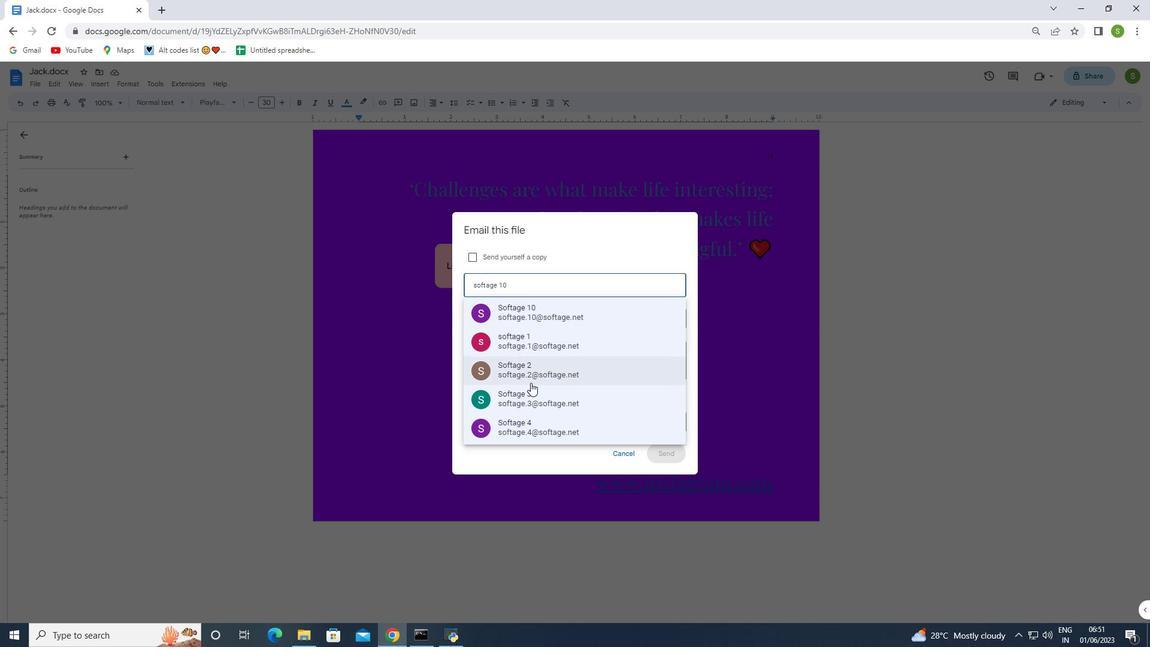 
Action: Mouse scrolled (531, 383) with delta (0, 0)
Screenshot: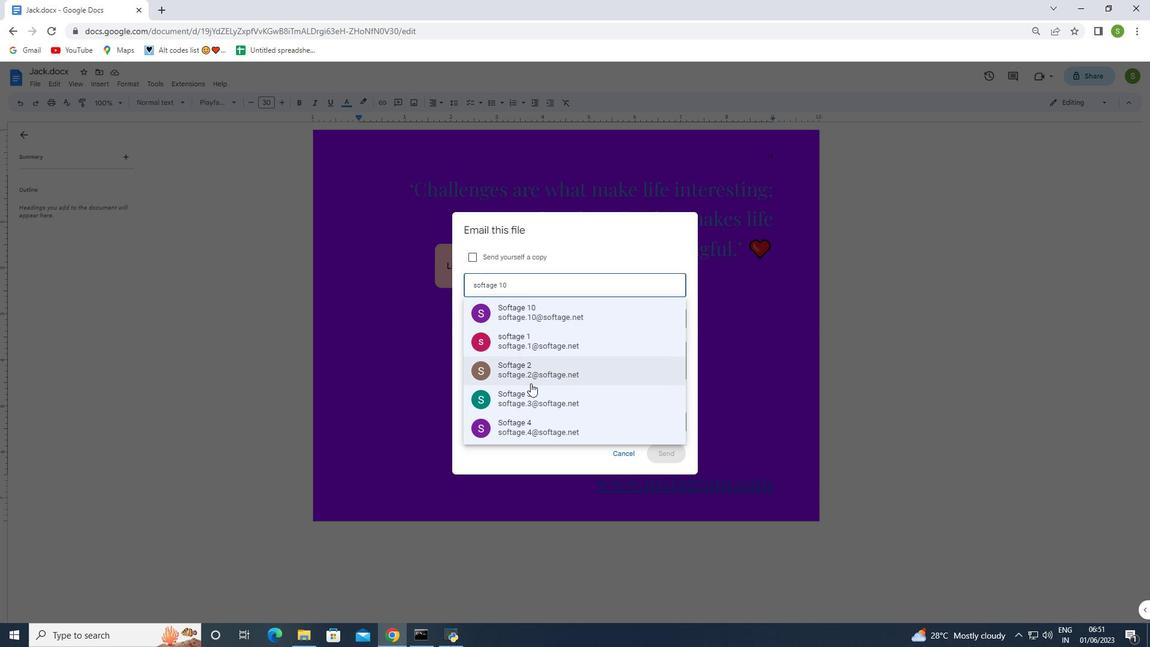 
Action: Mouse moved to (505, 282)
Screenshot: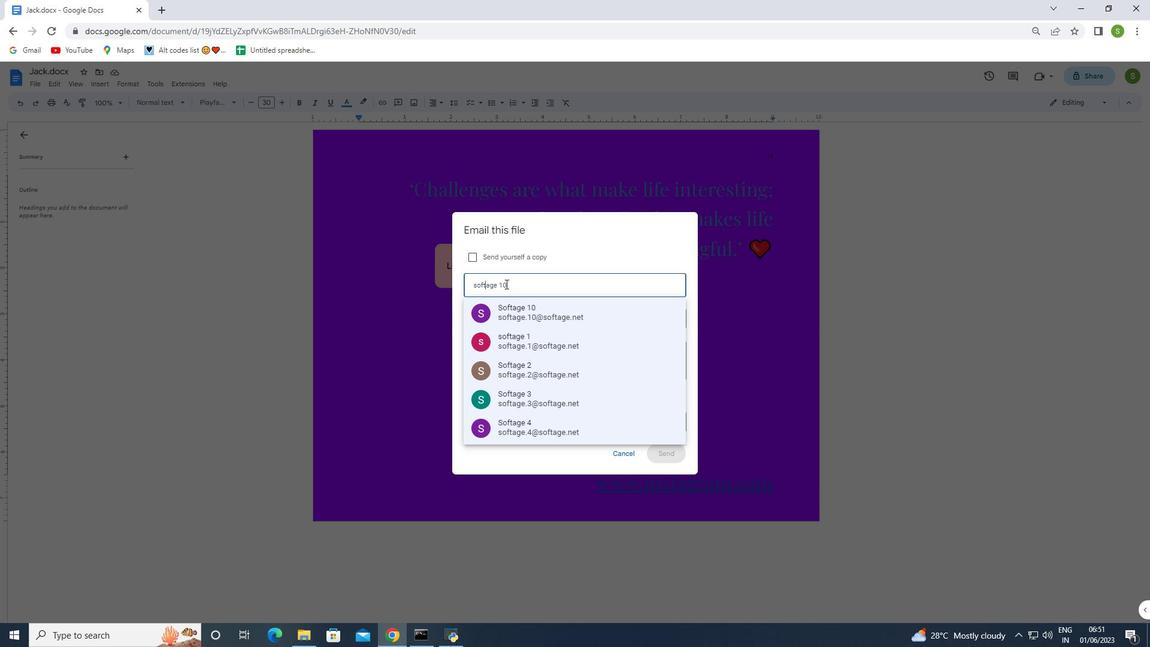 
Action: Key pressed age.5
Screenshot: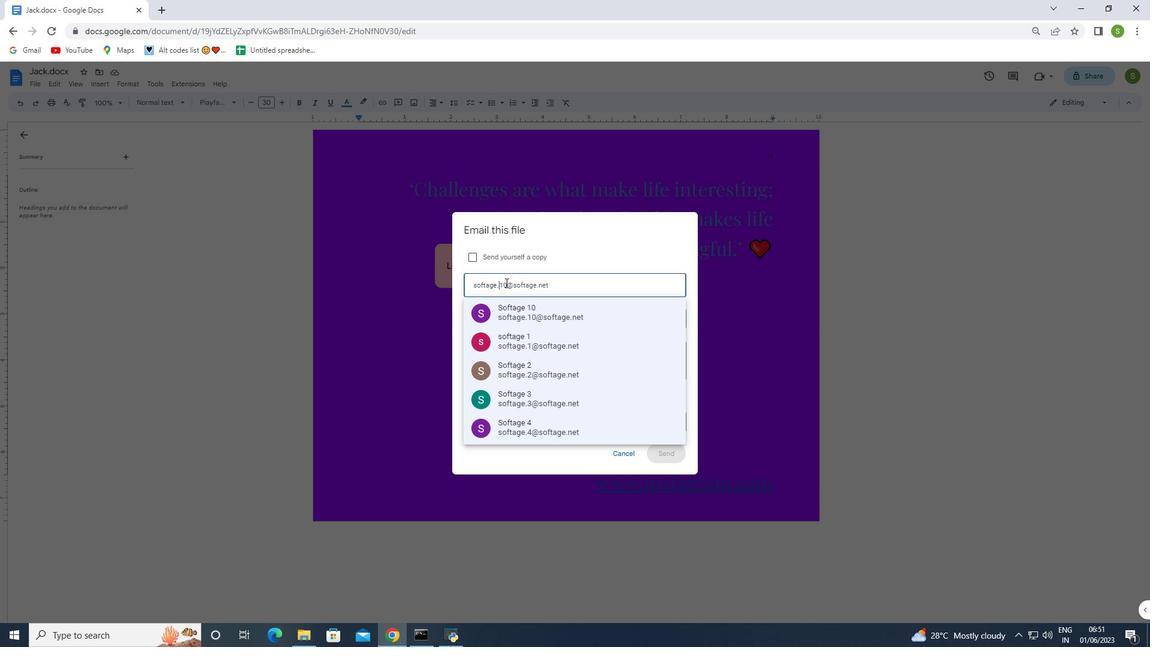 
Action: Mouse moved to (528, 312)
Screenshot: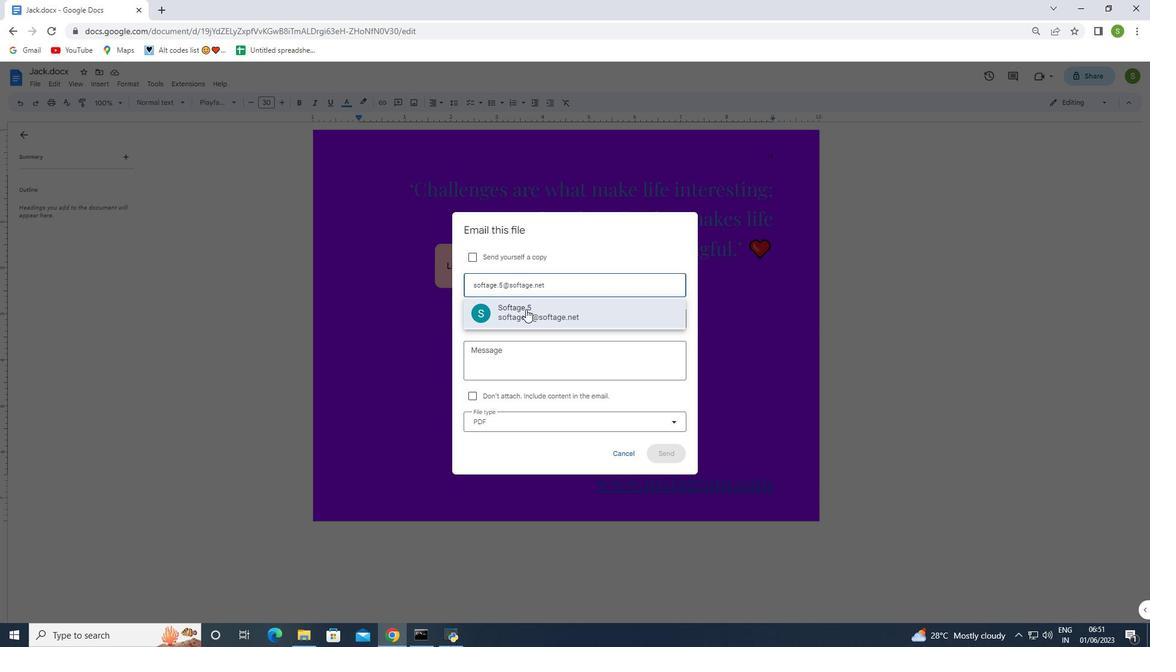 
Action: Mouse pressed left at (528, 312)
Screenshot: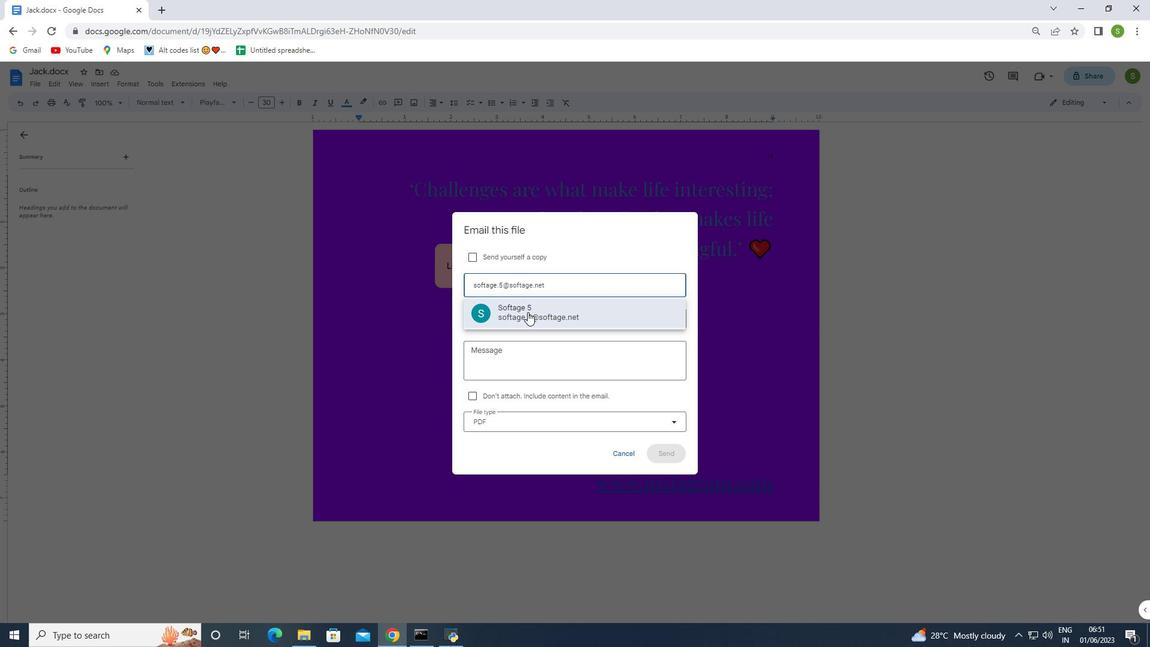 
Action: Mouse moved to (522, 359)
Screenshot: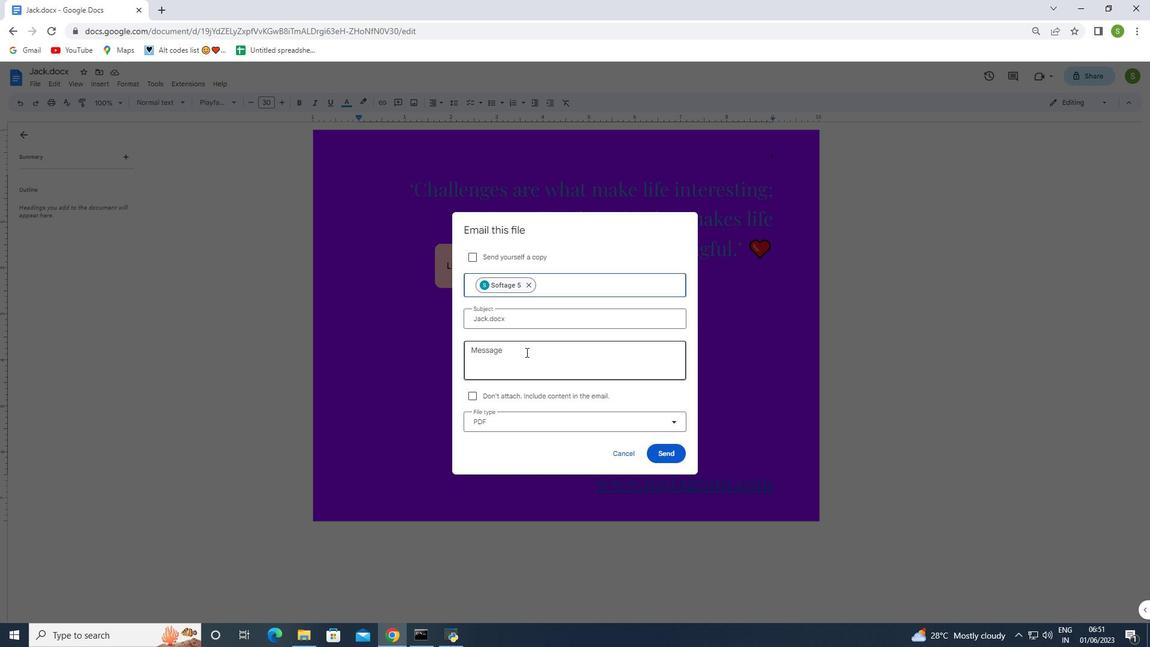 
Action: Mouse pressed left at (522, 359)
Screenshot: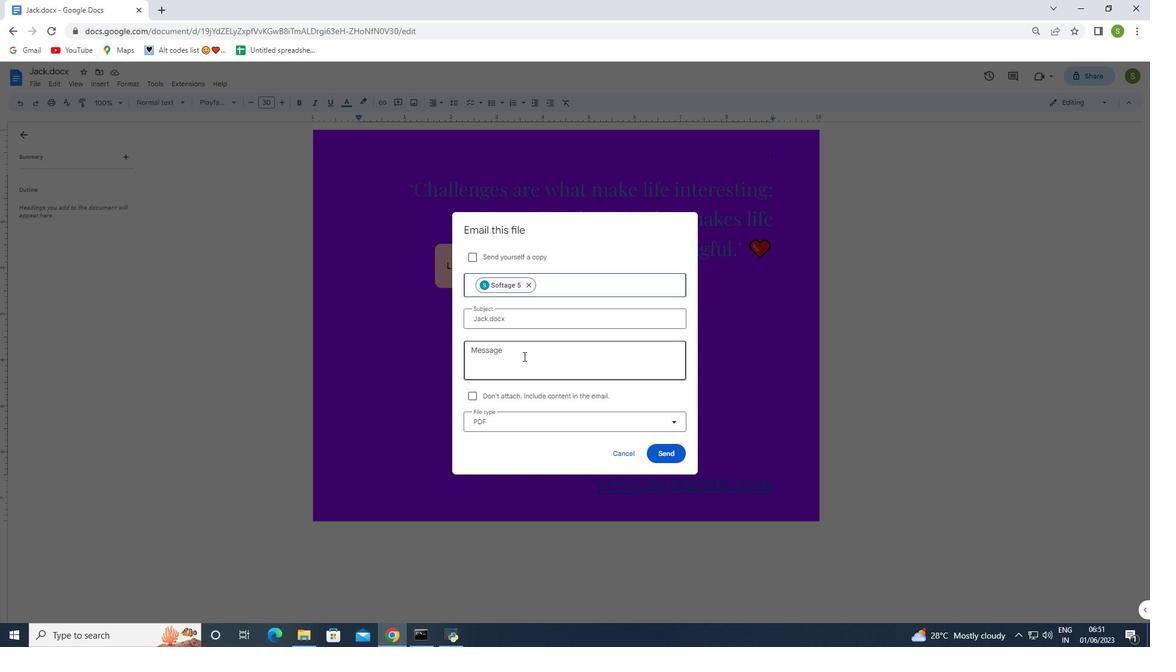 
Action: Key pressed <Key.shift>Attention<Key.space><Key.shift>Needed<Key.shift_r>:<Key.space><Key.shift>Please<Key.space>prioritize<Key.space>going<Key.space>through<Key.space>the<Key.space>email<Key.space><Key.shift><Key.shift>l've<Key.backspace><Key.backspace><Key.backspace><Key.backspace><Key.shift>I've<Key.space>sent
Screenshot: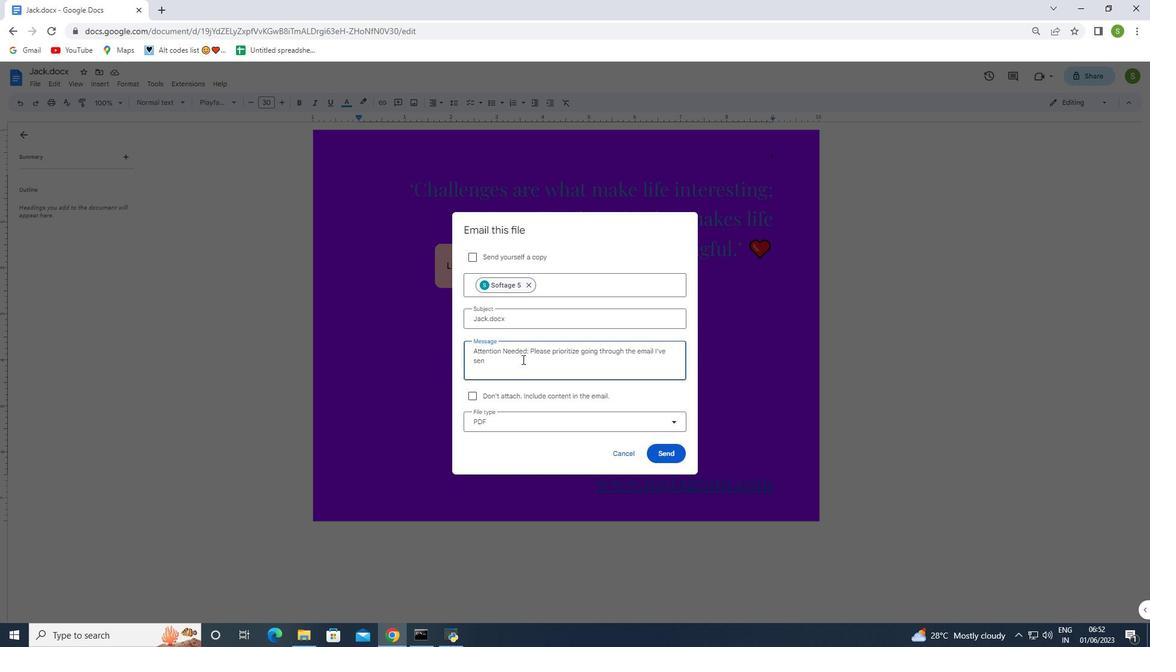 
Action: Mouse moved to (543, 419)
Screenshot: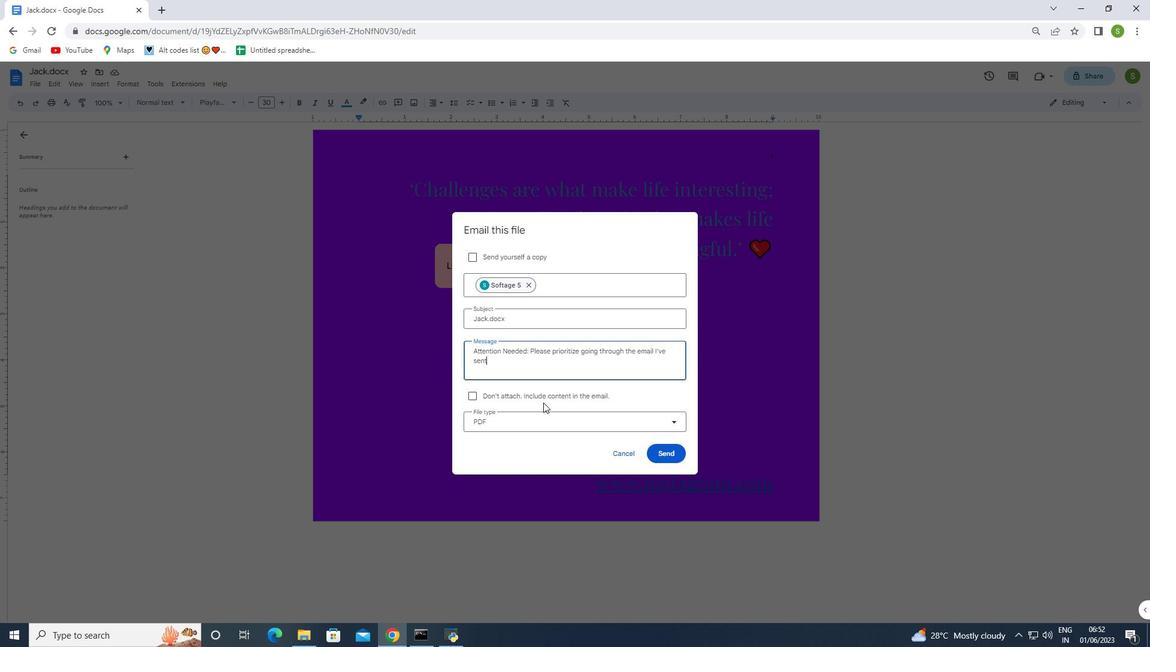 
Action: Mouse pressed left at (543, 419)
Screenshot: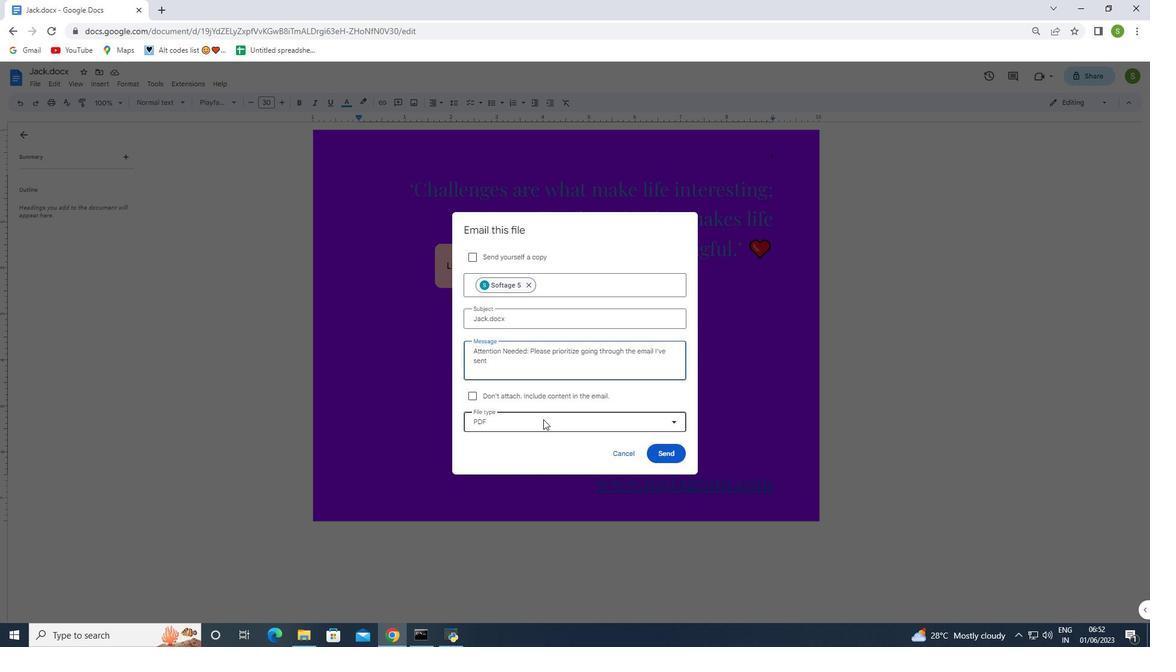 
Action: Mouse moved to (530, 459)
Screenshot: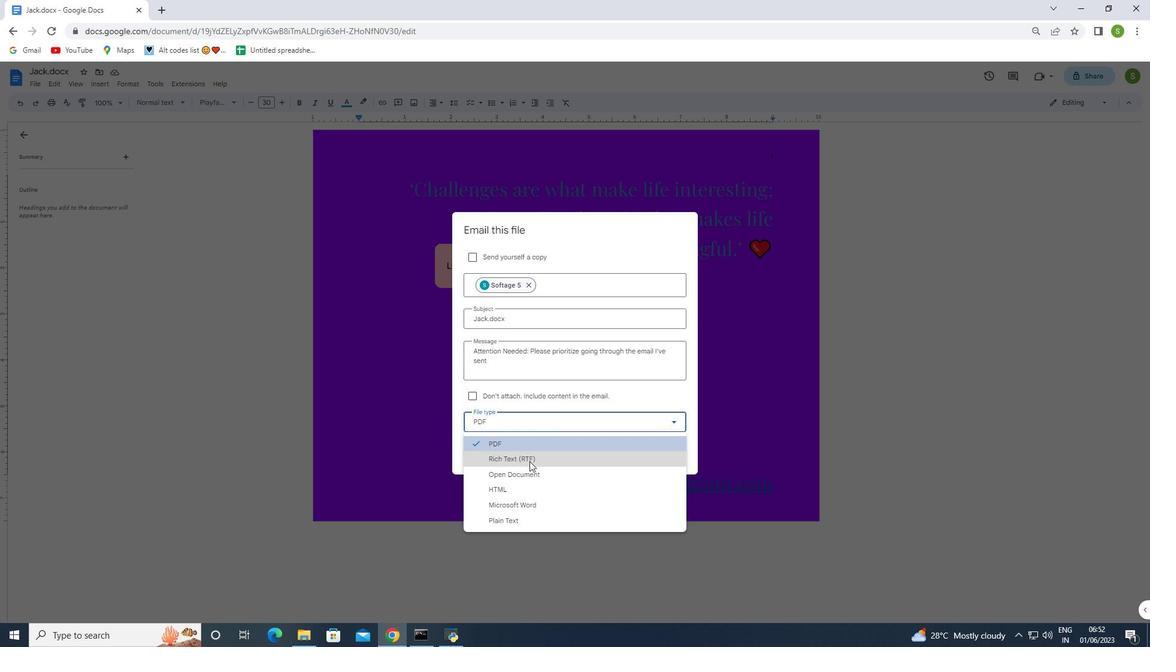 
Action: Mouse pressed left at (530, 459)
Screenshot: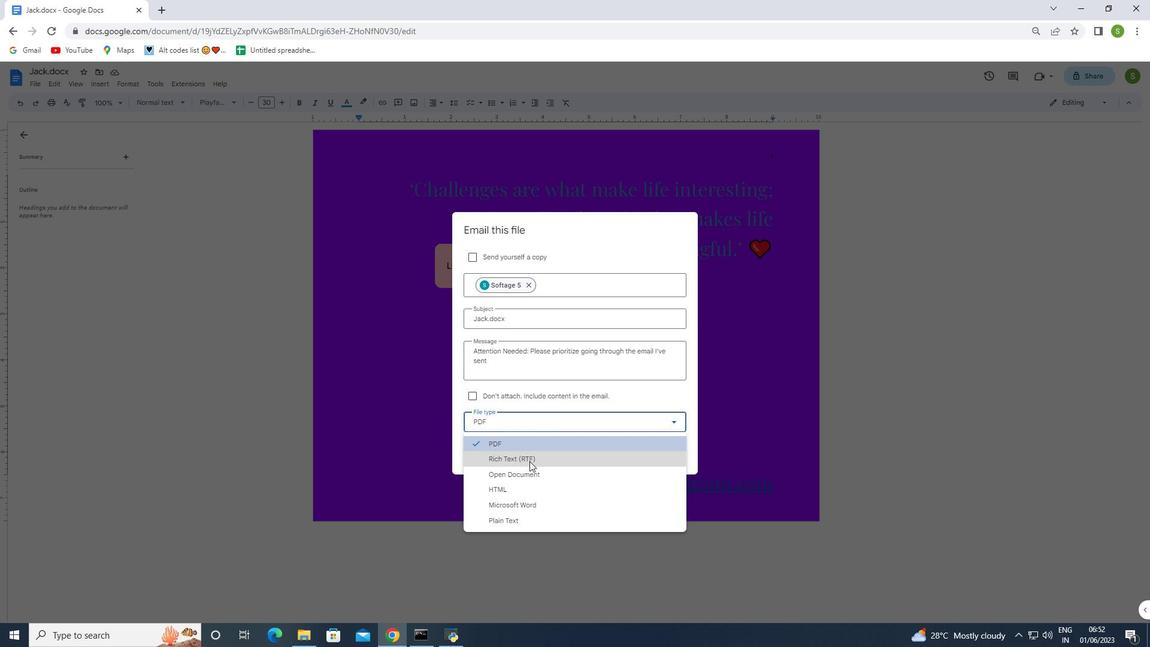 
Action: Mouse moved to (479, 398)
Screenshot: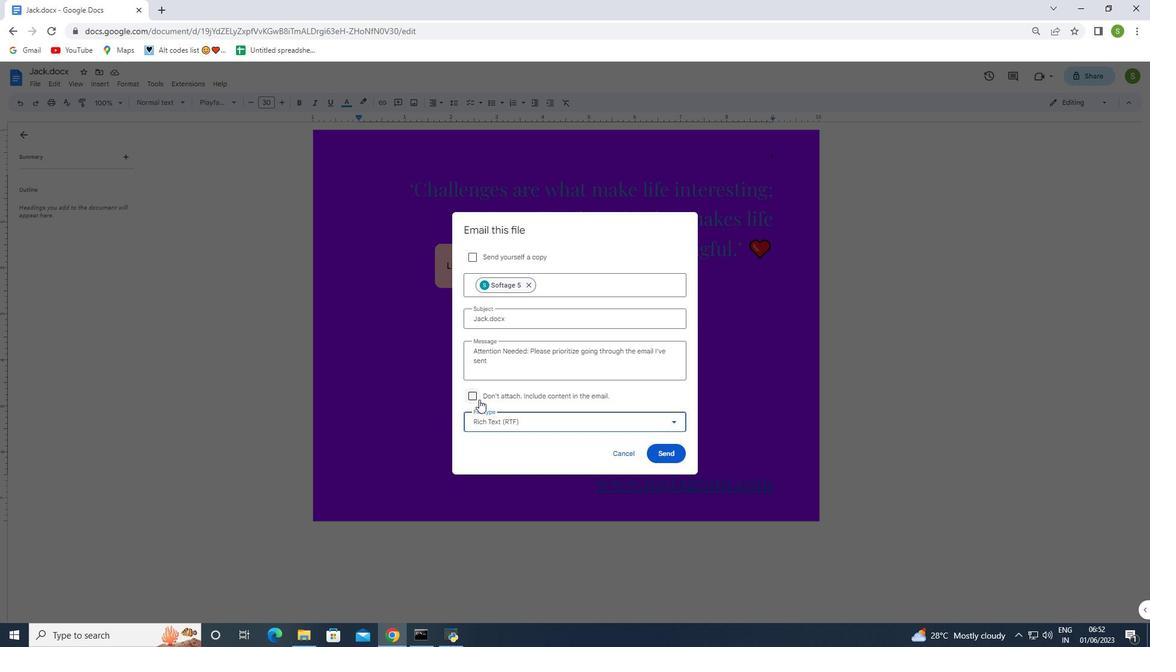 
Action: Mouse pressed left at (479, 398)
Screenshot: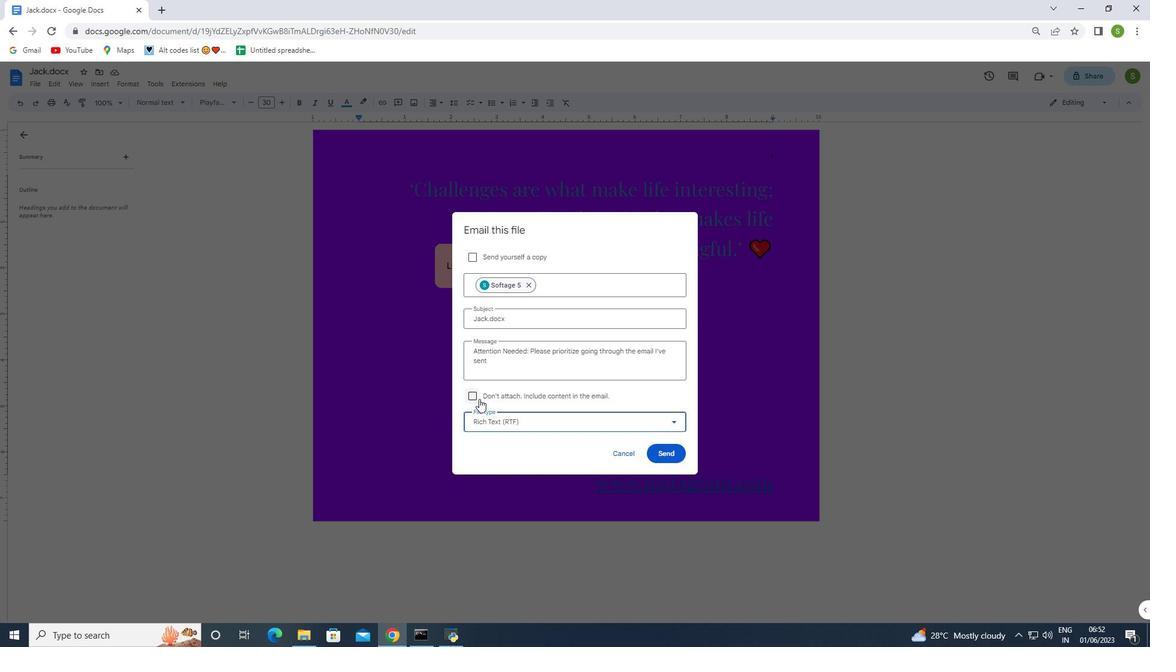 
Action: Mouse moved to (471, 404)
Screenshot: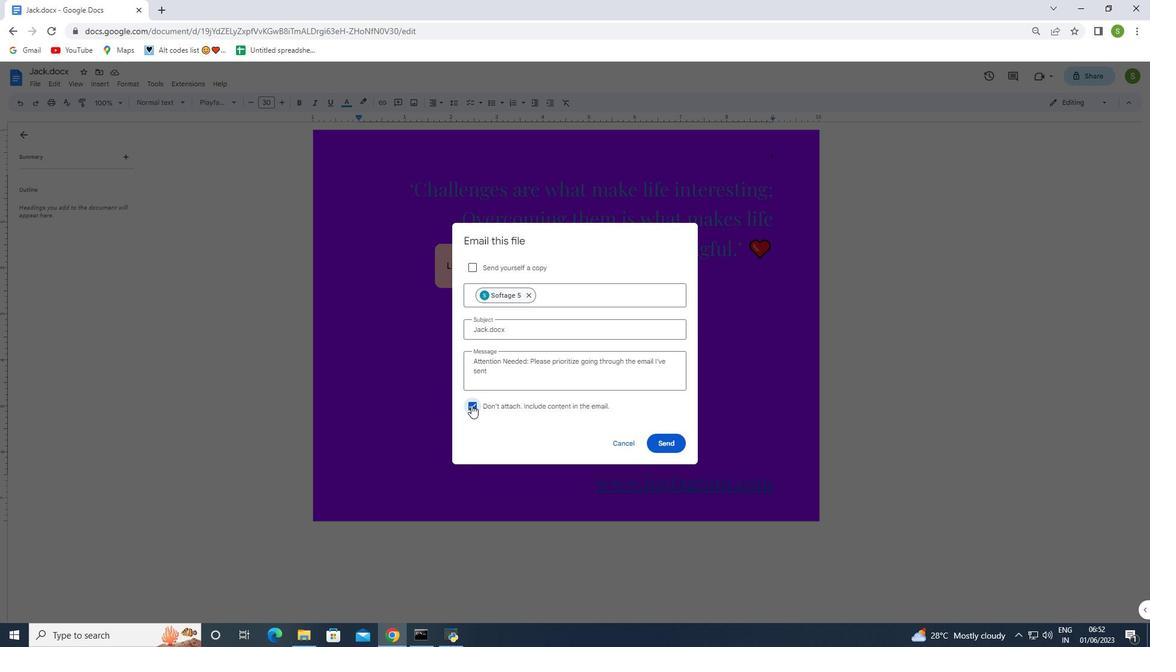
Action: Mouse pressed left at (471, 404)
Screenshot: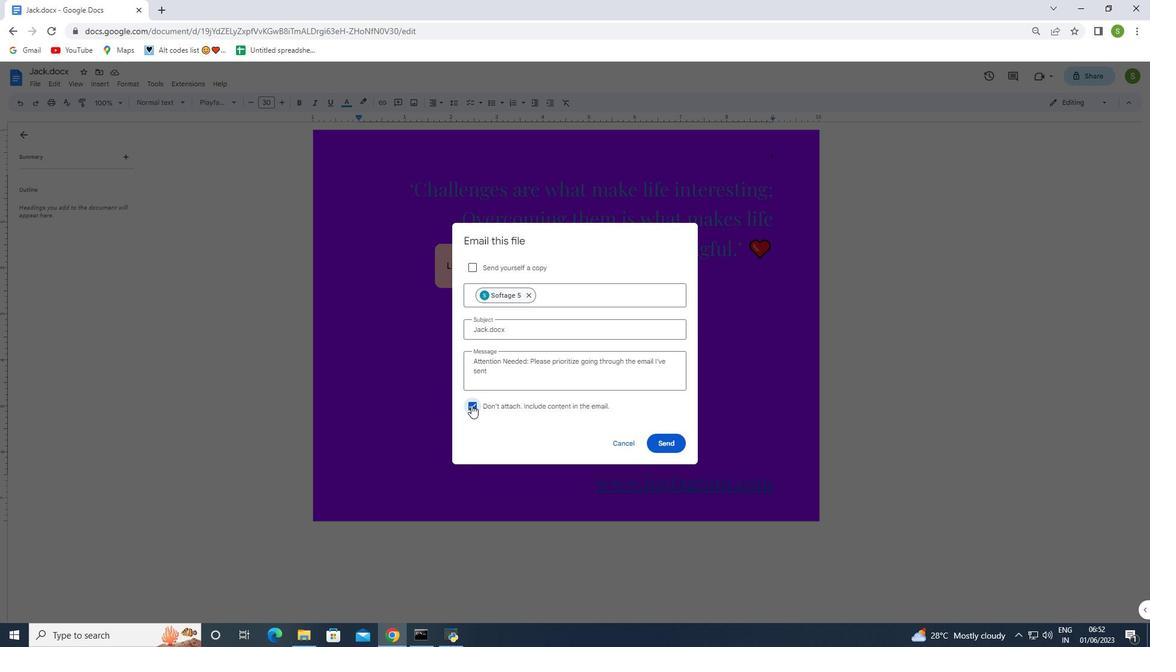 
Action: Mouse moved to (661, 453)
Screenshot: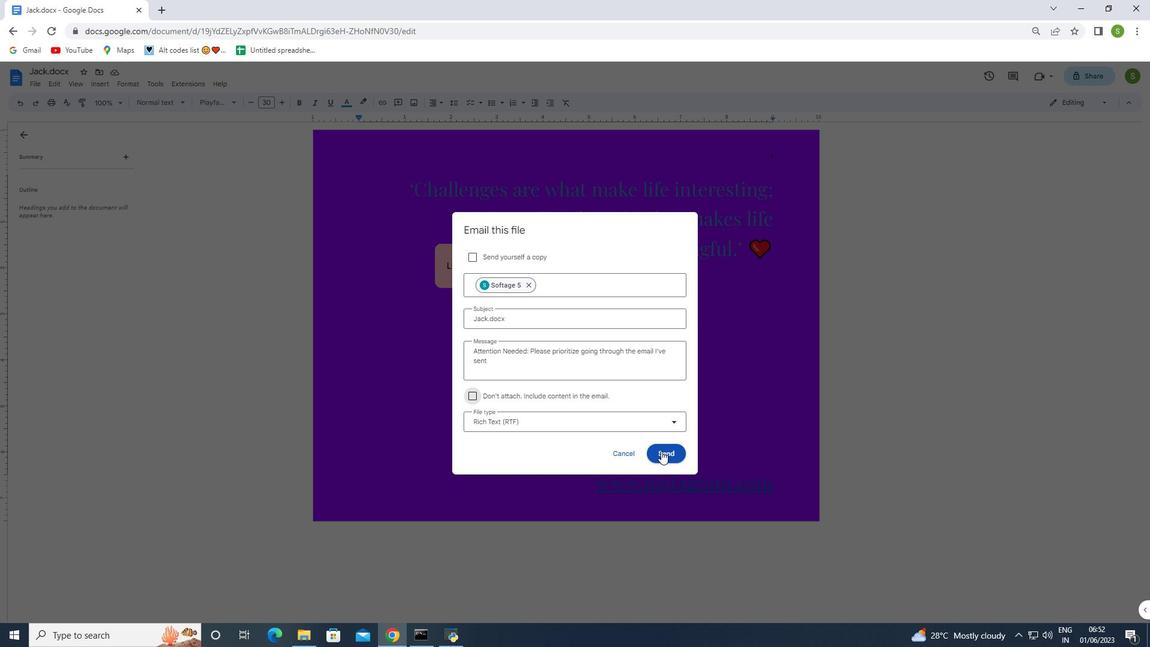 
Action: Mouse pressed left at (661, 453)
Screenshot: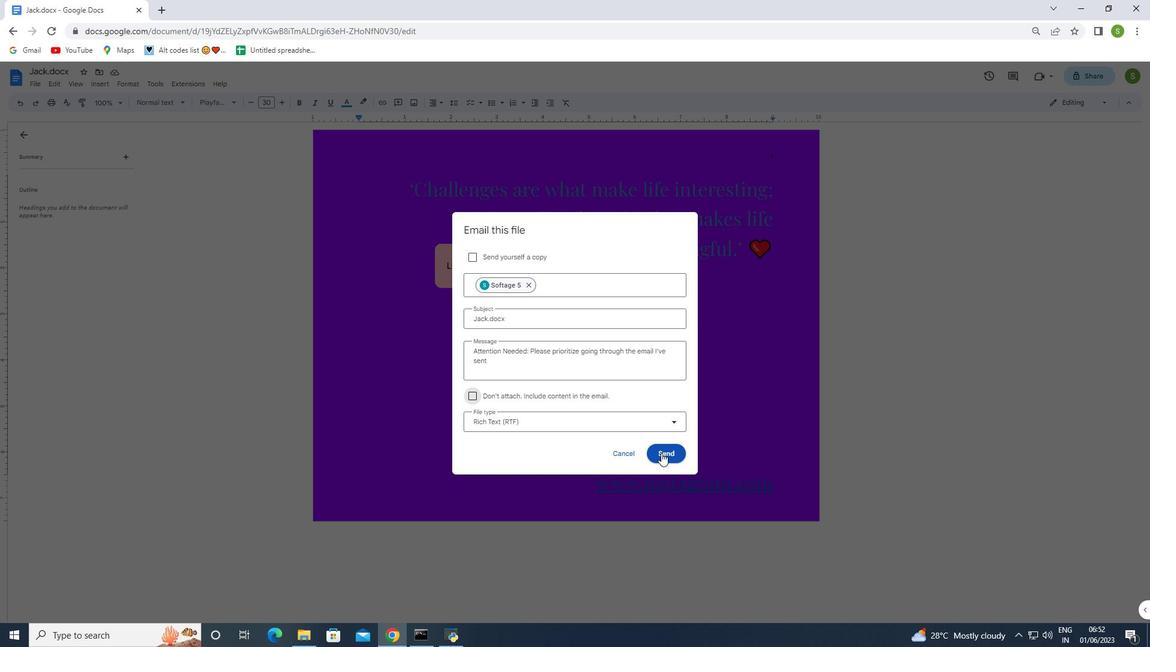 
Action: Mouse moved to (542, 445)
Screenshot: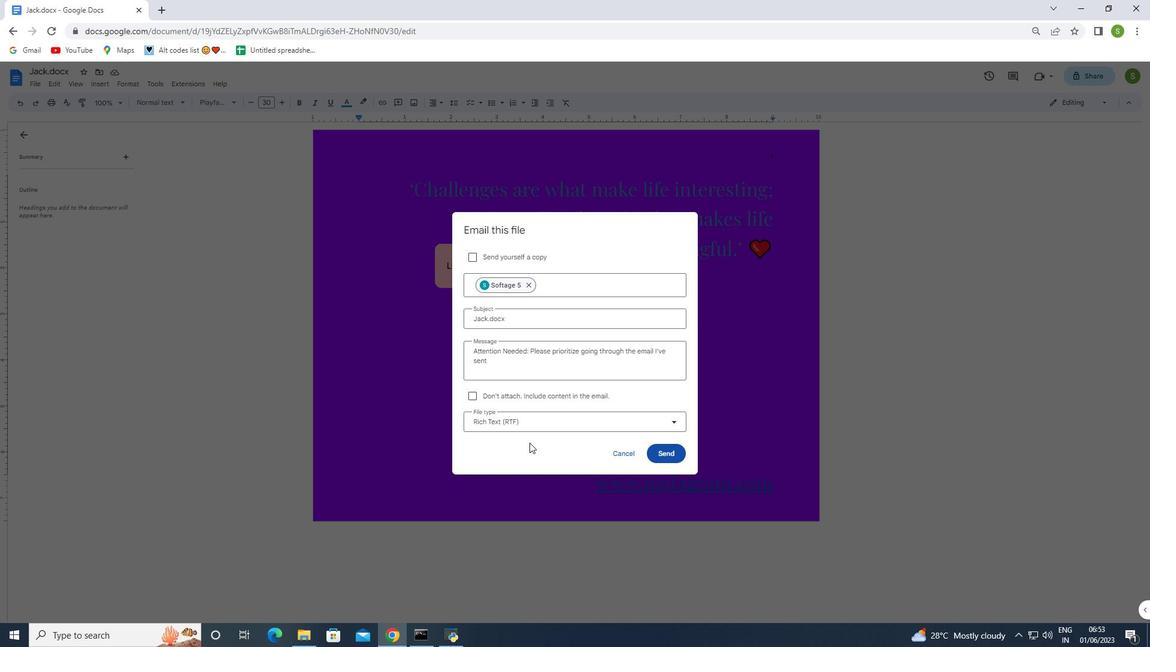 
